 Task: Select the current location as Big Bend National Park, Texas, United States . Now zoom + , and verify the location . Show zoom slider
Action: Mouse moved to (170, 61)
Screenshot: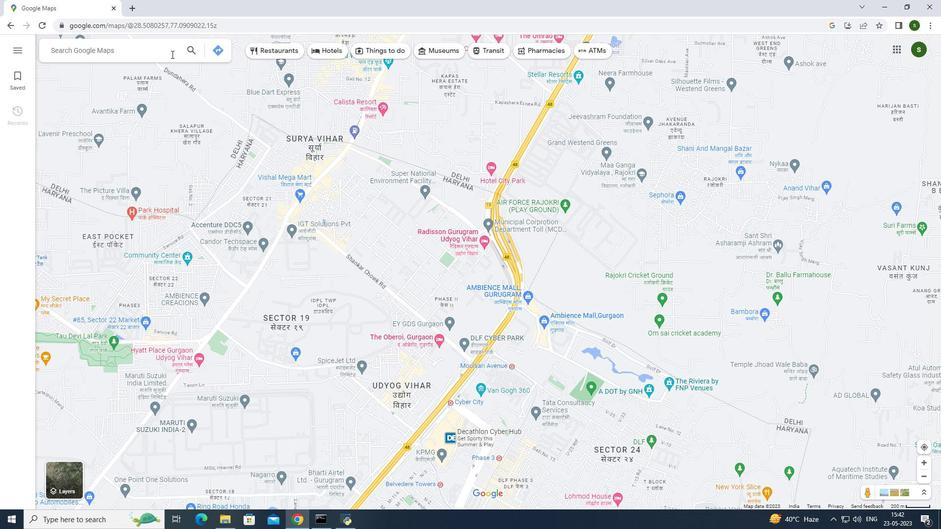 
Action: Mouse pressed left at (170, 61)
Screenshot: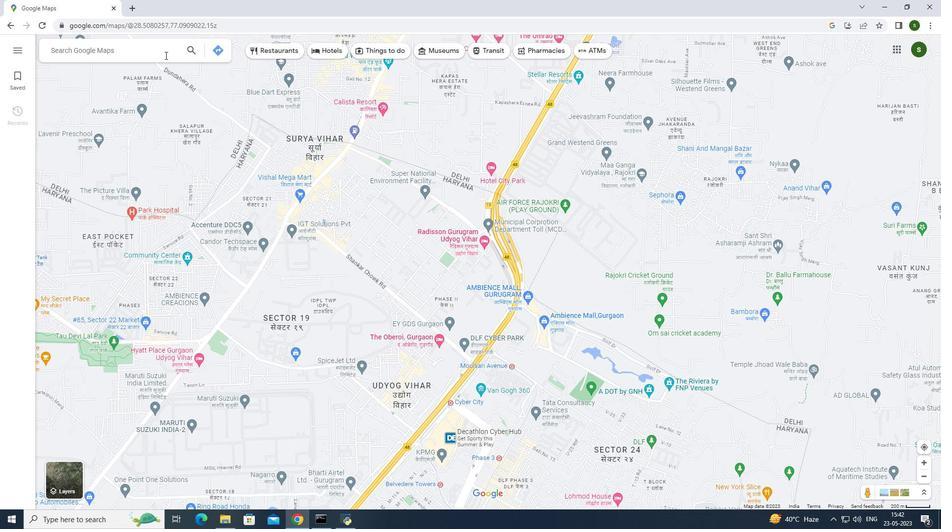 
Action: Key pressed <Key.caps_lock>B<Key.caps_lock>ig<Key.space><Key.caps_lock>B<Key.caps_lock>end<Key.space><Key.caps_lock>N<Key.caps_lock>ational<Key.space><Key.caps_lock>P<Key.caps_lock>ark<Key.space><Key.caps_lock><Key.backspace>,<Key.caps_lock>t<Key.caps_lock>EXAS,<Key.caps_lock>u<Key.caps_lock>NITED<Key.space><Key.caps_lock>s<Key.caps_lock>TAT=<Key.backspace><Key.backspace><Key.backspace><Key.backspace><Key.backspace><Key.backspace><Key.backspace><Key.backspace><Key.backspace><Key.backspace><Key.backspace><Key.backspace><Key.backspace><Key.backspace><Key.backspace><Key.backspace><Key.backspace><Key.backspace><Key.caps_lock><Key.caps_lock>T<Key.caps_lock>exas,<Key.caps_lock>U<Key.caps_lock>nited<Key.space><Key.caps_lock>S<Key.caps_lock>tates<Key.enter>
Screenshot: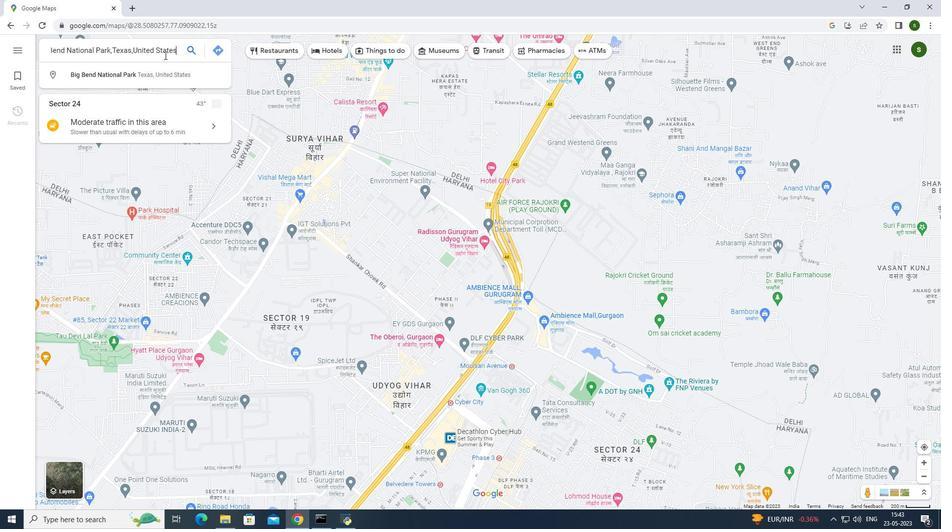 
Action: Mouse moved to (167, 97)
Screenshot: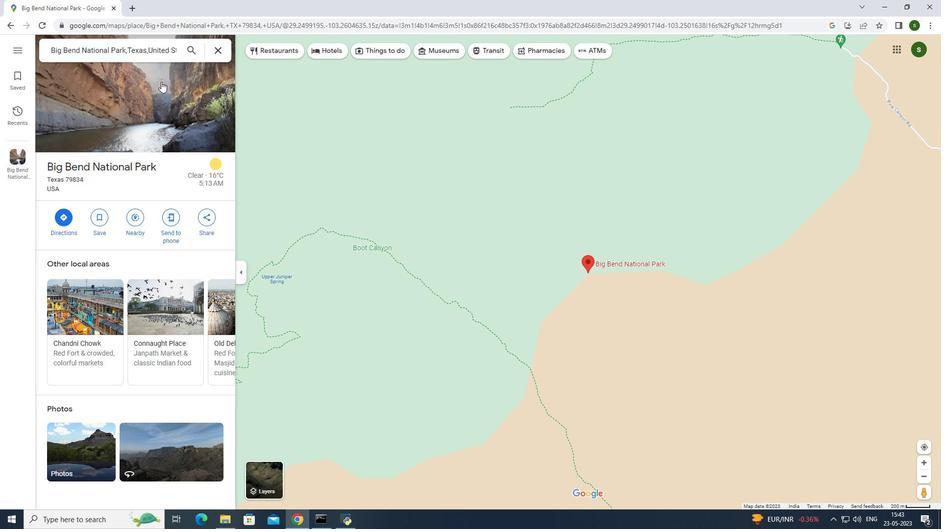 
Action: Mouse pressed left at (167, 97)
Screenshot: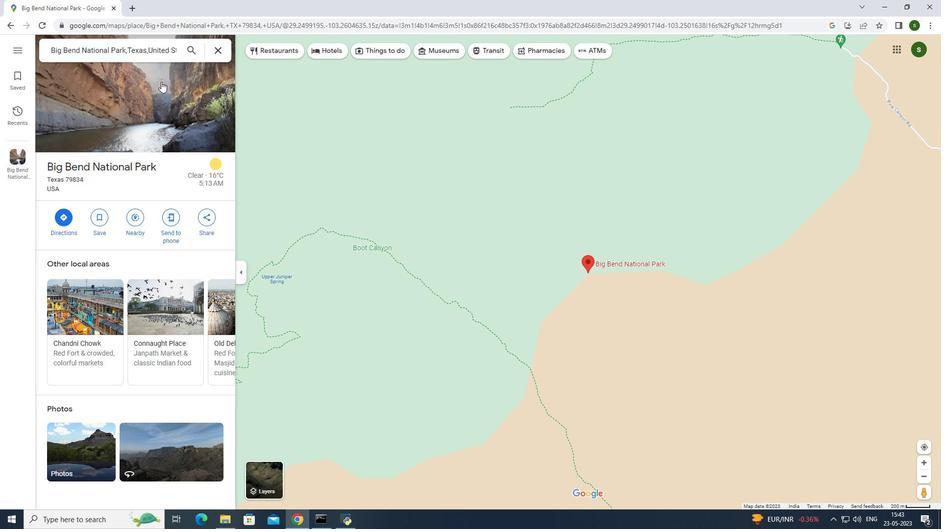 
Action: Mouse moved to (528, 279)
Screenshot: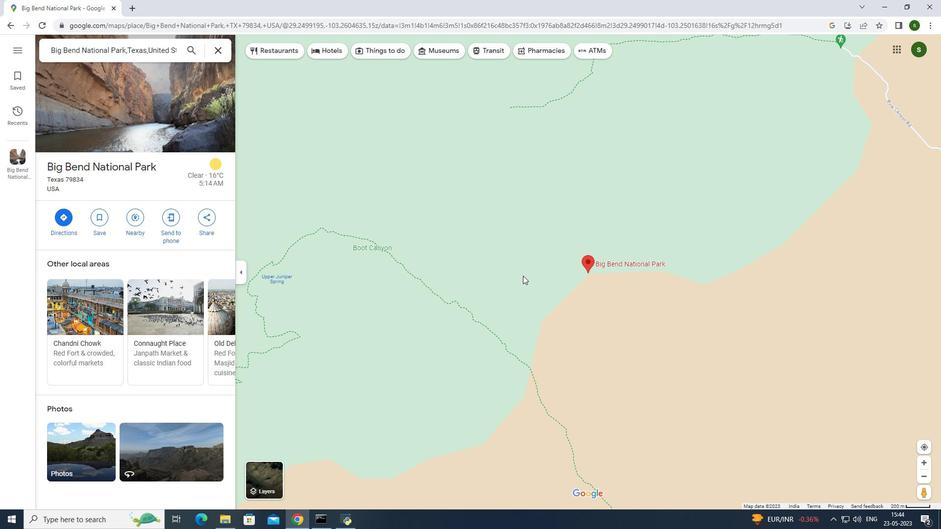 
Action: Mouse pressed left at (528, 279)
Screenshot: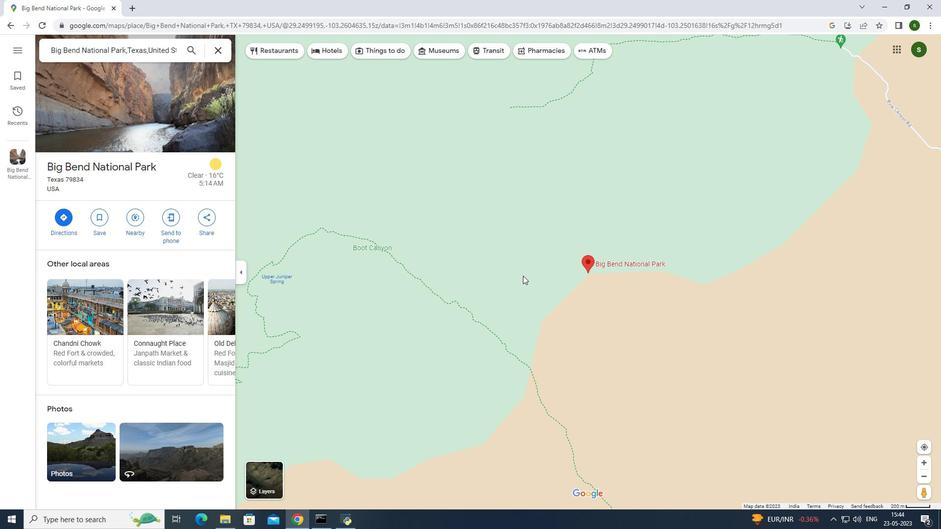 
Action: Mouse moved to (461, 277)
Screenshot: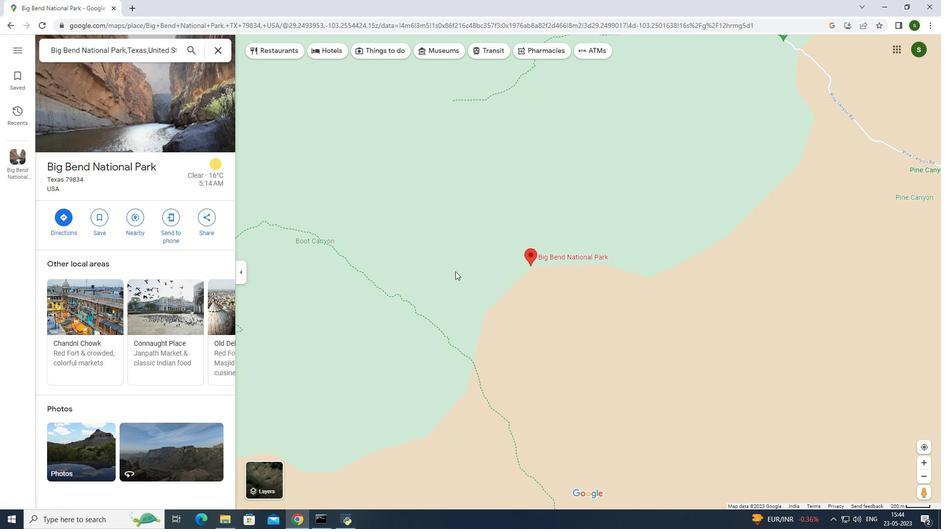 
Action: Mouse scrolled (461, 278) with delta (0, 0)
Screenshot: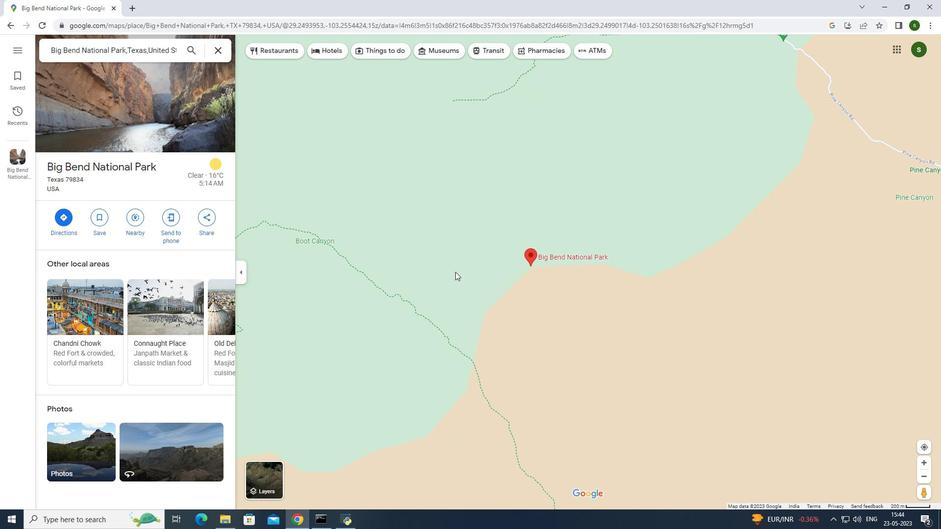 
Action: Mouse scrolled (461, 278) with delta (0, 0)
Screenshot: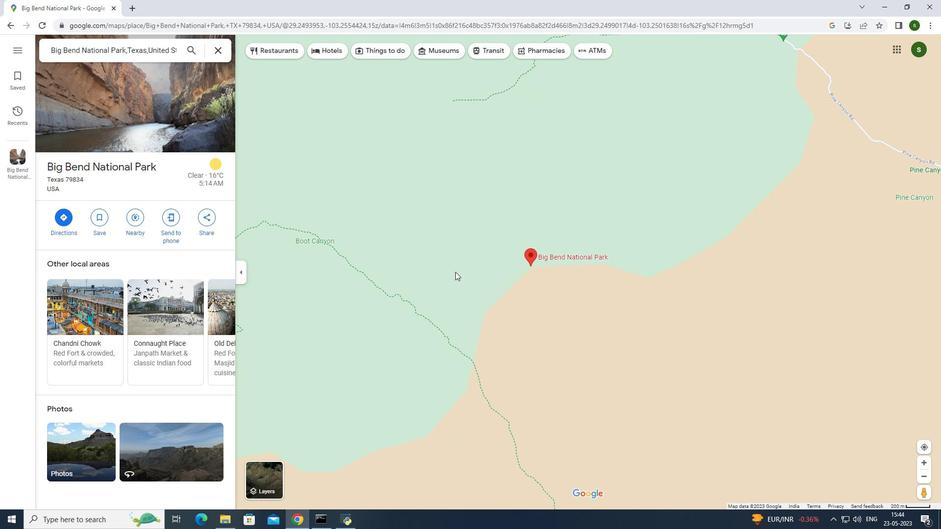 
Action: Mouse scrolled (461, 278) with delta (0, 0)
Screenshot: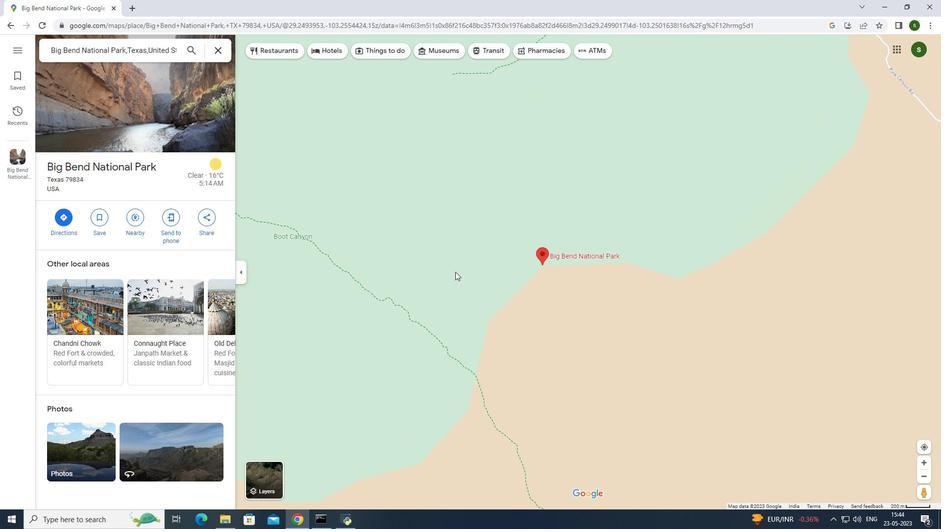 
Action: Mouse scrolled (461, 278) with delta (0, 0)
Screenshot: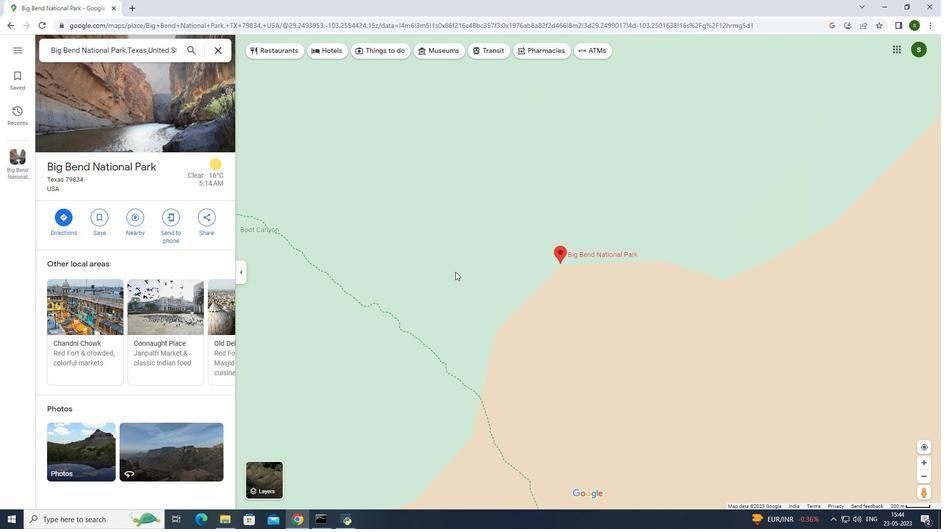 
Action: Mouse moved to (459, 278)
Screenshot: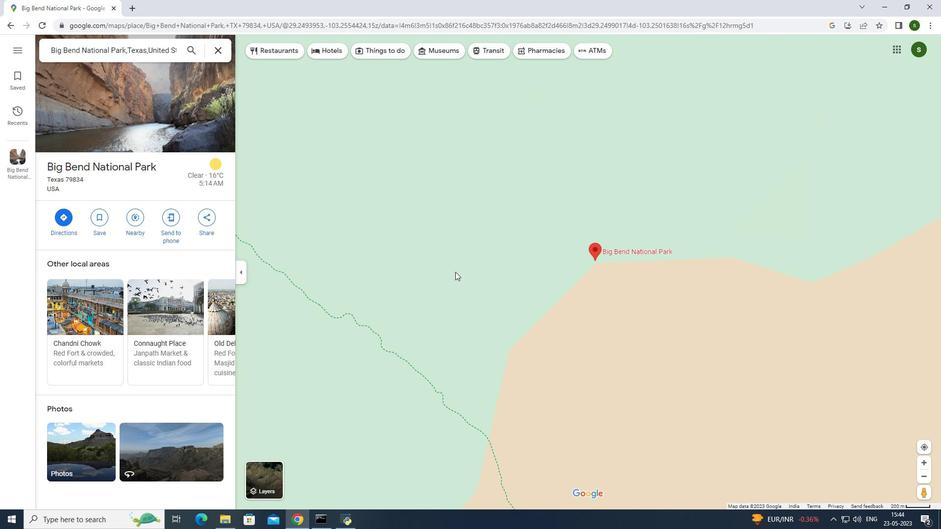 
Action: Mouse scrolled (459, 278) with delta (0, 0)
Screenshot: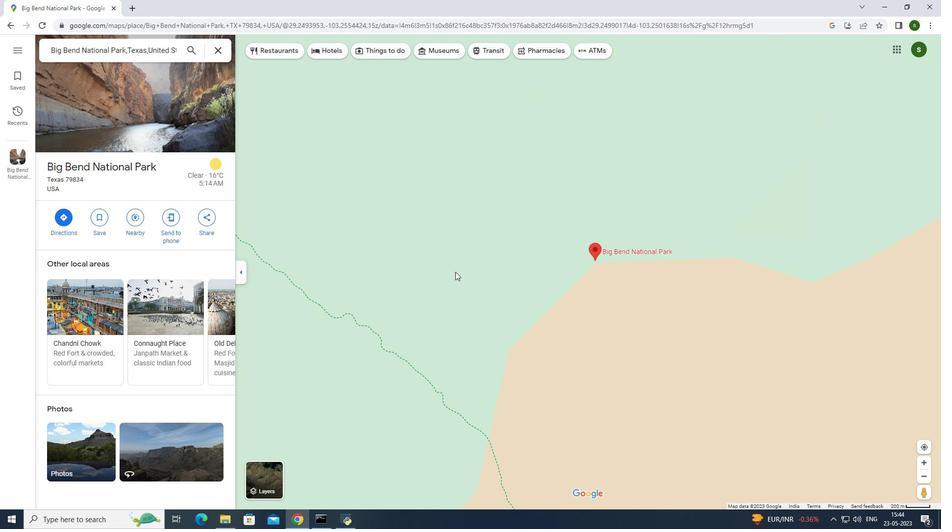 
Action: Mouse scrolled (459, 278) with delta (0, 0)
Screenshot: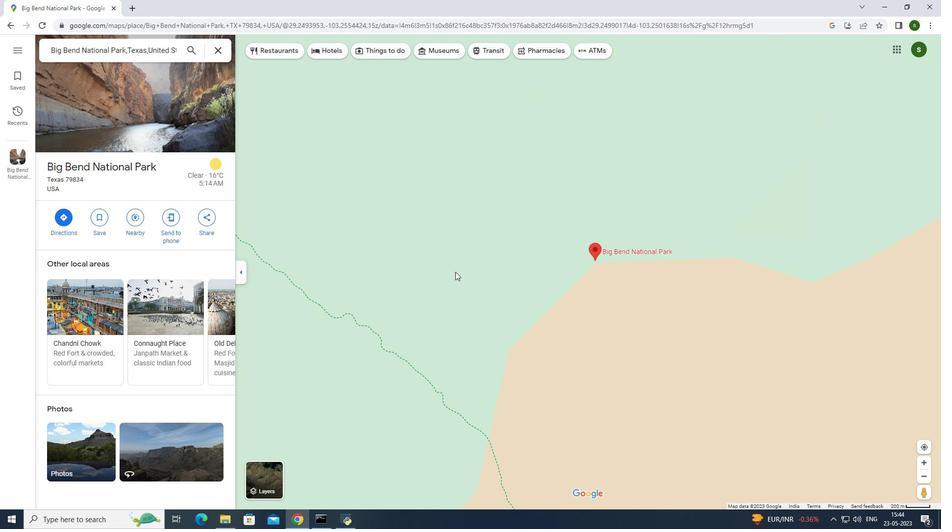 
Action: Mouse scrolled (459, 278) with delta (0, 0)
Screenshot: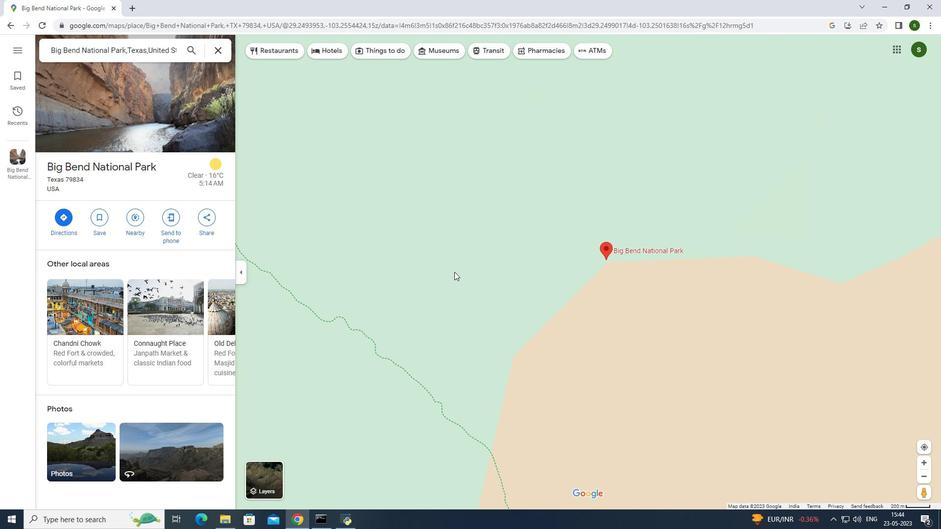 
Action: Mouse scrolled (459, 278) with delta (0, 0)
Screenshot: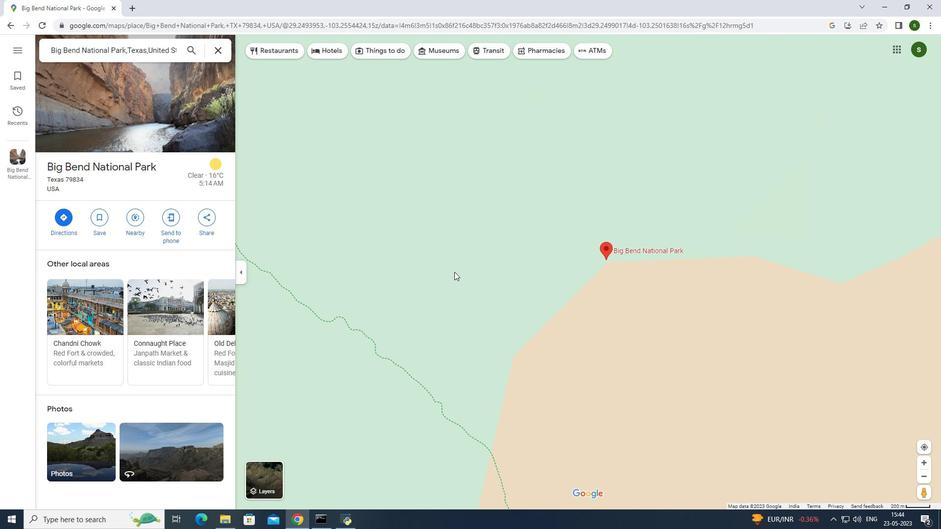 
Action: Mouse scrolled (459, 278) with delta (0, 0)
Screenshot: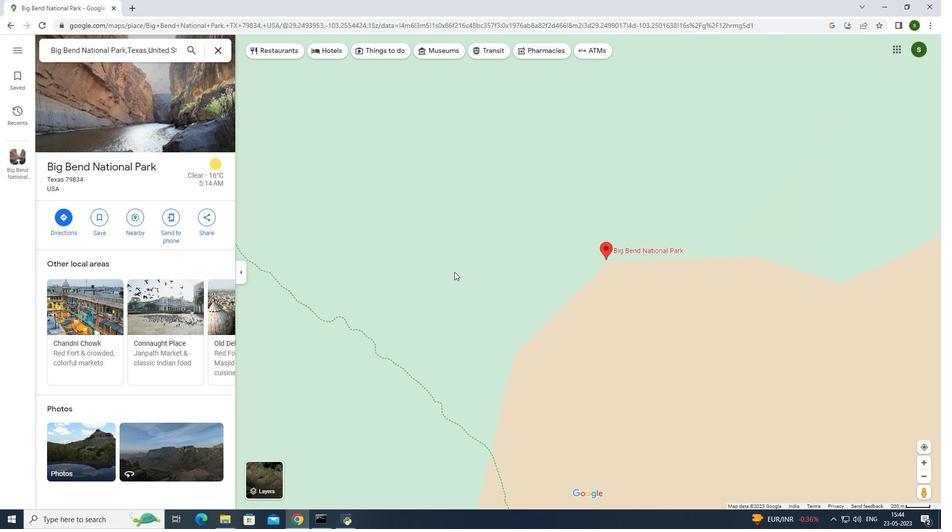 
Action: Mouse moved to (753, 273)
Screenshot: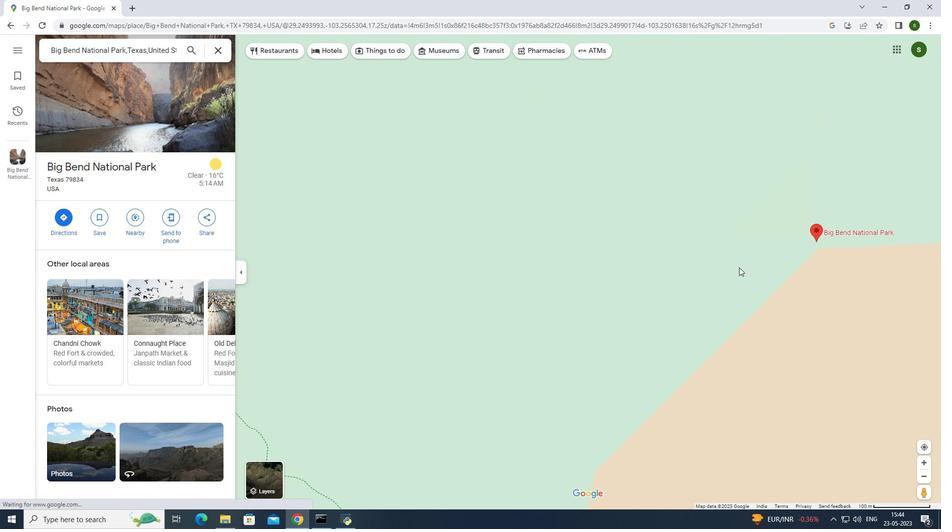 
Action: Mouse pressed left at (753, 273)
Screenshot: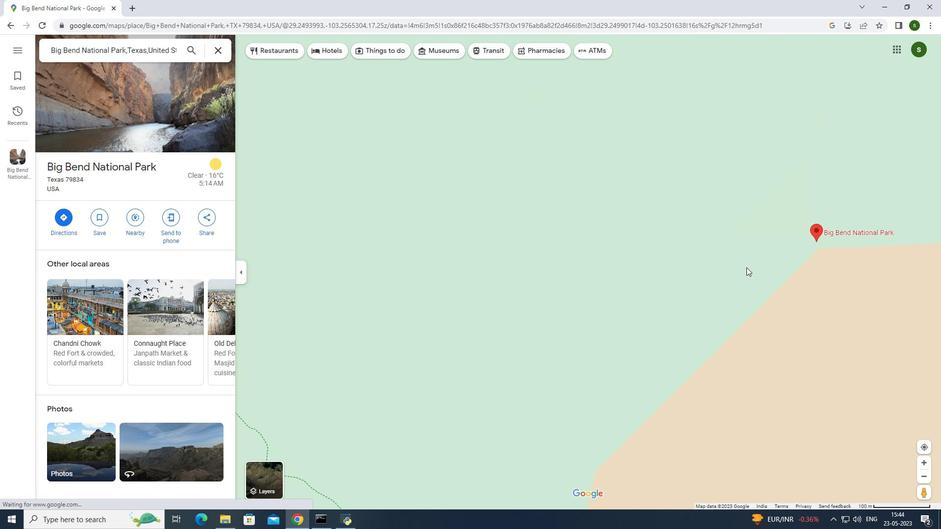 
Action: Mouse moved to (407, 222)
Screenshot: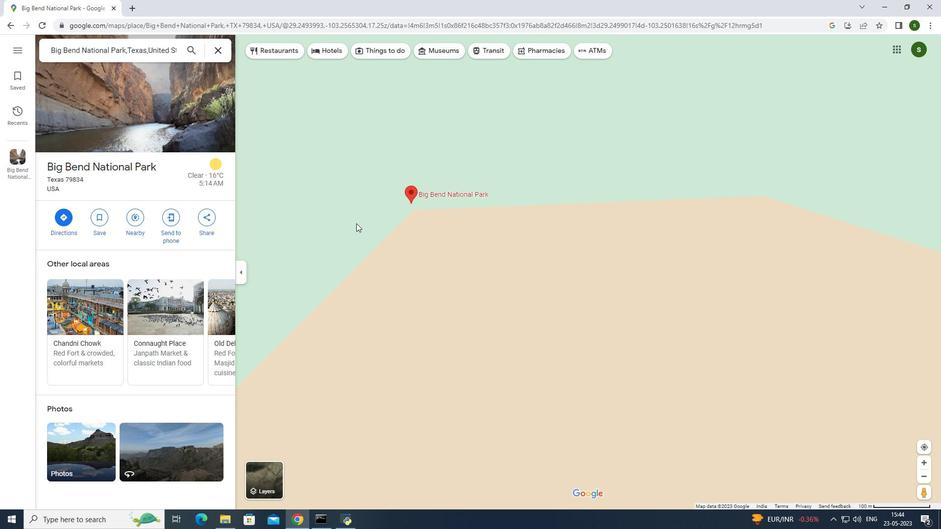 
Action: Mouse scrolled (407, 223) with delta (0, 0)
Screenshot: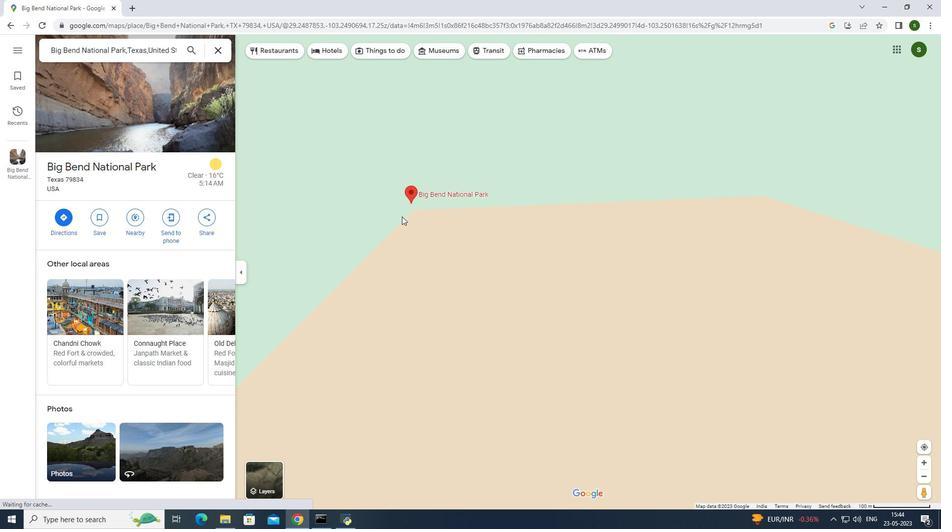 
Action: Mouse scrolled (407, 223) with delta (0, 0)
Screenshot: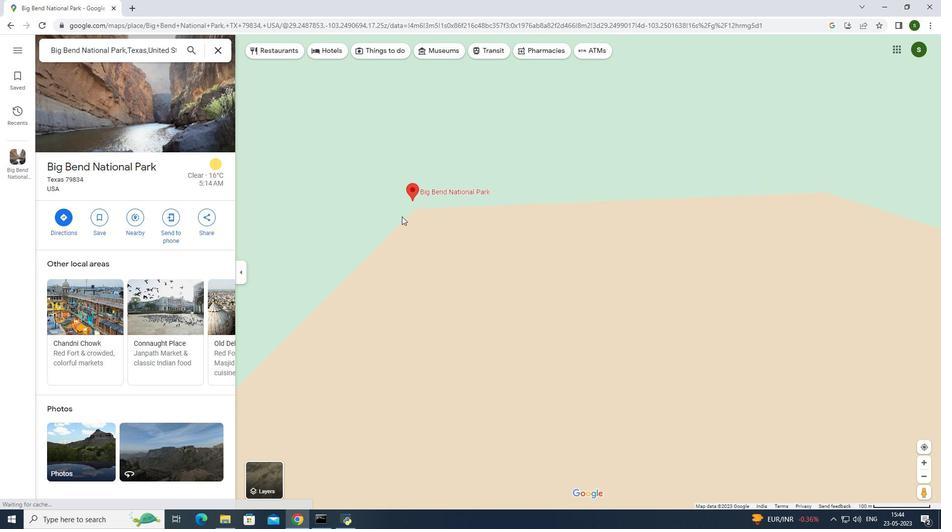 
Action: Mouse scrolled (407, 223) with delta (0, 0)
Screenshot: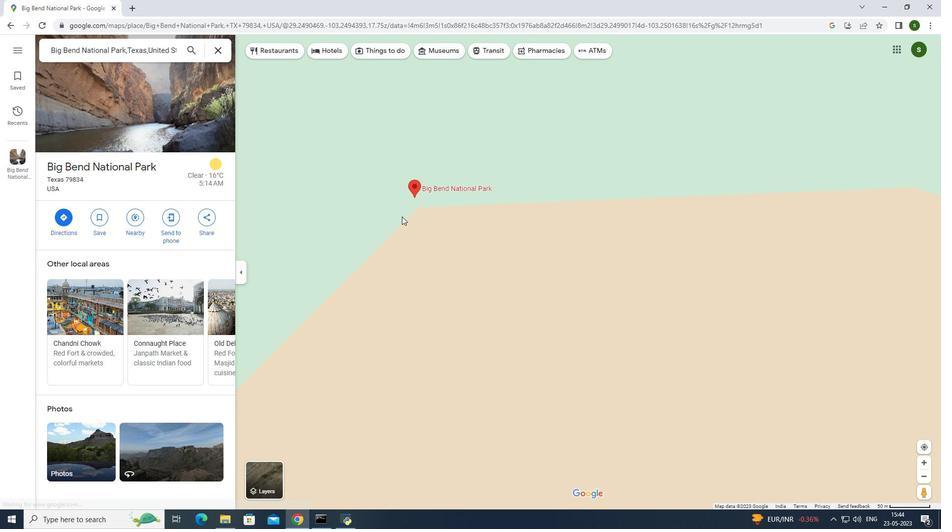 
Action: Mouse scrolled (407, 223) with delta (0, 0)
Screenshot: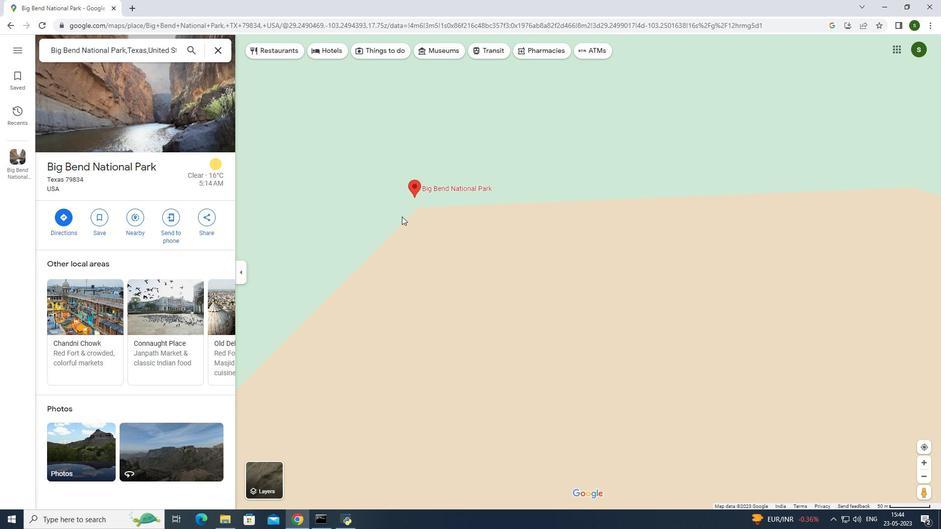 
Action: Mouse scrolled (407, 223) with delta (0, 0)
Screenshot: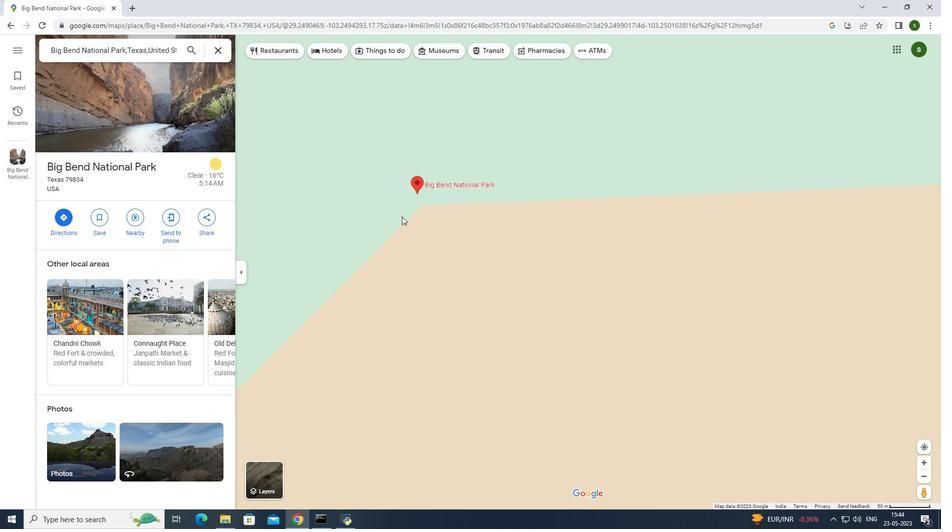 
Action: Mouse scrolled (407, 223) with delta (0, 0)
Screenshot: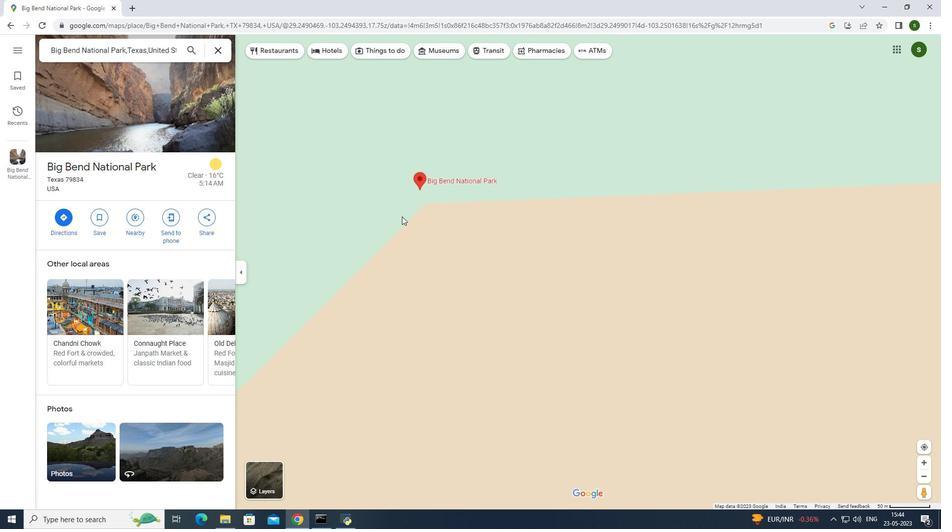 
Action: Mouse moved to (432, 219)
Screenshot: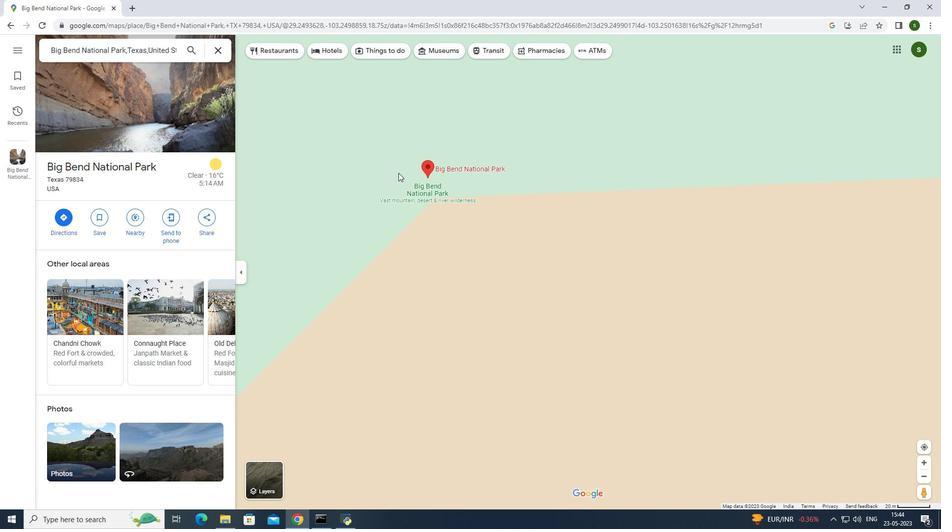 
Action: Mouse scrolled (432, 219) with delta (0, 0)
Screenshot: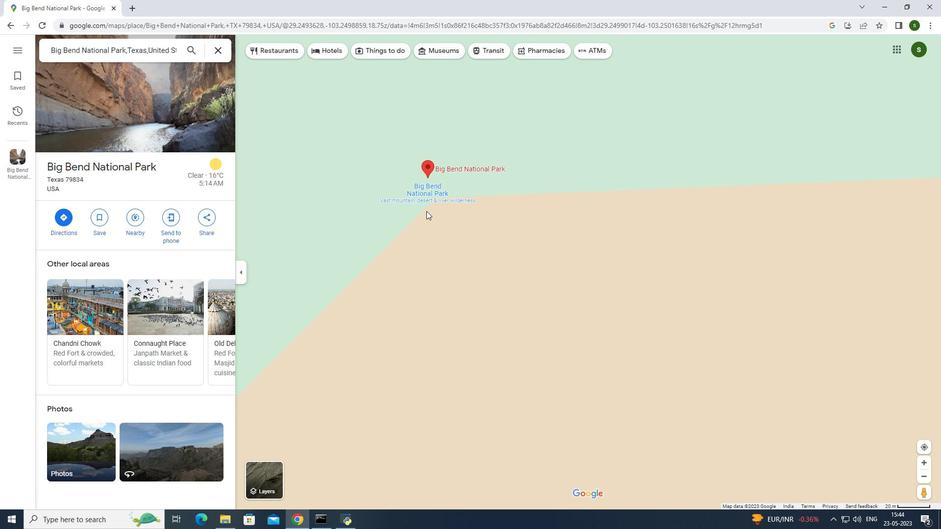 
Action: Mouse scrolled (432, 219) with delta (0, 0)
Screenshot: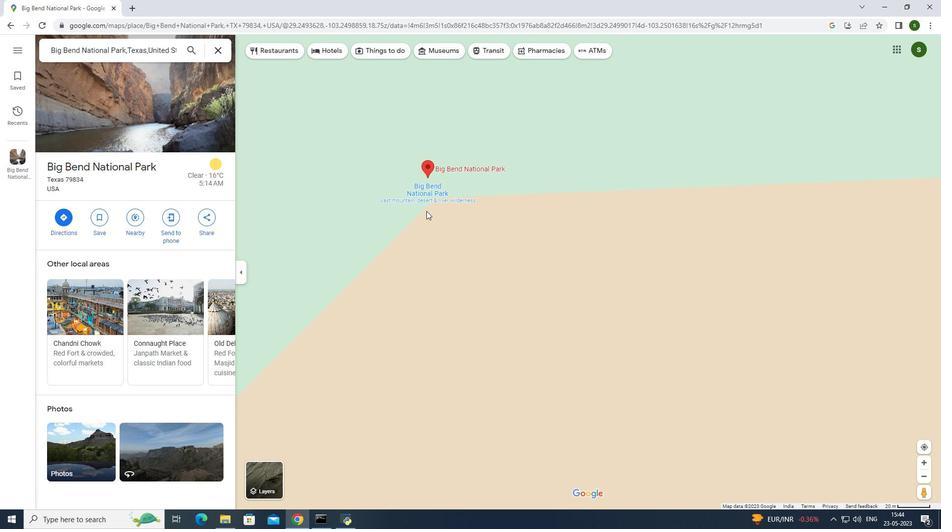 
Action: Mouse scrolled (432, 219) with delta (0, 0)
Screenshot: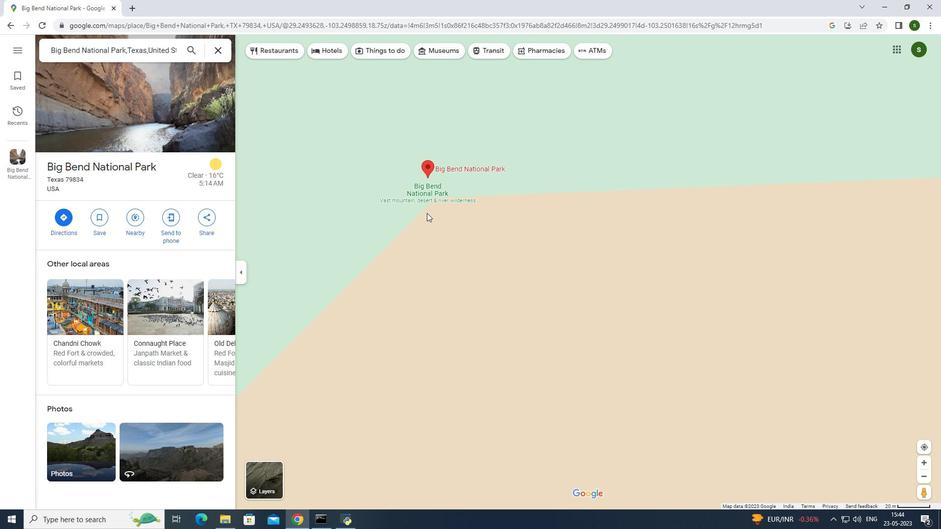 
Action: Mouse moved to (386, 139)
Screenshot: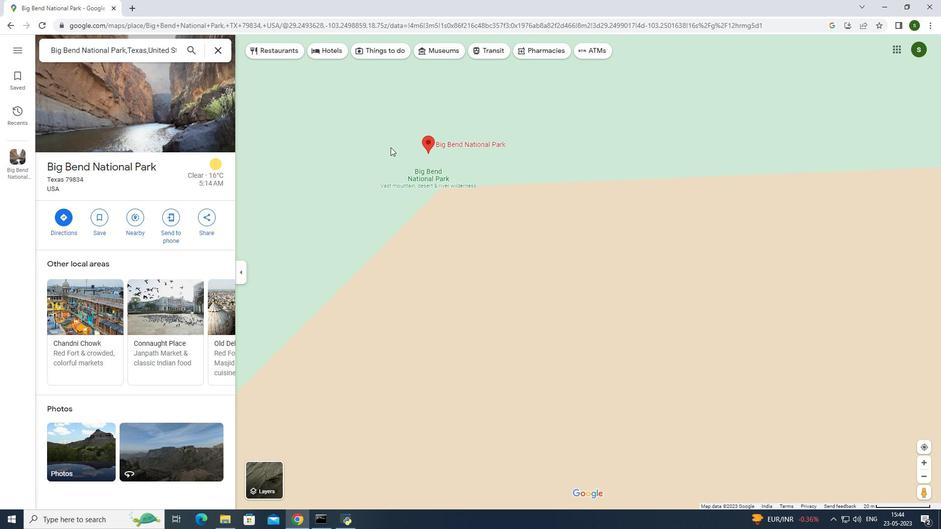 
Action: Mouse pressed left at (386, 139)
Screenshot: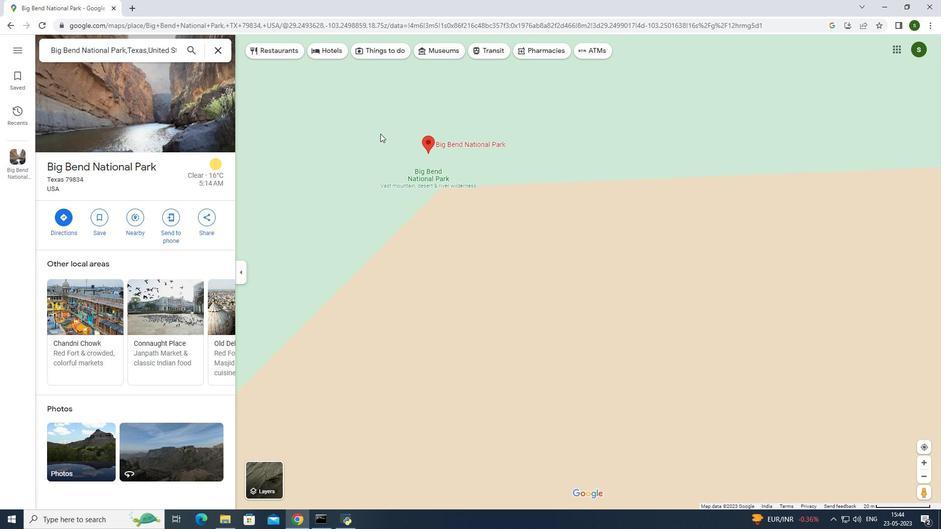 
Action: Mouse moved to (453, 267)
Screenshot: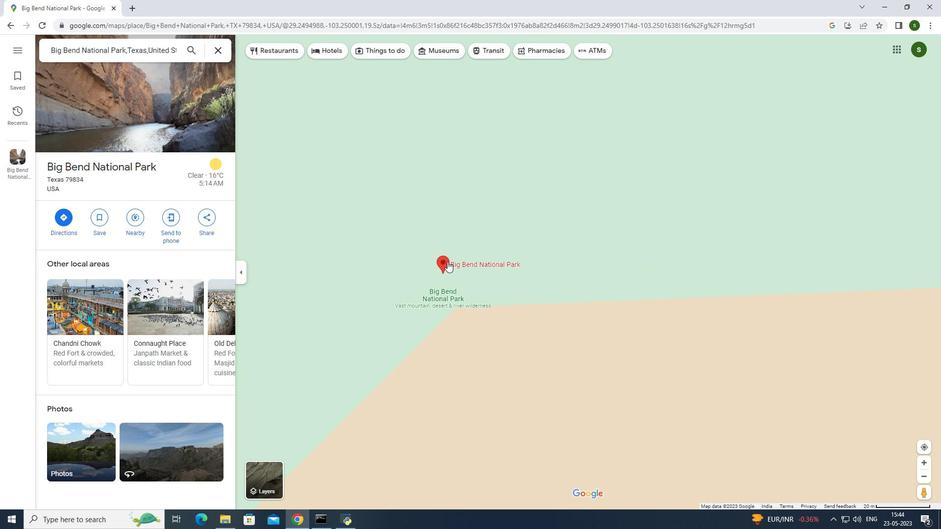 
Action: Mouse pressed left at (453, 267)
Screenshot: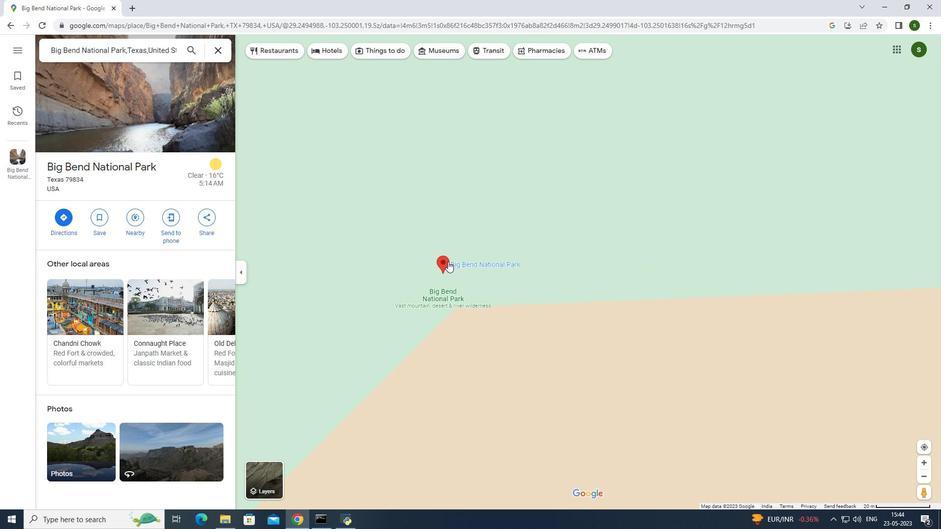 
Action: Mouse moved to (449, 269)
Screenshot: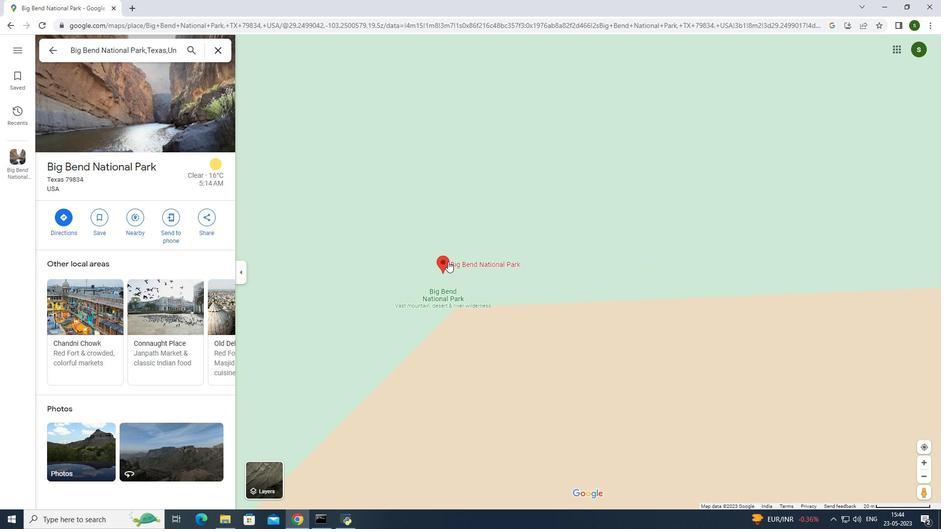 
Action: Mouse pressed left at (449, 269)
Screenshot: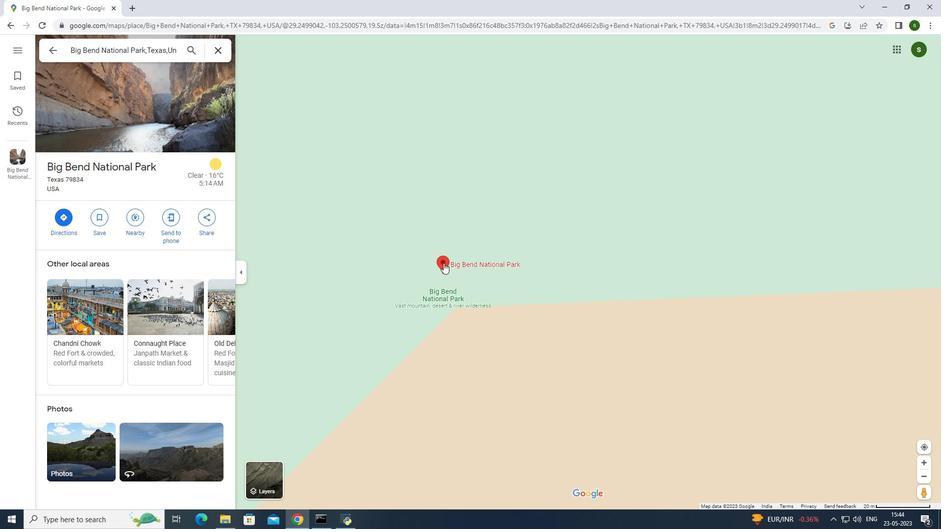 
Action: Mouse moved to (270, 474)
Screenshot: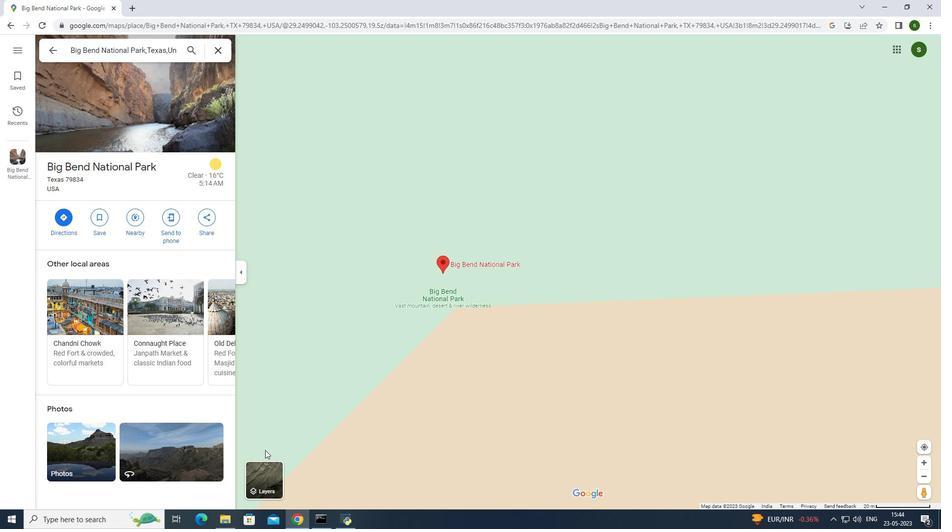 
Action: Mouse pressed left at (270, 474)
Screenshot: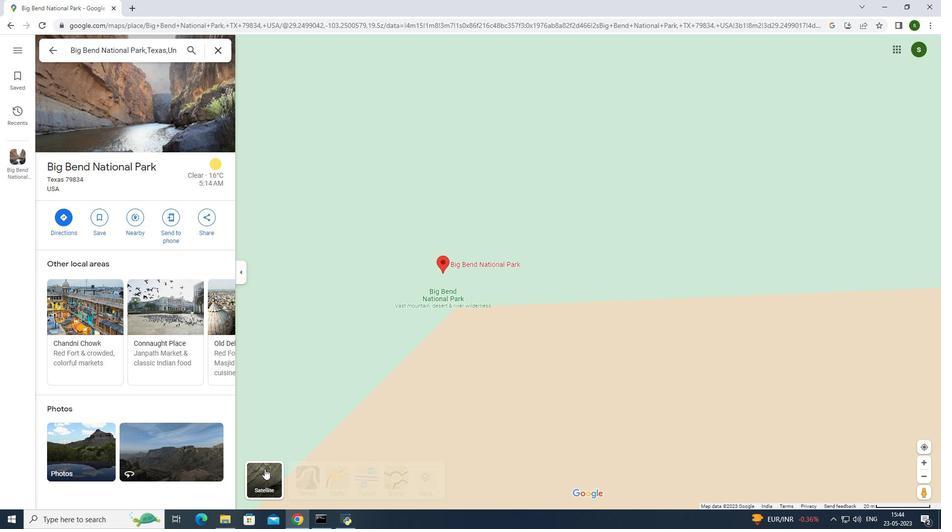 
Action: Mouse moved to (499, 280)
Screenshot: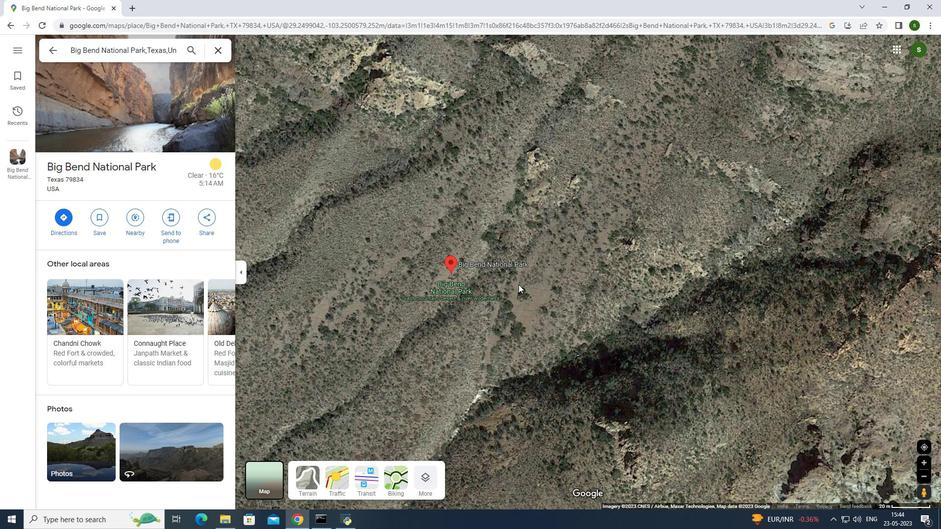 
Action: Mouse pressed left at (499, 280)
Screenshot: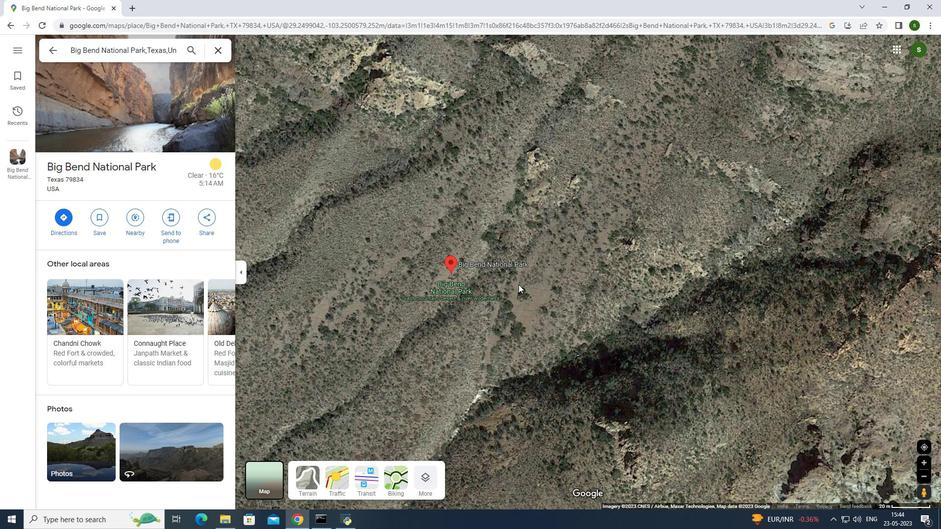 
Action: Mouse moved to (269, 477)
Screenshot: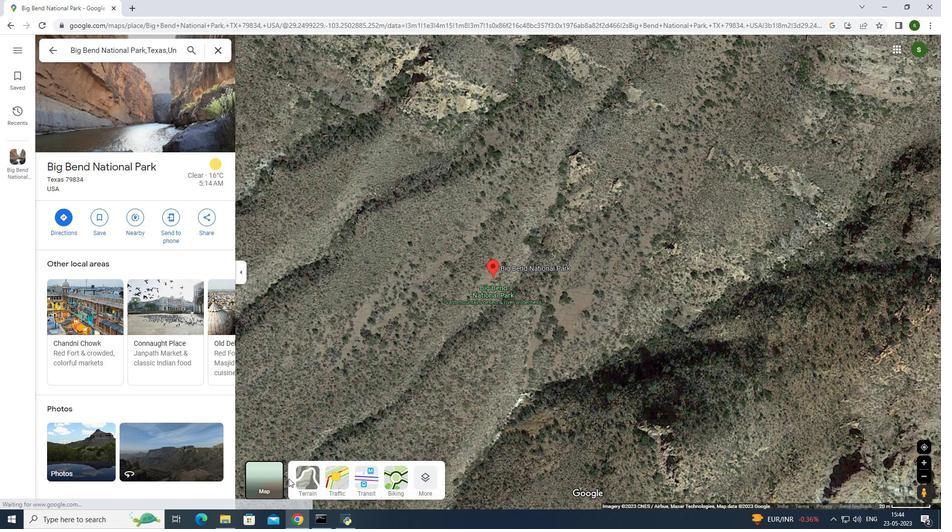 
Action: Mouse pressed left at (269, 477)
Screenshot: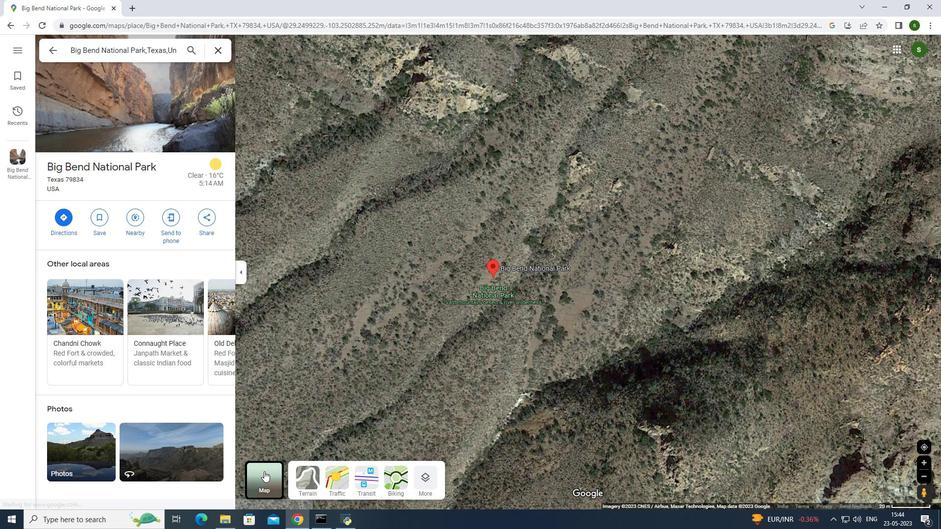 
Action: Mouse moved to (192, 115)
Screenshot: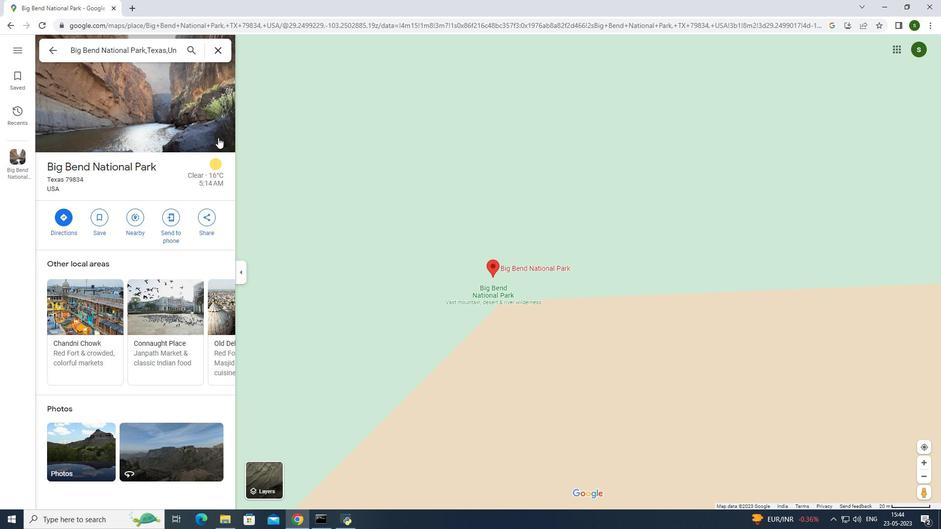 
Action: Mouse pressed left at (192, 115)
Screenshot: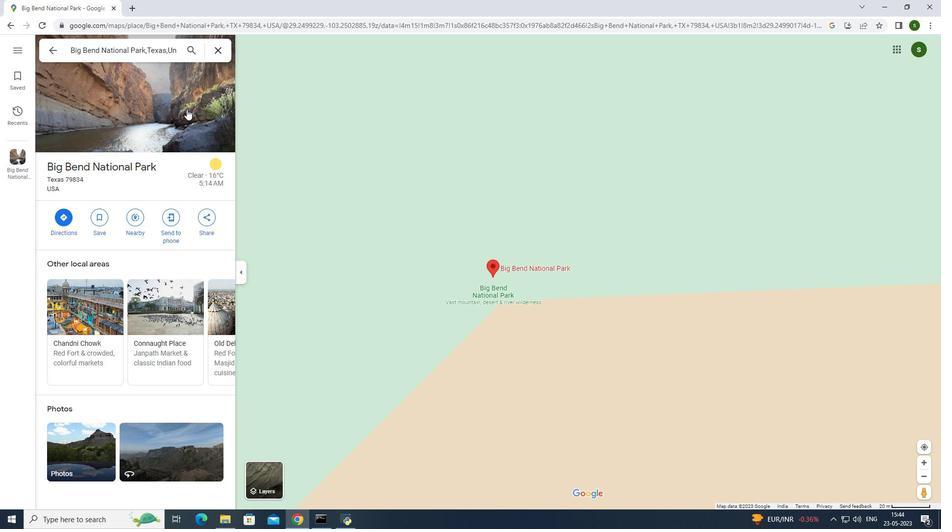 
Action: Mouse moved to (609, 445)
Screenshot: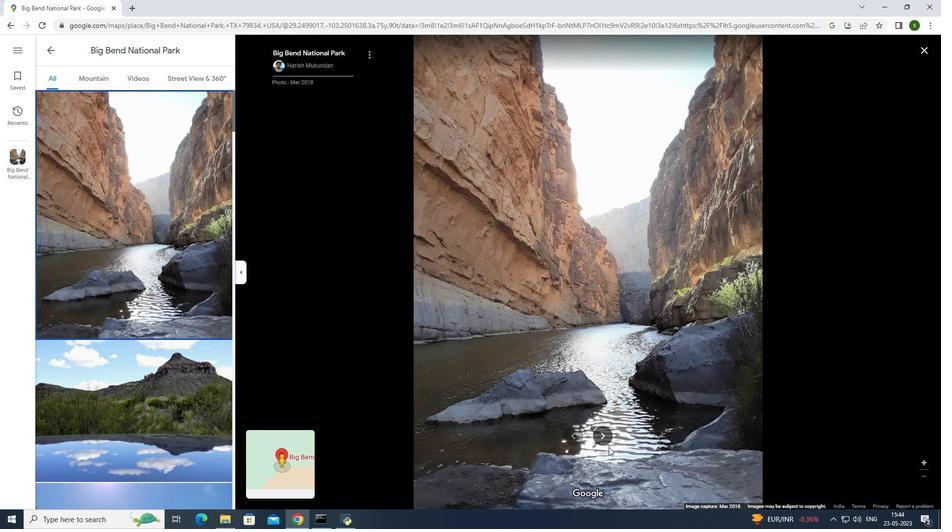 
Action: Mouse pressed left at (609, 445)
Screenshot: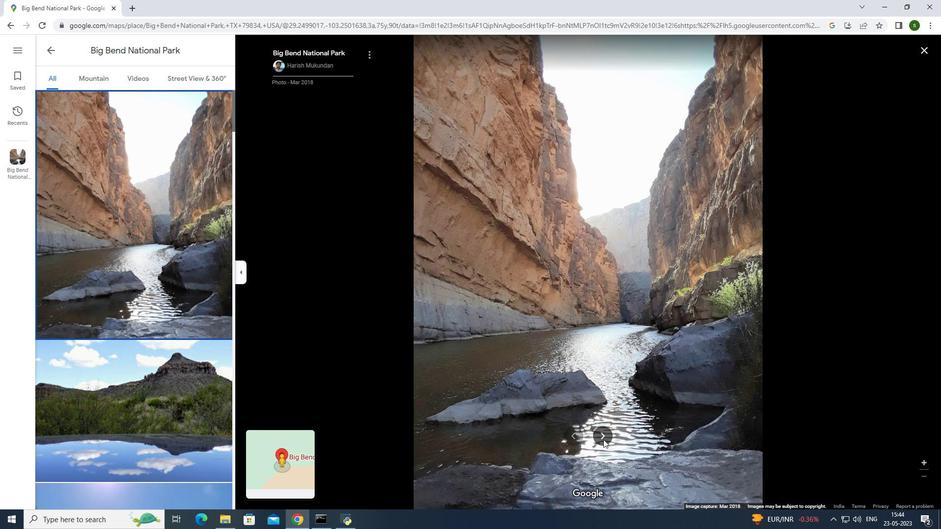 
Action: Mouse pressed left at (609, 445)
Screenshot: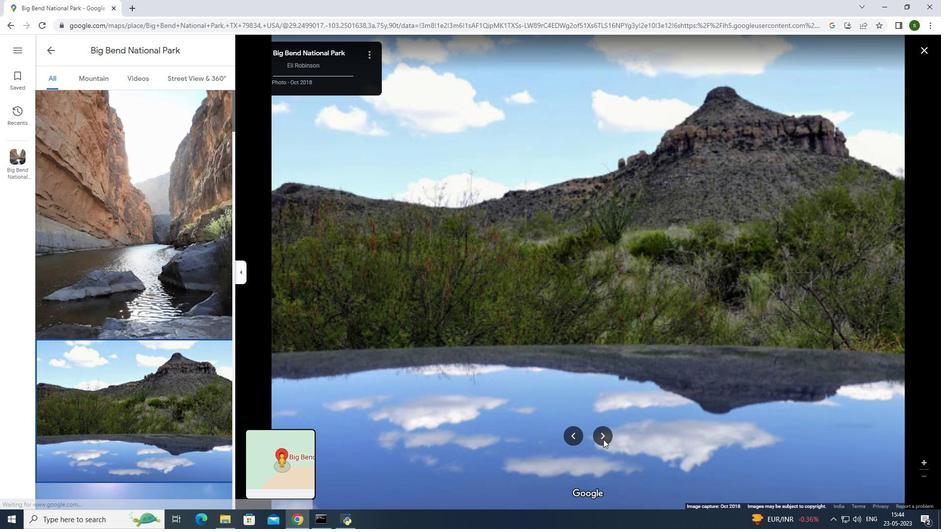 
Action: Mouse pressed left at (609, 445)
Screenshot: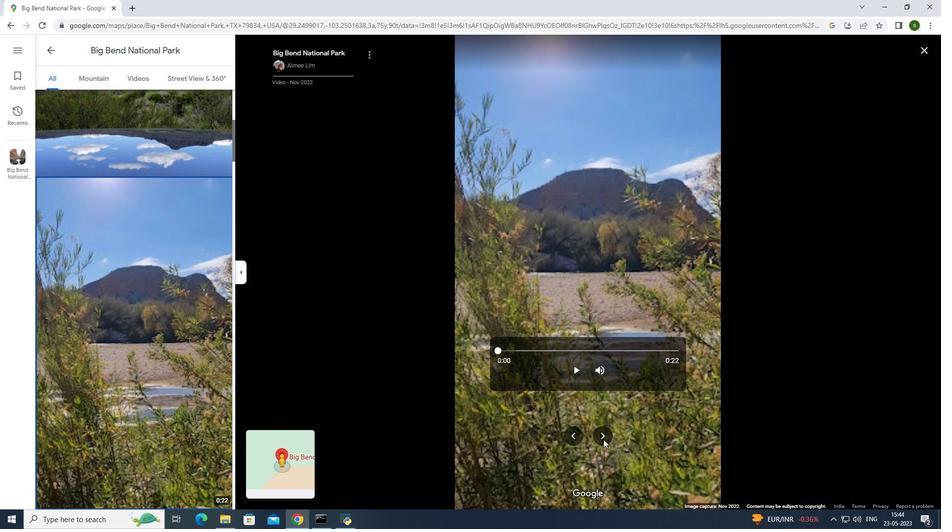 
Action: Mouse moved to (570, 442)
Screenshot: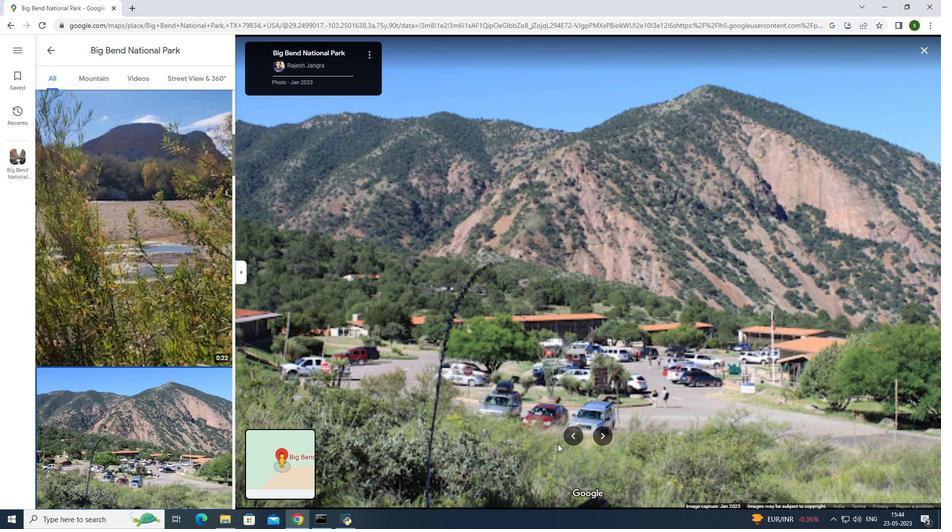 
Action: Mouse pressed left at (570, 442)
Screenshot: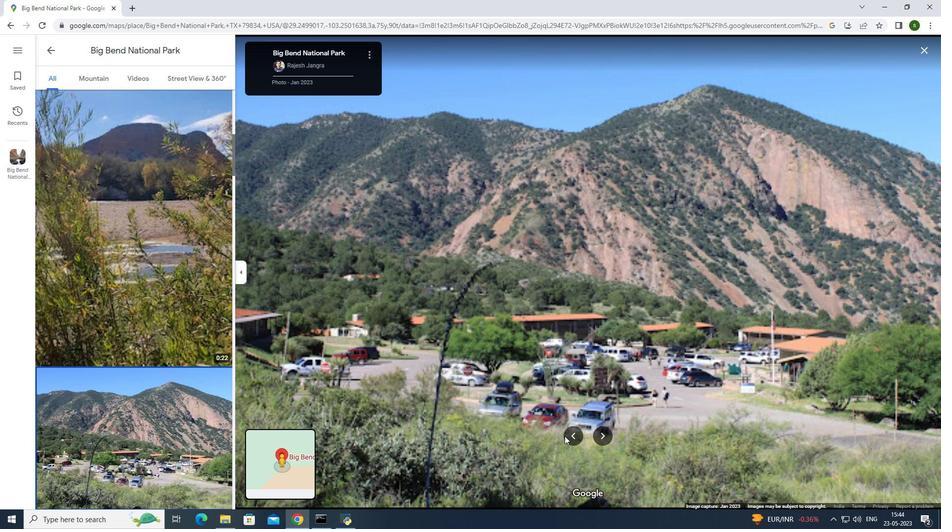 
Action: Mouse moved to (577, 373)
Screenshot: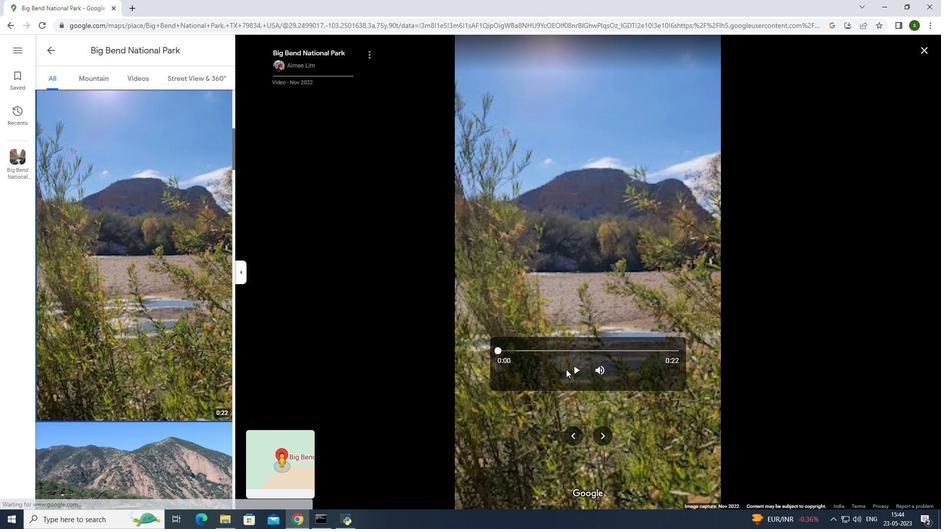 
Action: Mouse pressed left at (577, 373)
Screenshot: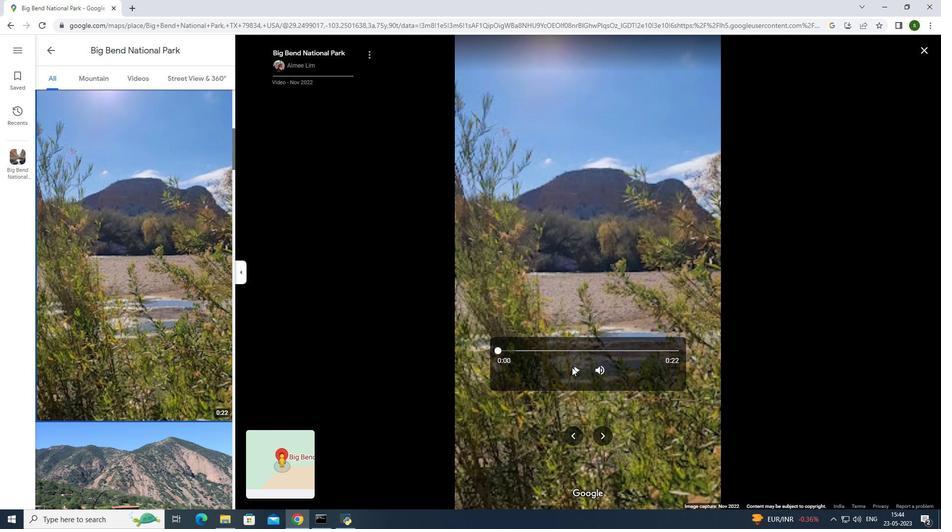 
Action: Mouse moved to (160, 405)
Screenshot: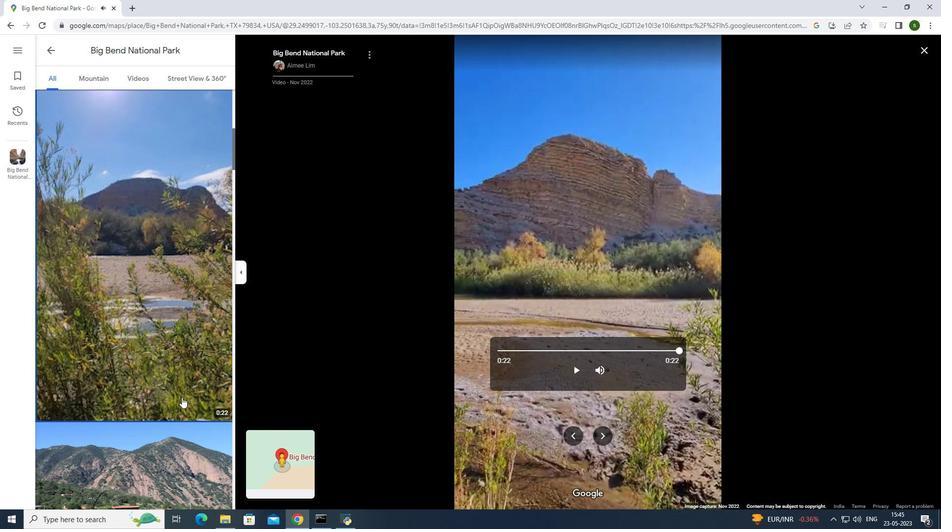 
Action: Mouse scrolled (160, 405) with delta (0, 0)
Screenshot: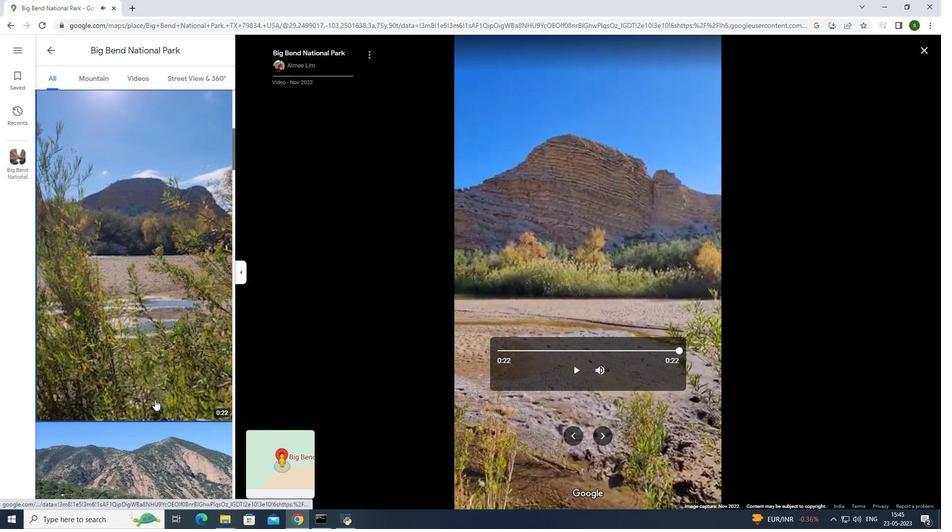 
Action: Mouse scrolled (160, 405) with delta (0, 0)
Screenshot: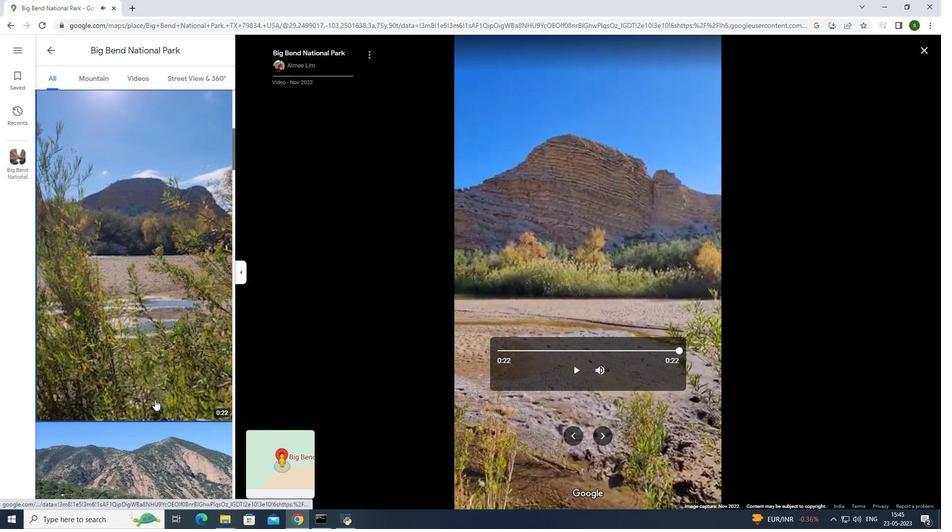 
Action: Mouse scrolled (160, 405) with delta (0, 0)
Screenshot: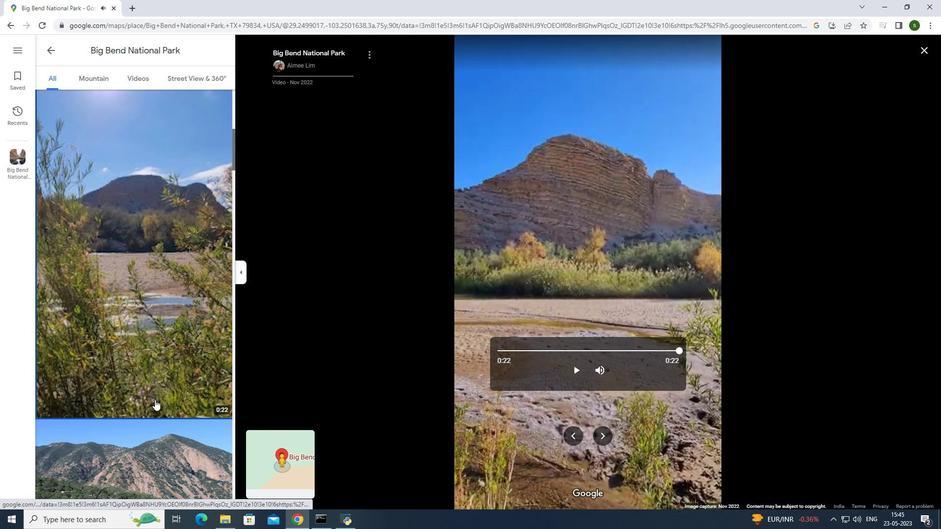
Action: Mouse scrolled (160, 405) with delta (0, 0)
Screenshot: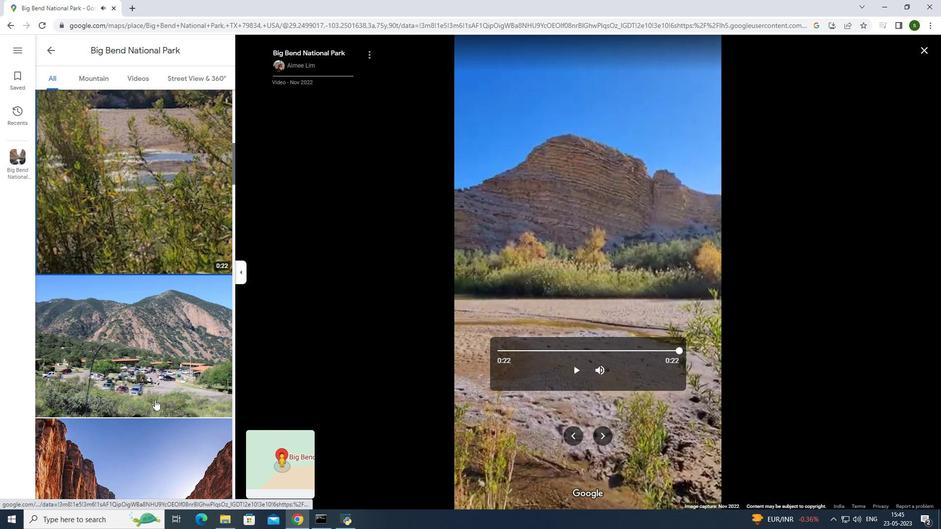 
Action: Mouse scrolled (160, 405) with delta (0, 0)
Screenshot: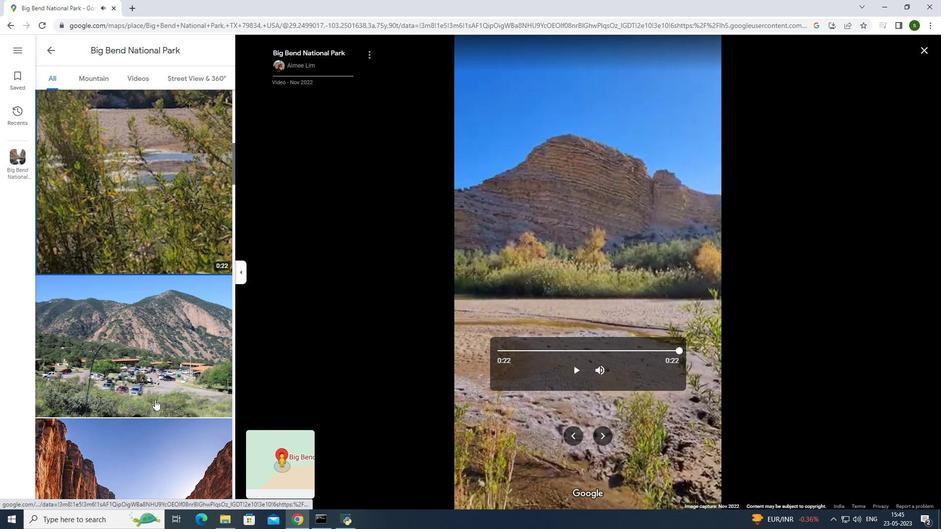 
Action: Mouse scrolled (160, 405) with delta (0, 0)
Screenshot: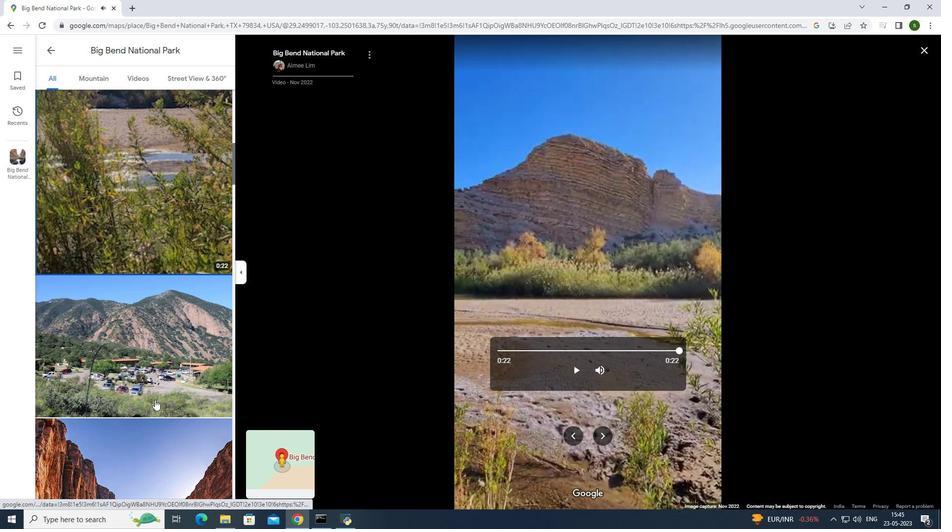 
Action: Mouse scrolled (160, 405) with delta (0, 0)
Screenshot: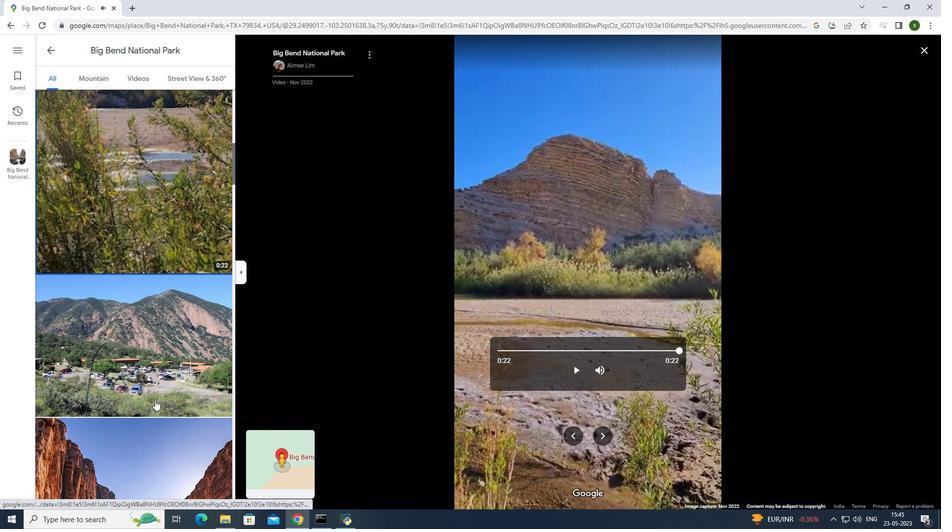 
Action: Mouse pressed left at (160, 405)
Screenshot: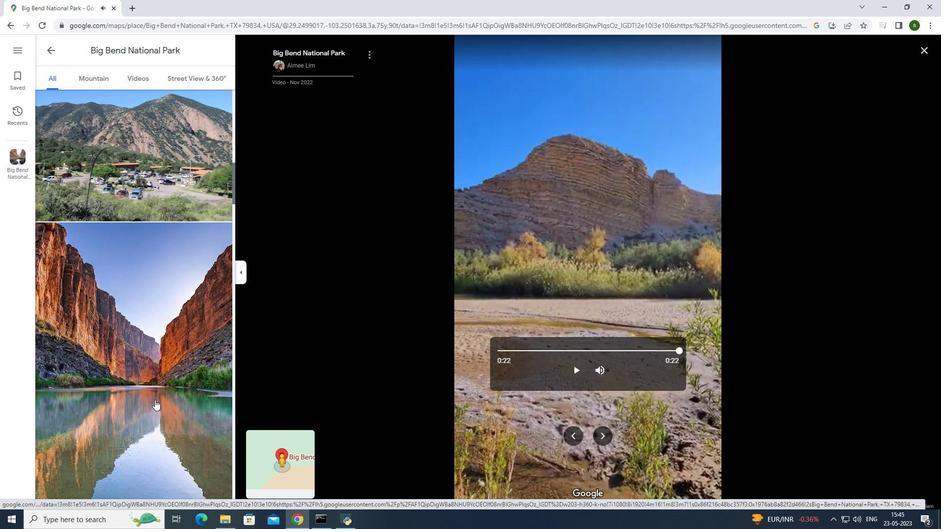 
Action: Mouse moved to (601, 443)
Screenshot: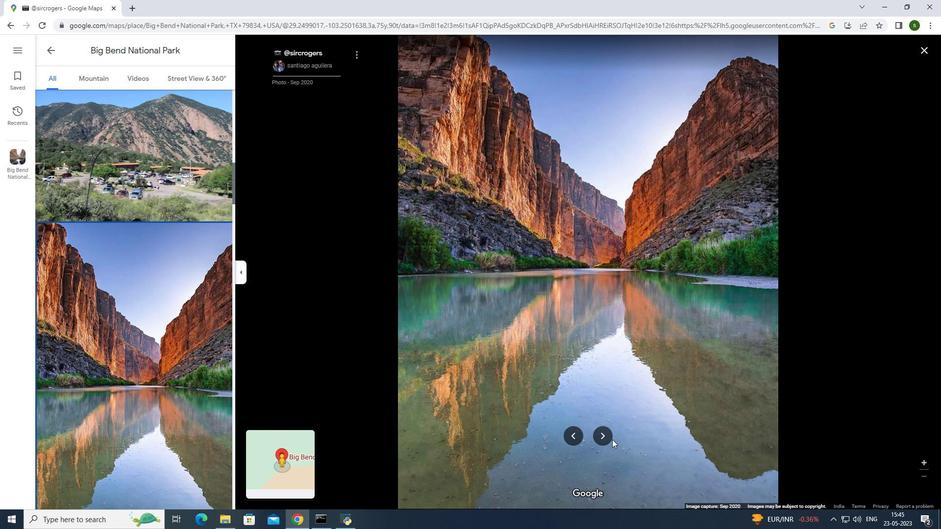 
Action: Mouse pressed left at (601, 443)
Screenshot: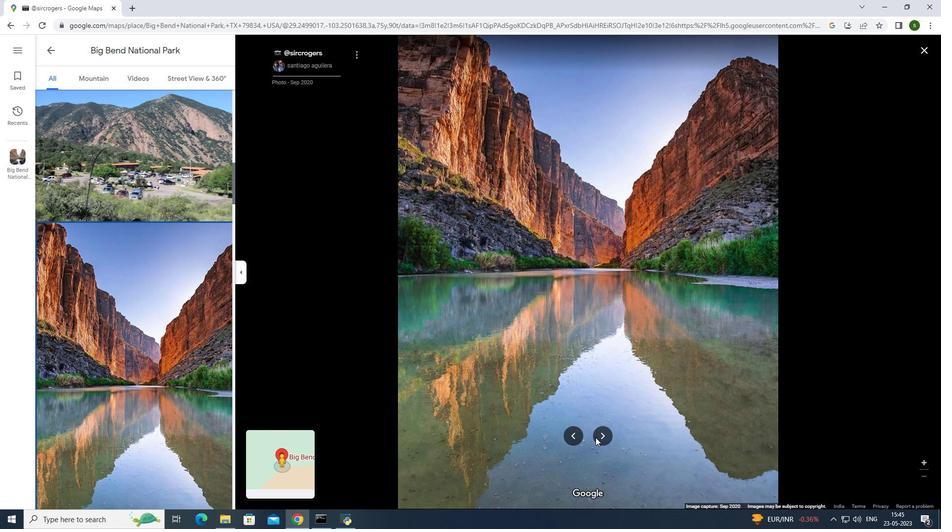 
Action: Mouse pressed left at (601, 443)
Screenshot: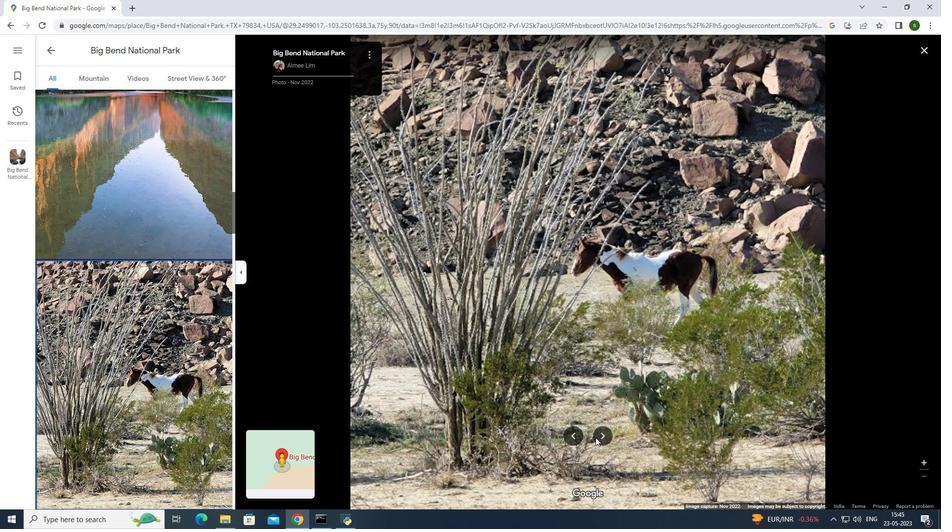 
Action: Mouse moved to (581, 445)
Screenshot: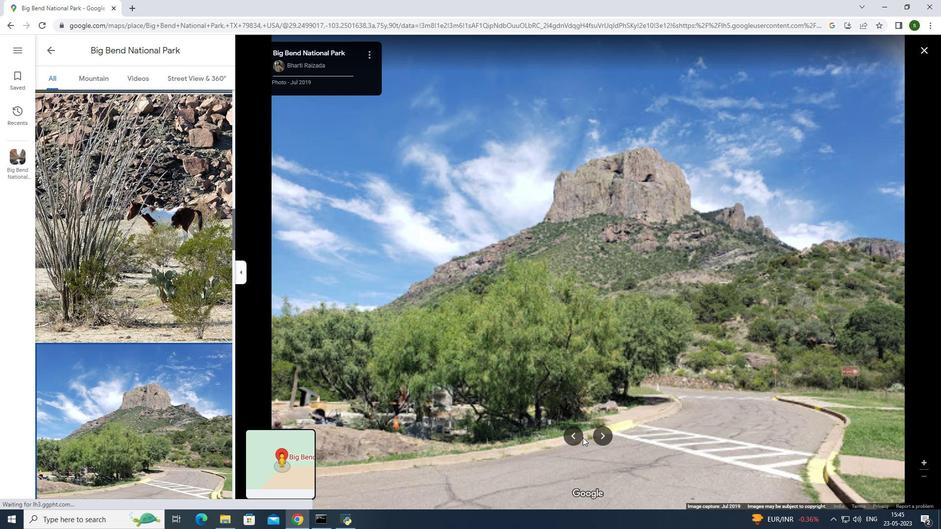 
Action: Mouse pressed left at (581, 445)
Screenshot: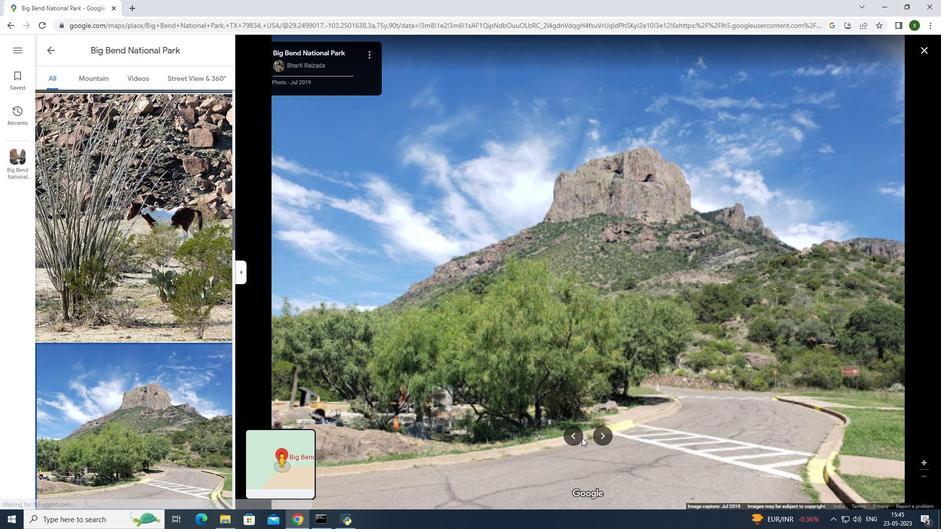 
Action: Mouse moved to (937, 53)
Screenshot: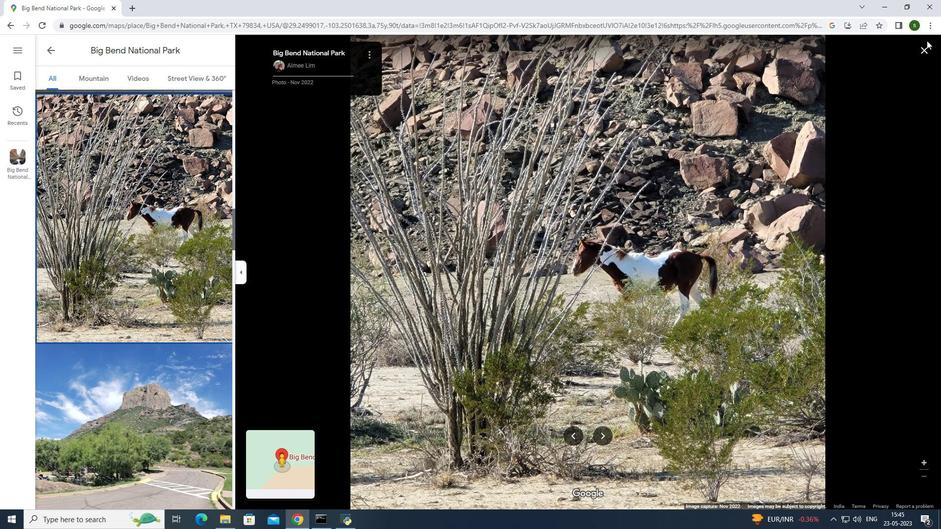 
Action: Mouse pressed left at (937, 53)
Screenshot: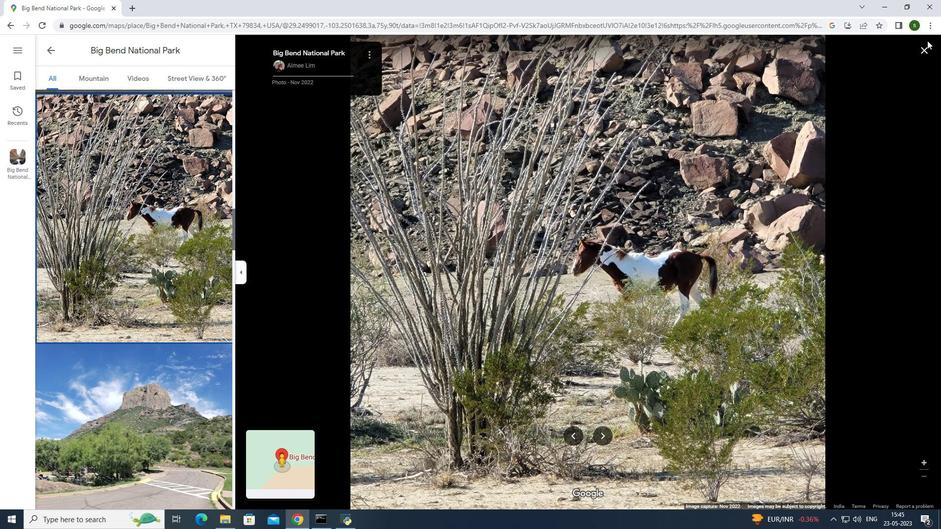 
Action: Mouse moved to (926, 55)
Screenshot: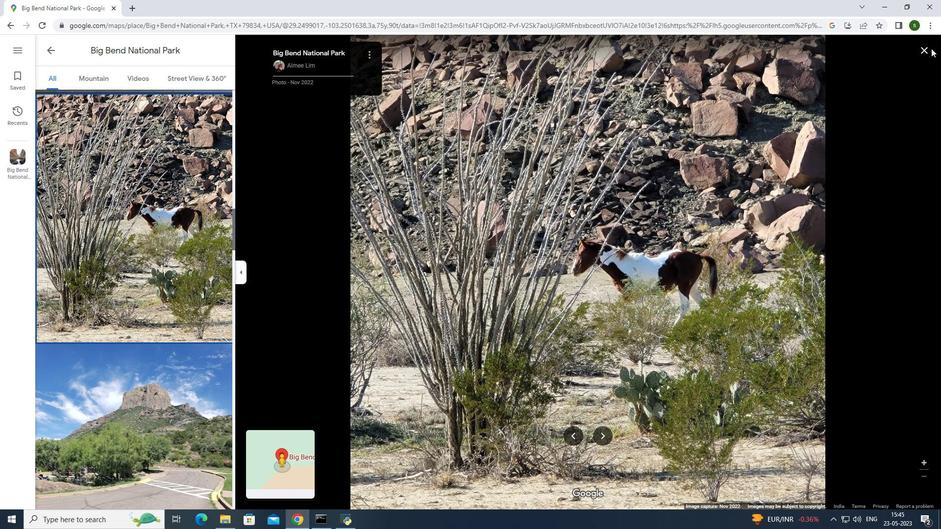 
Action: Mouse pressed left at (926, 55)
Screenshot: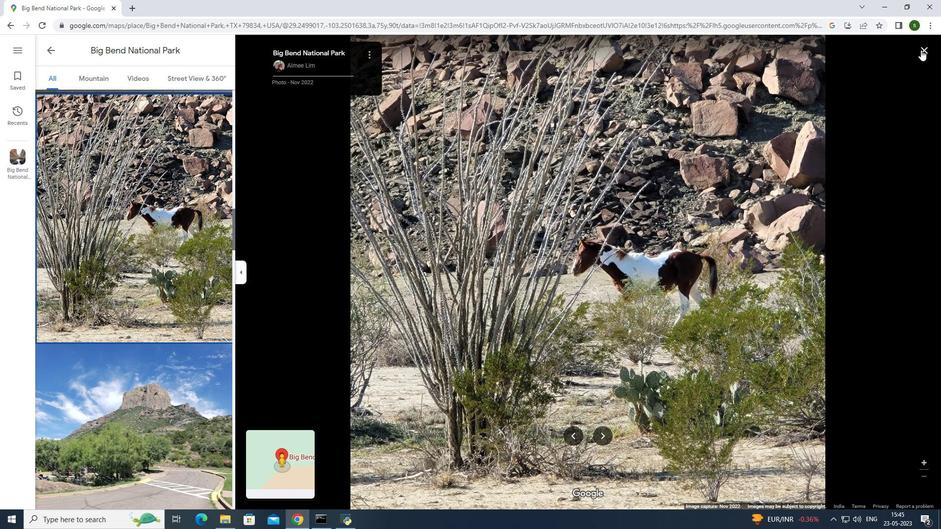 
Action: Mouse moved to (486, 298)
Screenshot: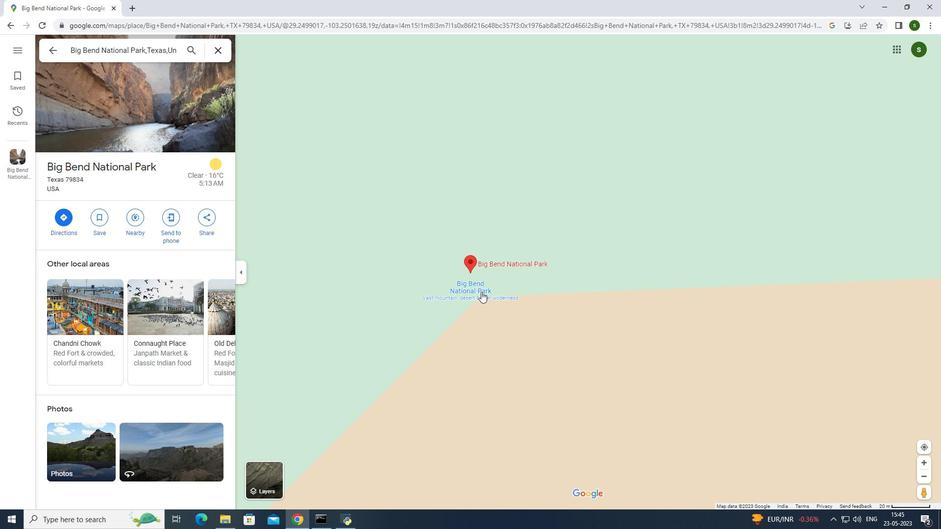 
Action: Mouse pressed left at (486, 298)
Screenshot: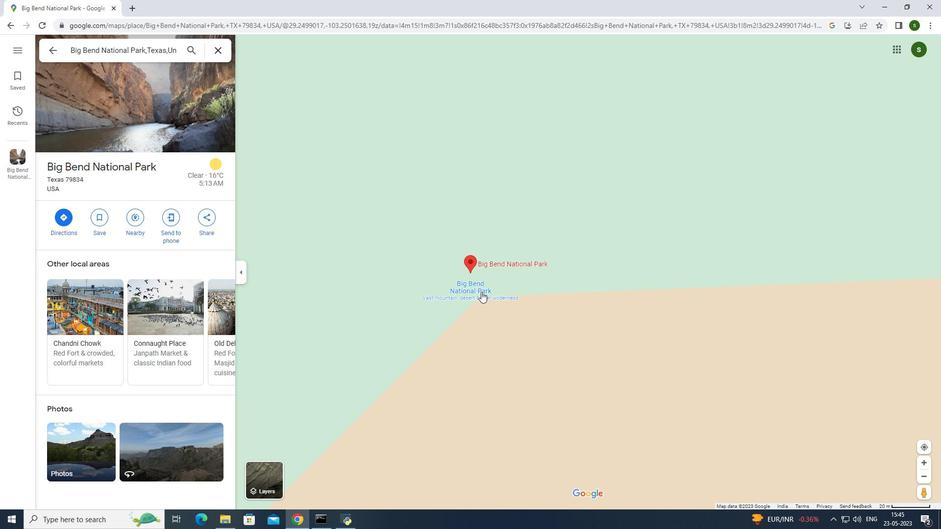 
Action: Mouse moved to (437, 483)
Screenshot: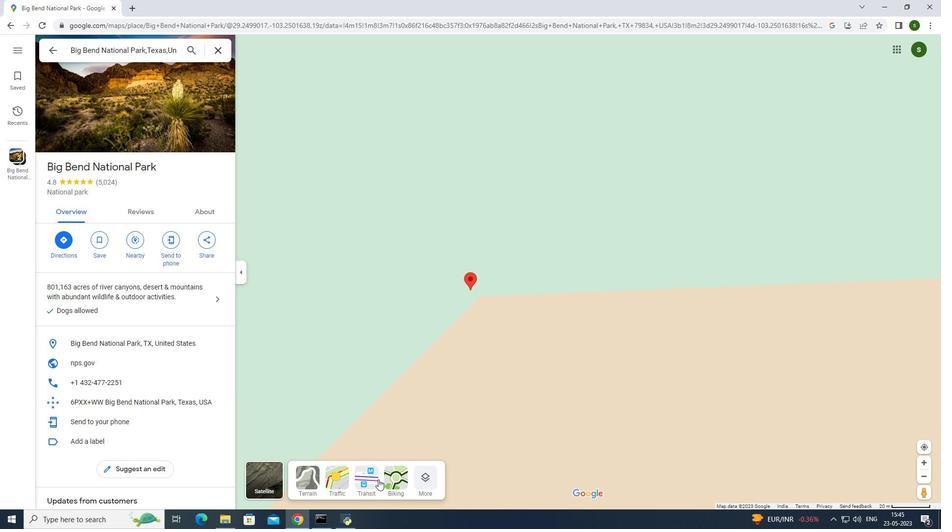 
Action: Mouse pressed left at (437, 483)
Screenshot: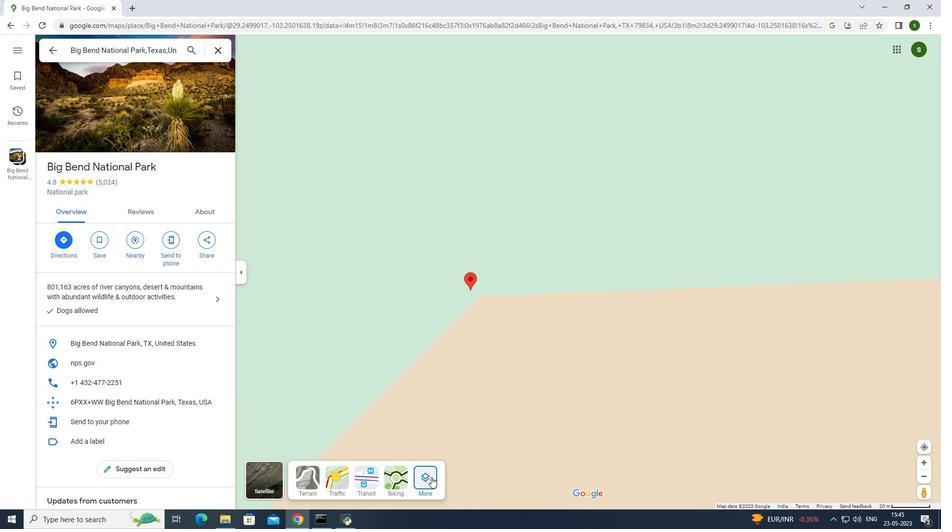 
Action: Mouse moved to (348, 449)
Screenshot: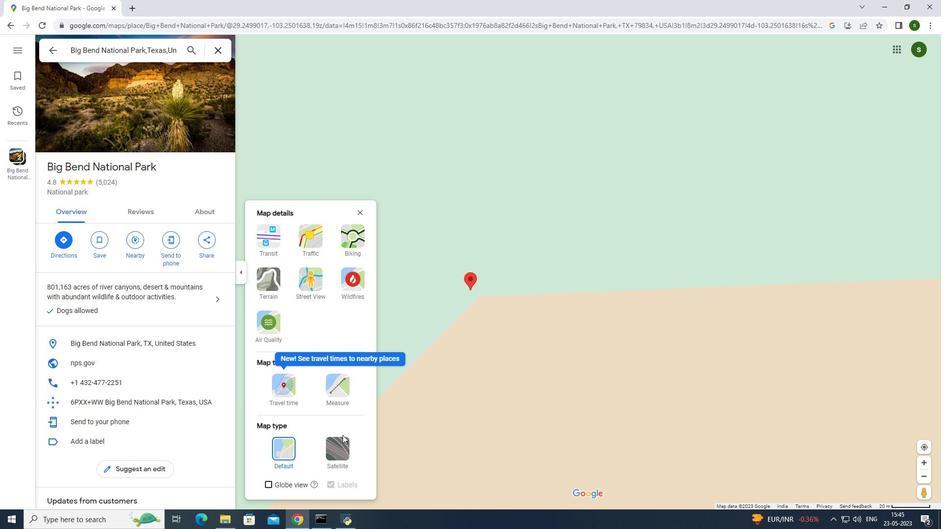 
Action: Mouse pressed left at (348, 449)
Screenshot: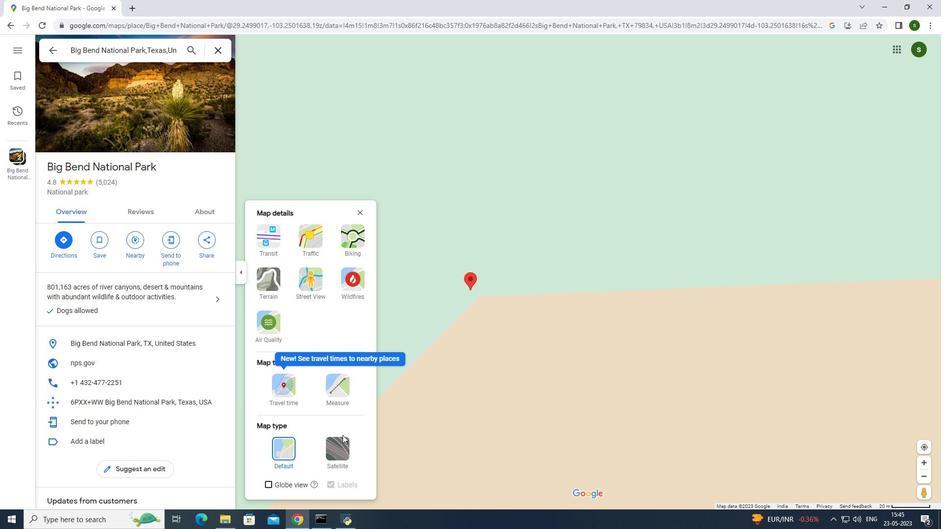 
Action: Mouse moved to (501, 305)
Screenshot: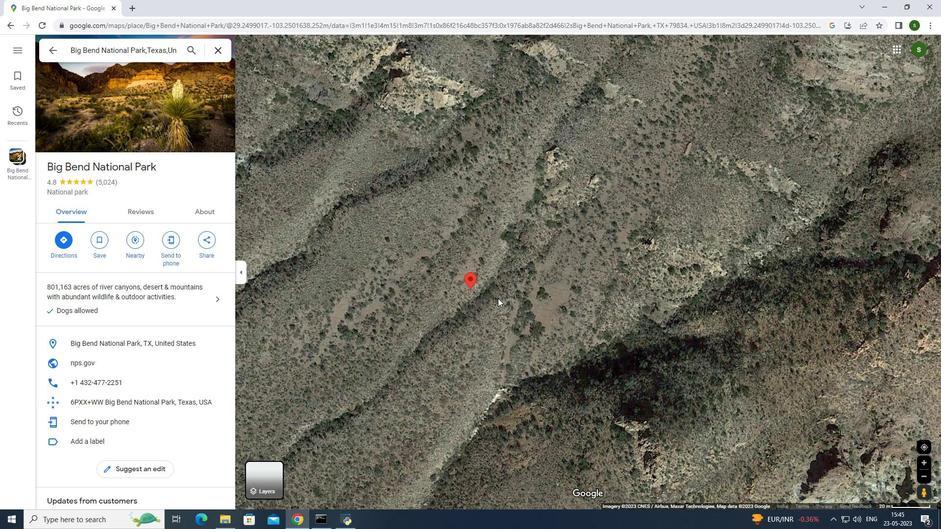 
Action: Mouse scrolled (501, 306) with delta (0, 0)
Screenshot: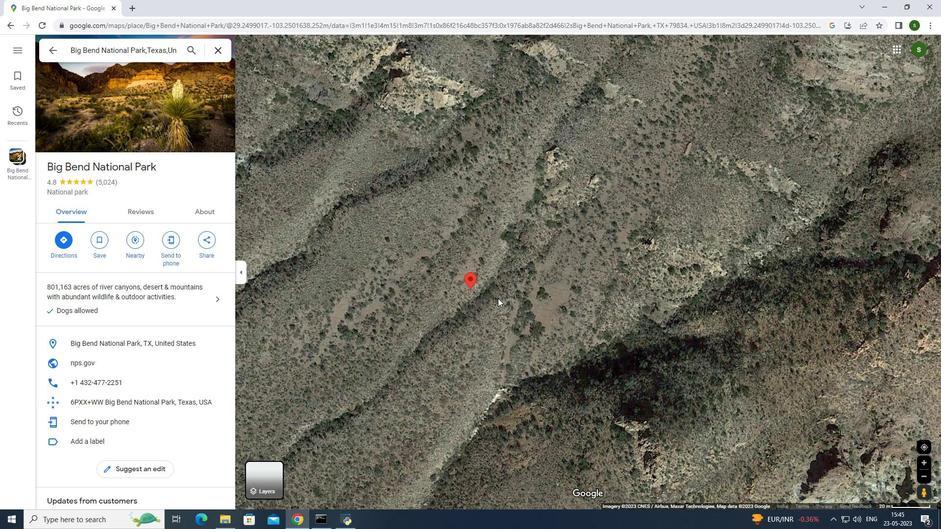 
Action: Mouse scrolled (501, 306) with delta (0, 0)
Screenshot: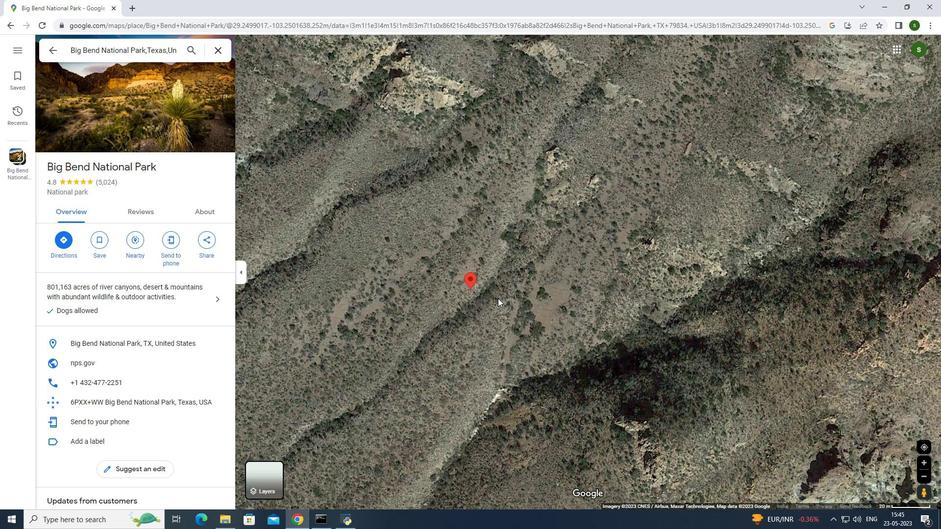 
Action: Mouse scrolled (501, 306) with delta (0, 0)
Screenshot: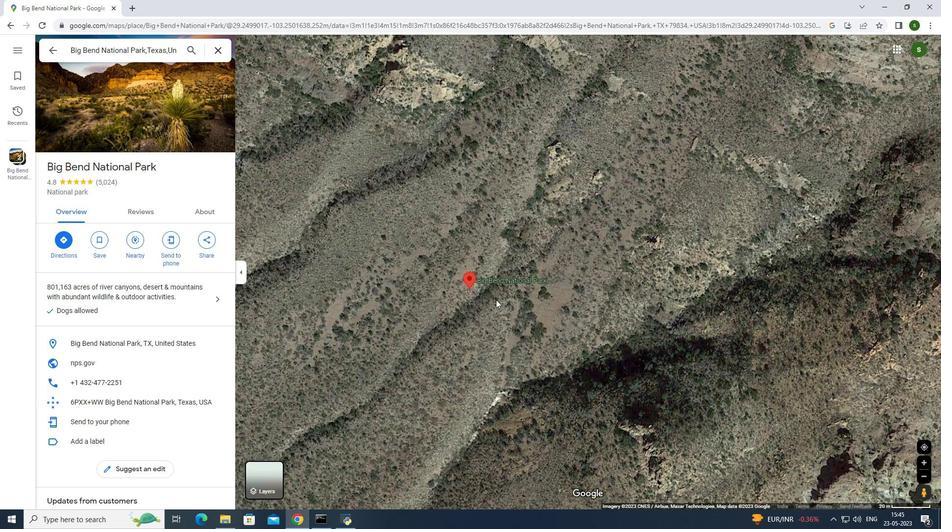 
Action: Mouse scrolled (501, 306) with delta (0, 0)
Screenshot: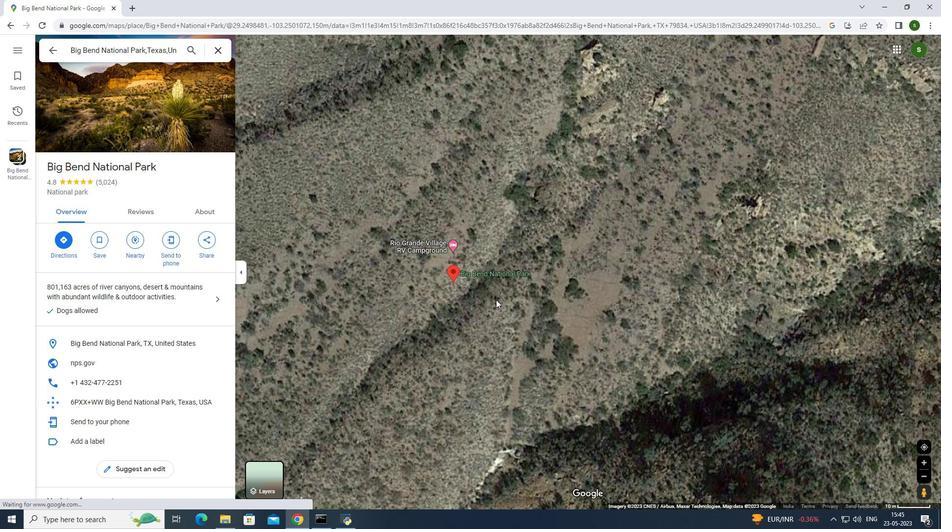 
Action: Mouse scrolled (501, 306) with delta (0, 0)
Screenshot: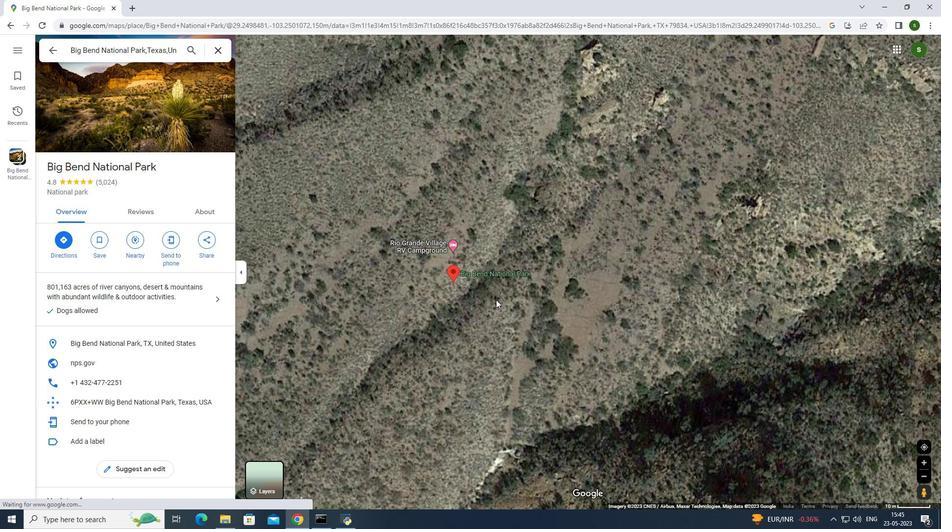 
Action: Mouse scrolled (501, 306) with delta (0, 0)
Screenshot: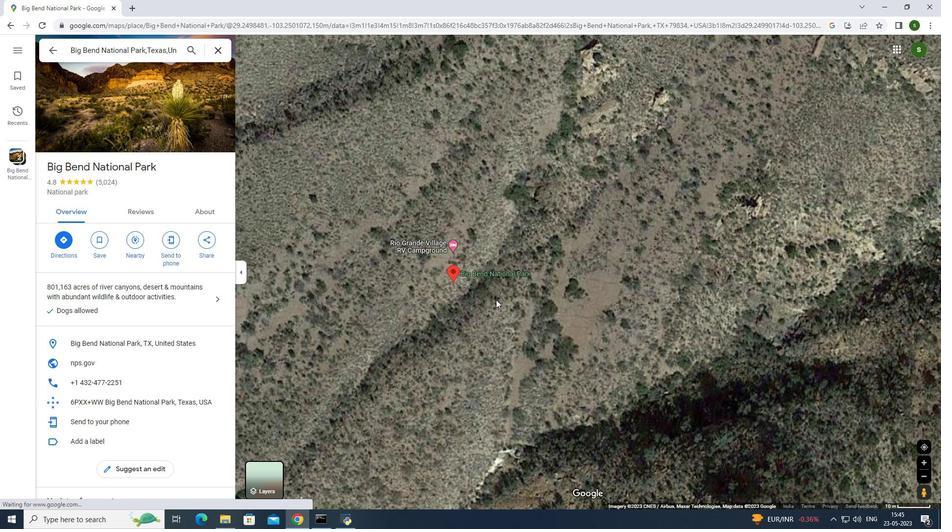 
Action: Mouse scrolled (501, 306) with delta (0, 0)
Screenshot: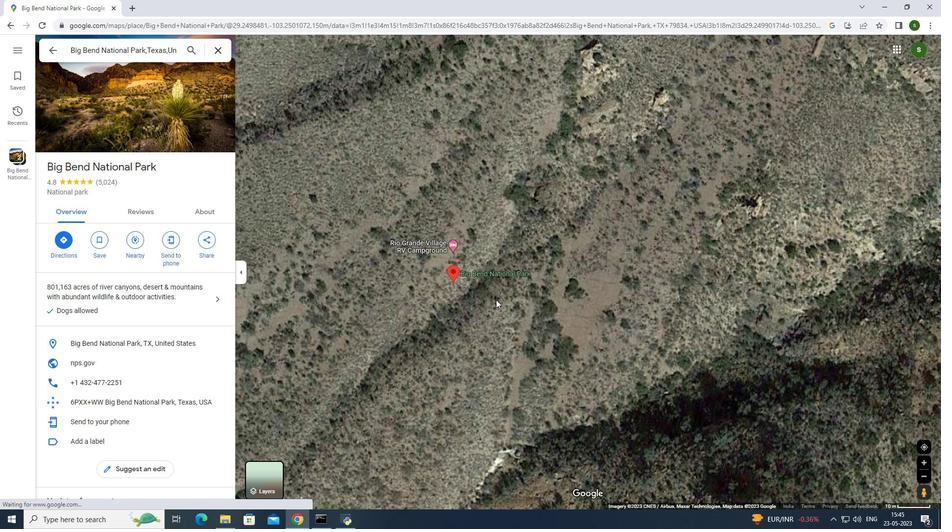 
Action: Mouse scrolled (501, 306) with delta (0, 0)
Screenshot: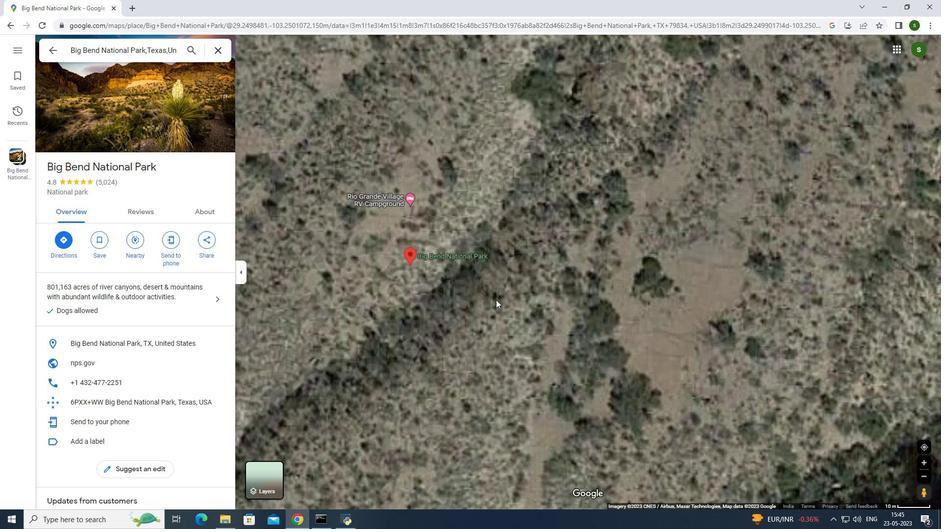 
Action: Mouse scrolled (501, 306) with delta (0, 0)
Screenshot: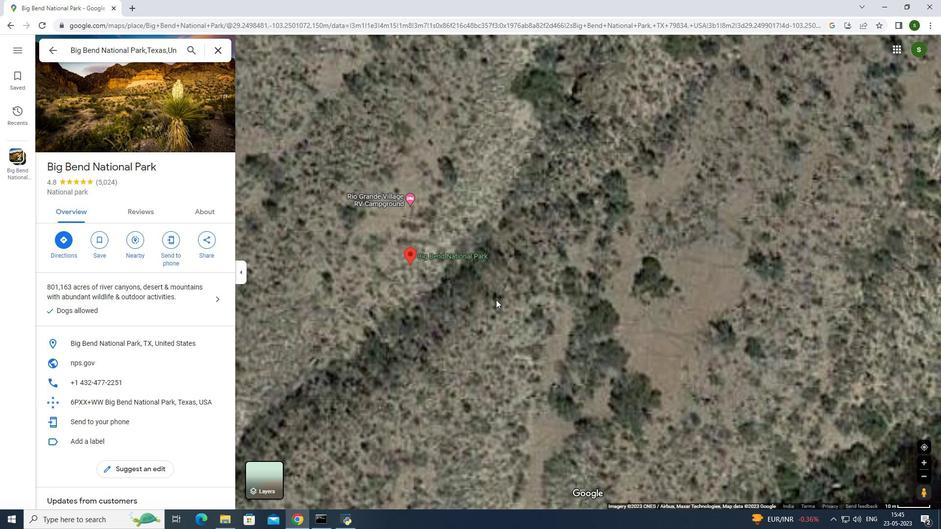 
Action: Mouse moved to (410, 279)
Screenshot: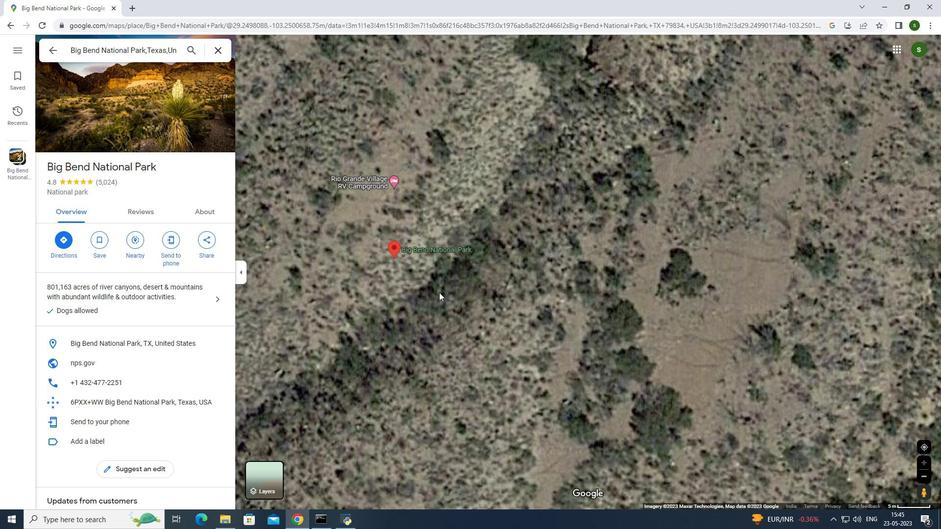 
Action: Mouse pressed left at (410, 279)
Screenshot: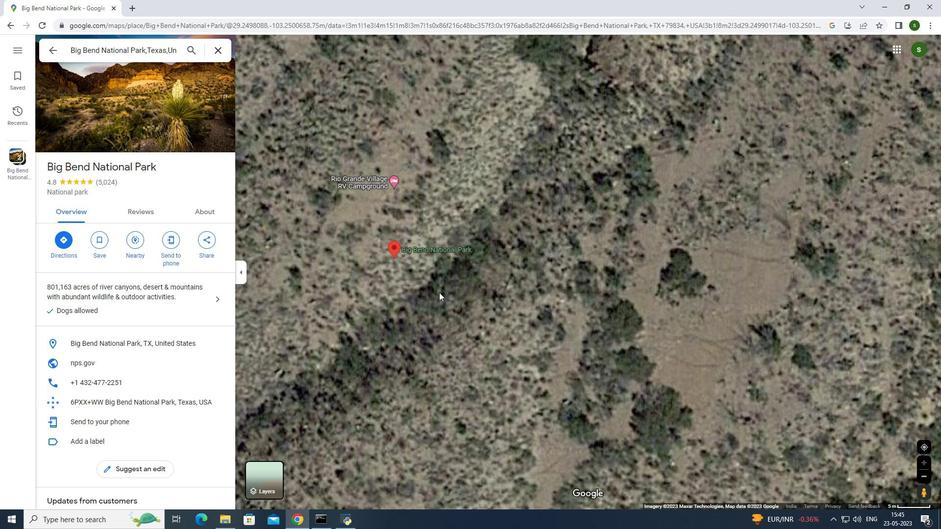 
Action: Mouse moved to (401, 259)
Screenshot: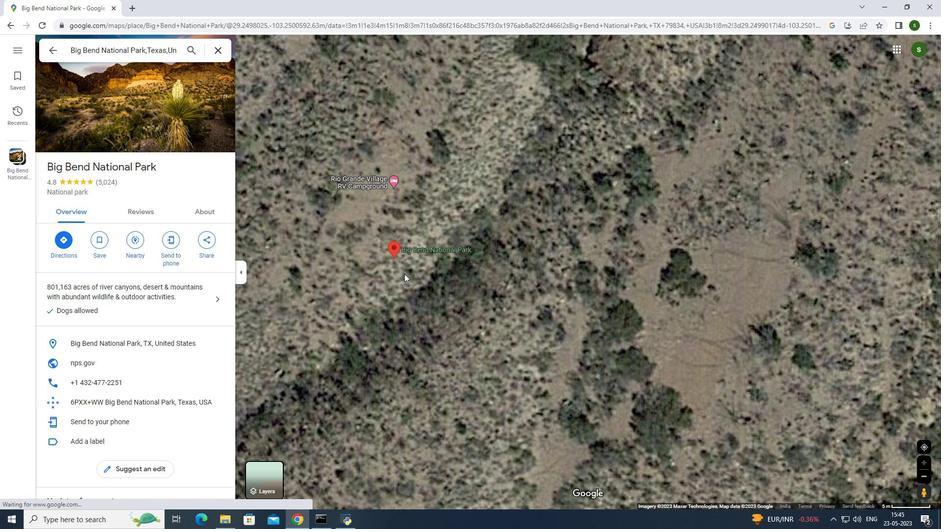 
Action: Mouse pressed right at (401, 259)
Screenshot: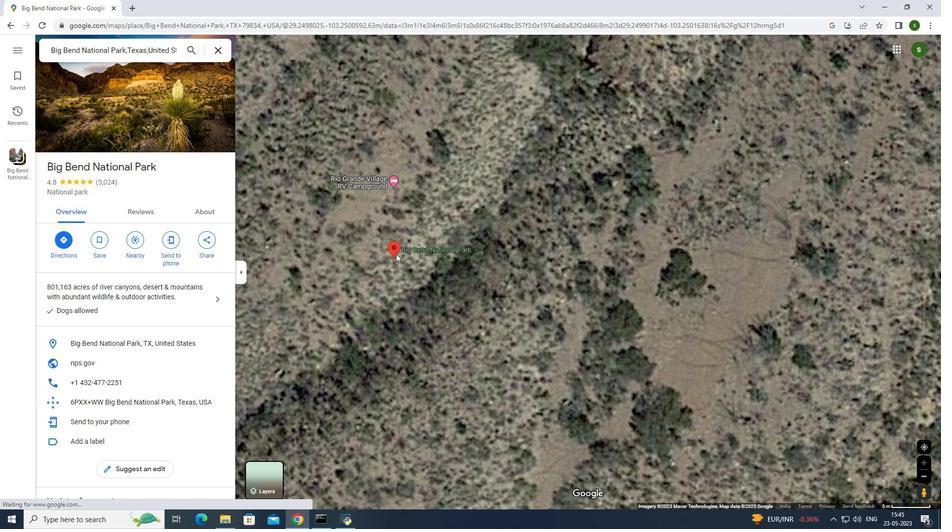 
Action: Mouse moved to (443, 229)
Screenshot: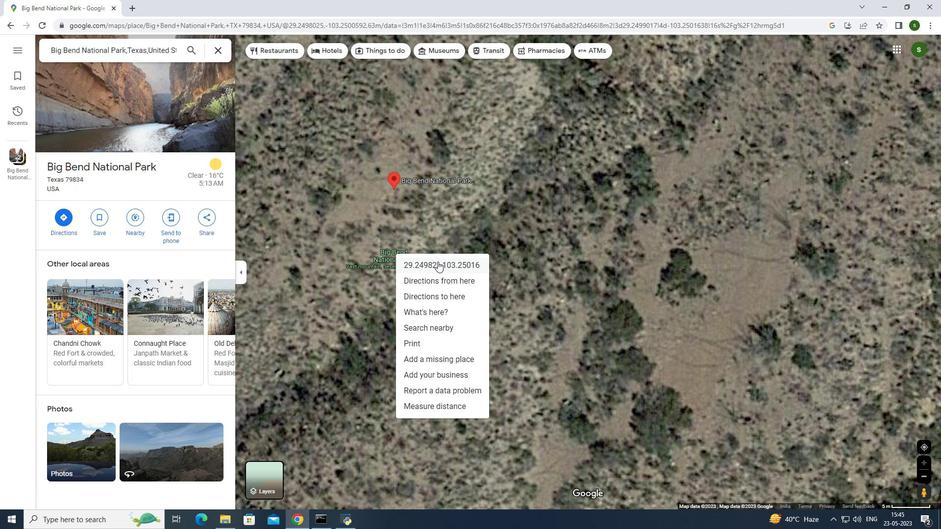 
Action: Mouse pressed left at (443, 229)
Screenshot: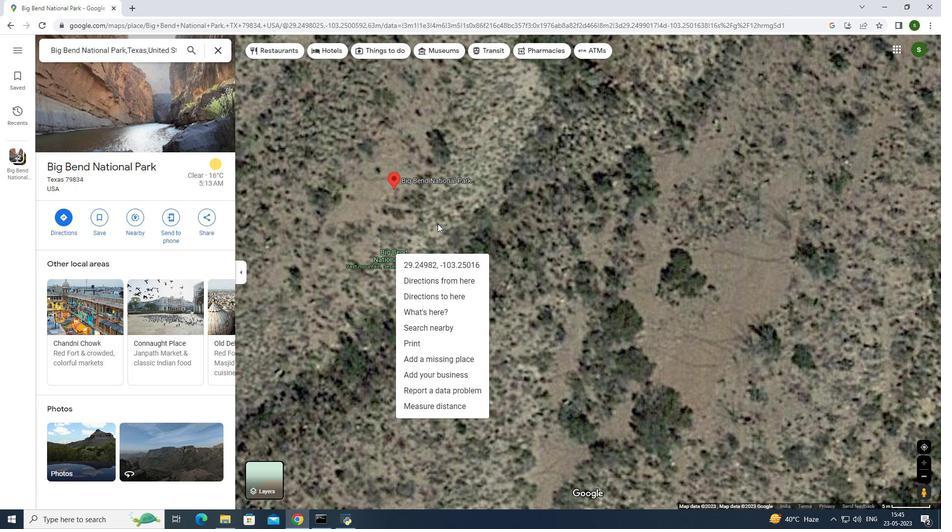 
Action: Mouse moved to (394, 293)
Screenshot: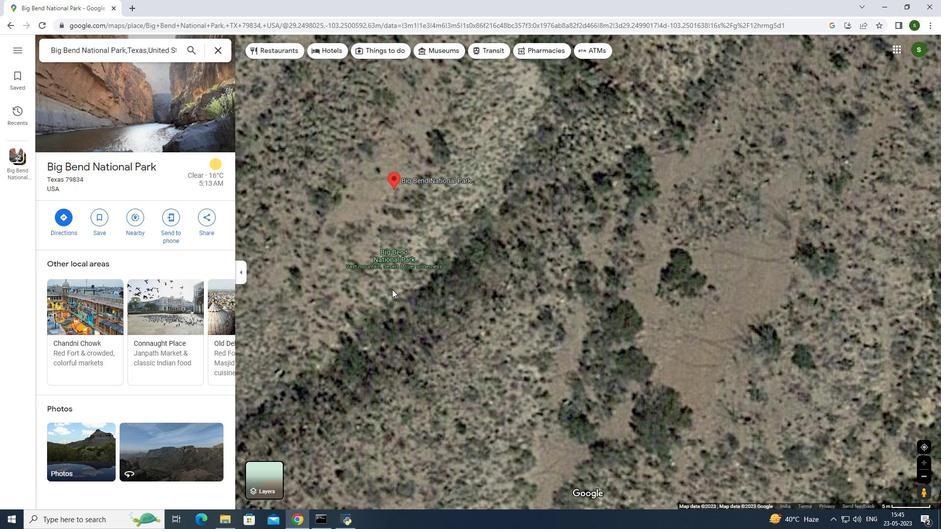 
Action: Mouse pressed left at (394, 293)
Screenshot: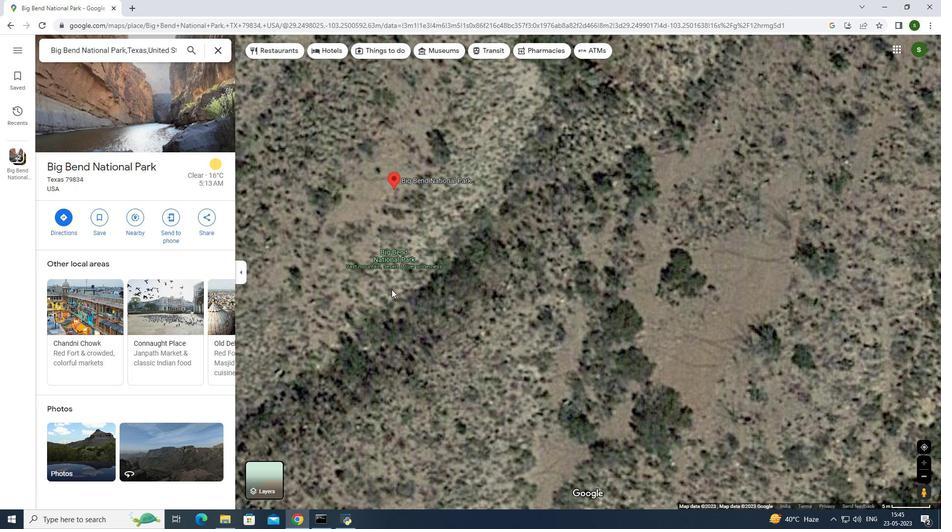 
Action: Mouse moved to (481, 279)
Screenshot: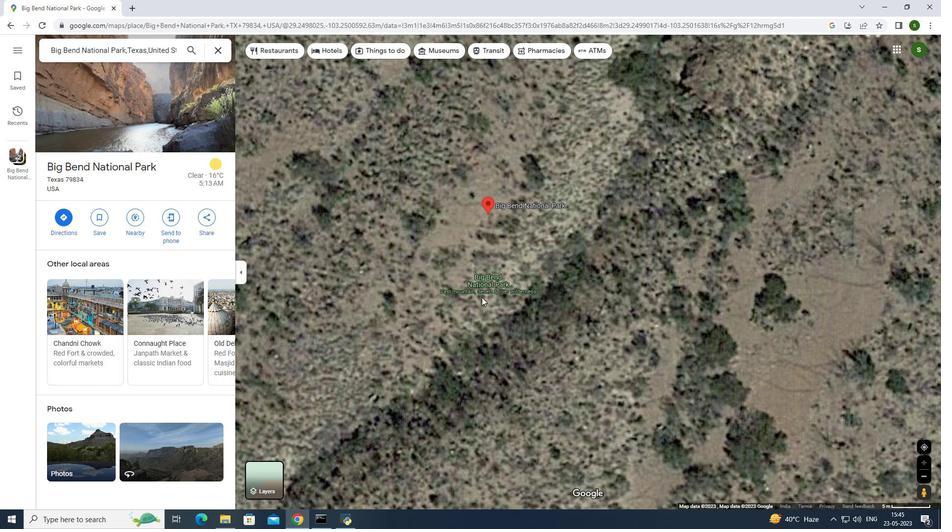 
Action: Mouse pressed left at (481, 279)
Screenshot: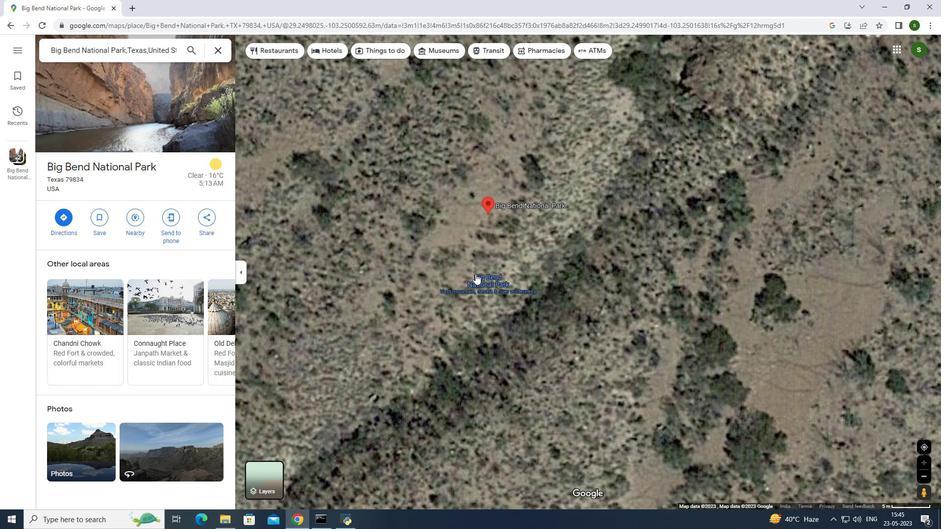 
Action: Mouse moved to (485, 303)
Screenshot: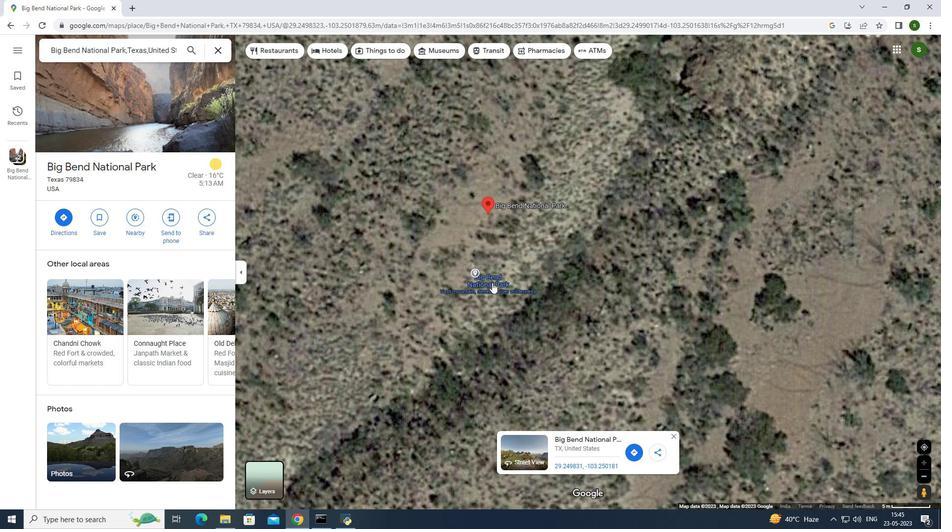 
Action: Mouse scrolled (485, 303) with delta (0, 0)
Screenshot: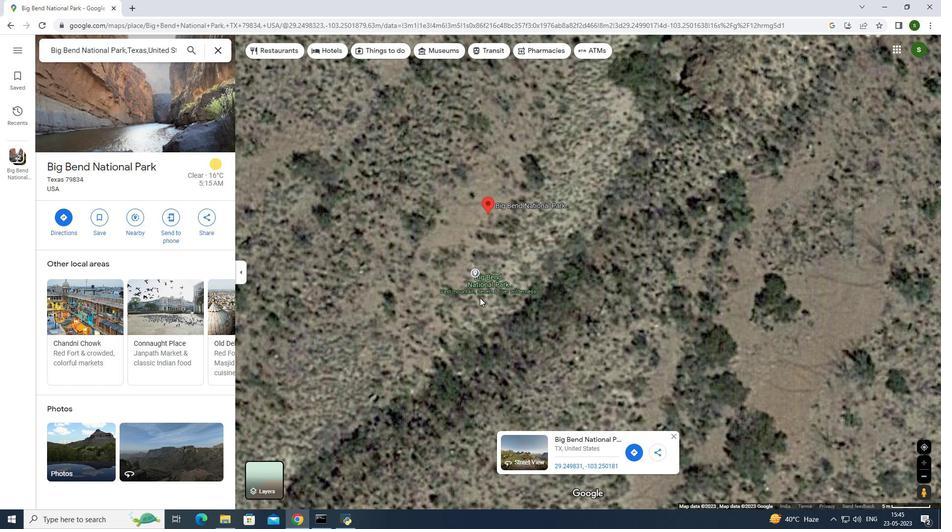 
Action: Mouse scrolled (485, 303) with delta (0, 0)
Screenshot: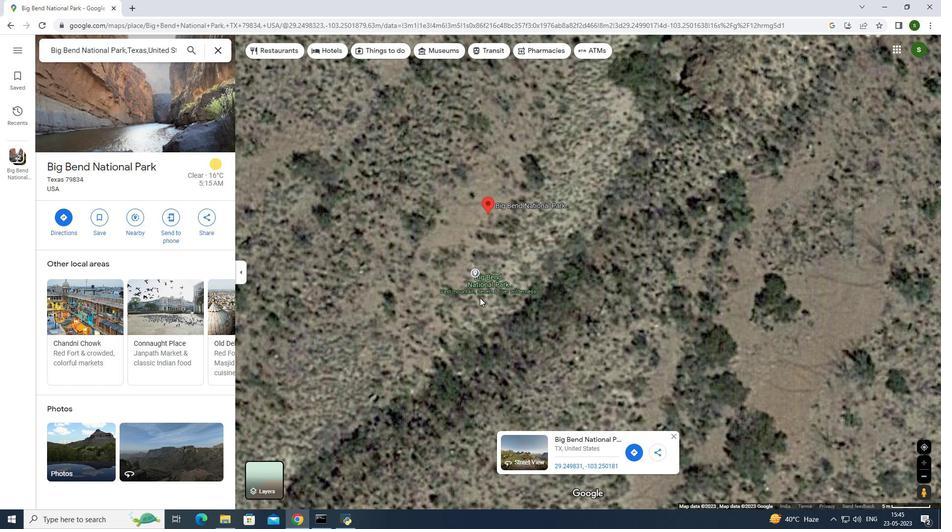 
Action: Mouse scrolled (485, 303) with delta (0, 0)
Screenshot: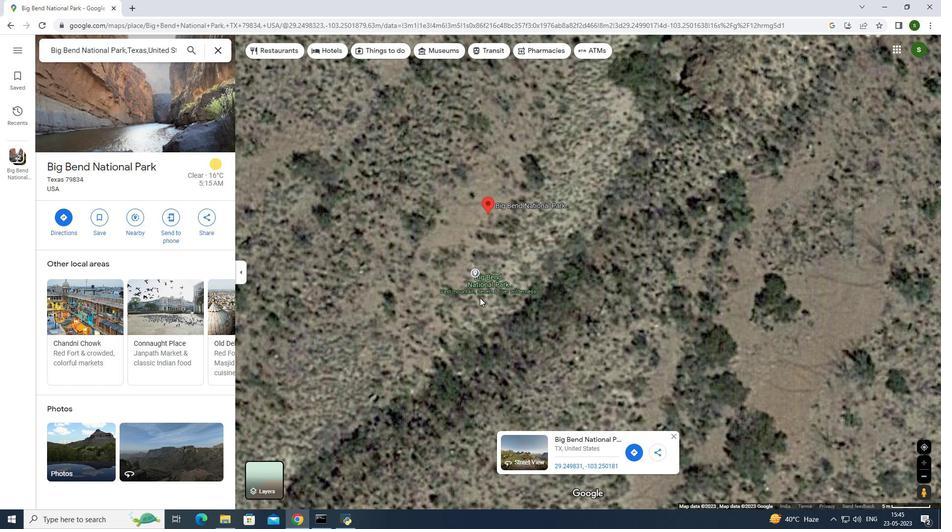 
Action: Mouse scrolled (485, 303) with delta (0, 0)
Screenshot: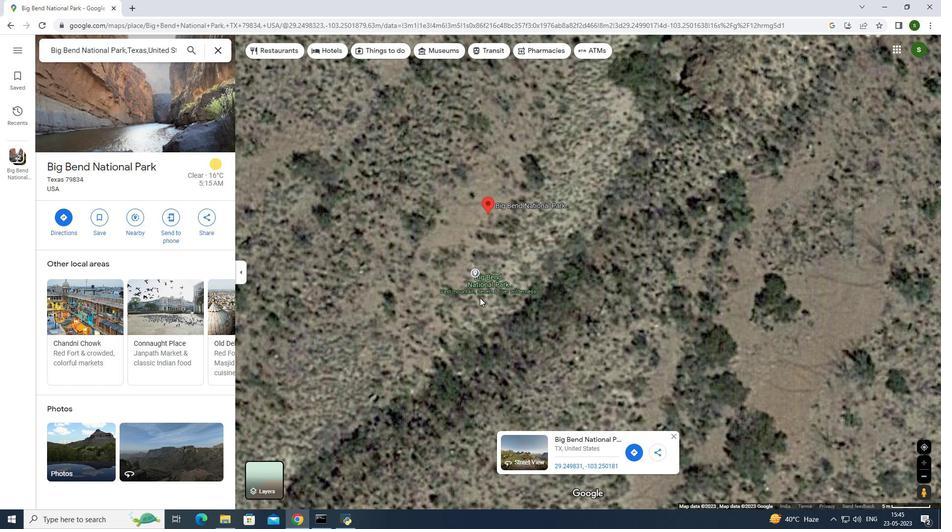 
Action: Mouse scrolled (485, 304) with delta (0, 0)
Screenshot: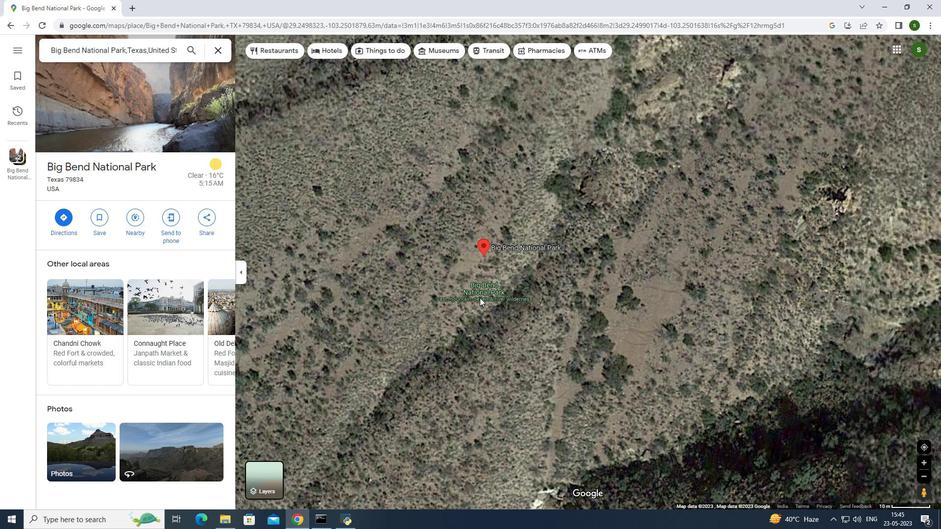 
Action: Mouse scrolled (485, 304) with delta (0, 0)
Screenshot: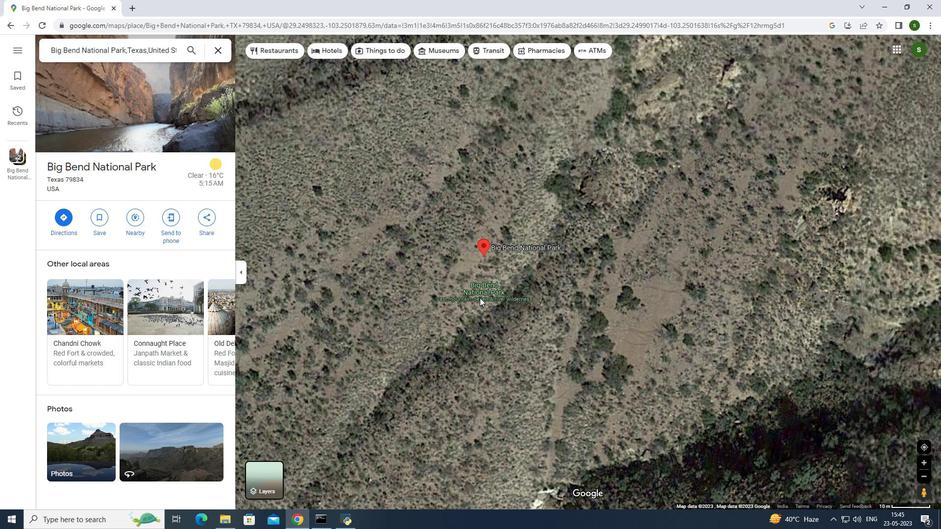 
Action: Mouse scrolled (485, 304) with delta (0, 0)
Screenshot: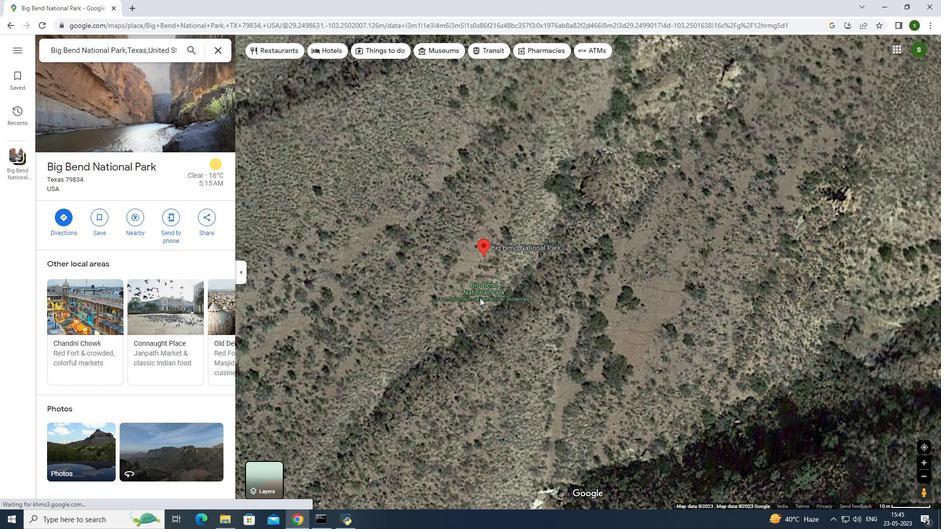 
Action: Mouse moved to (486, 299)
Screenshot: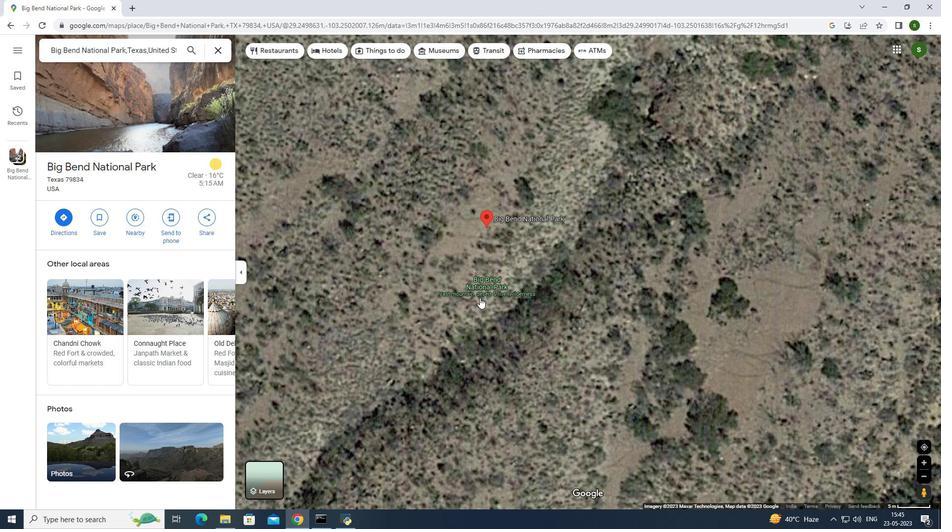 
Action: Mouse pressed left at (486, 299)
Screenshot: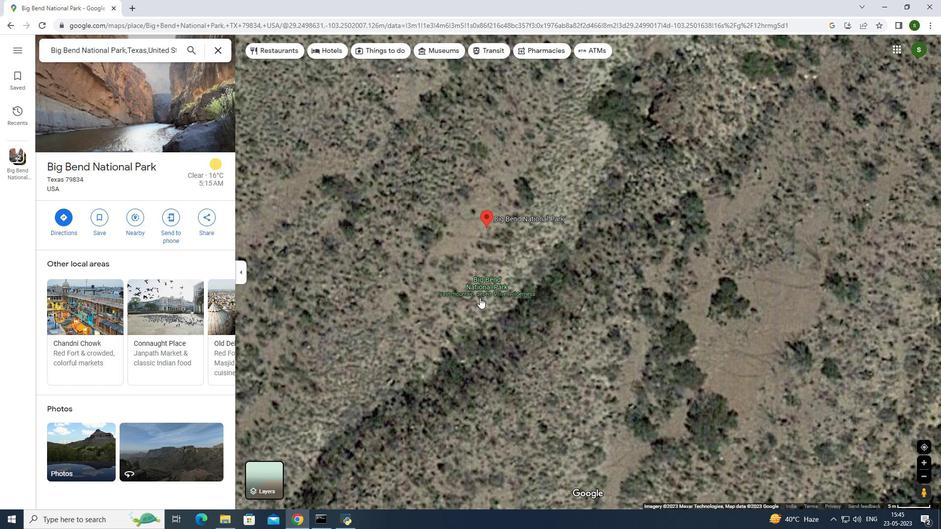 
Action: Mouse moved to (496, 313)
Screenshot: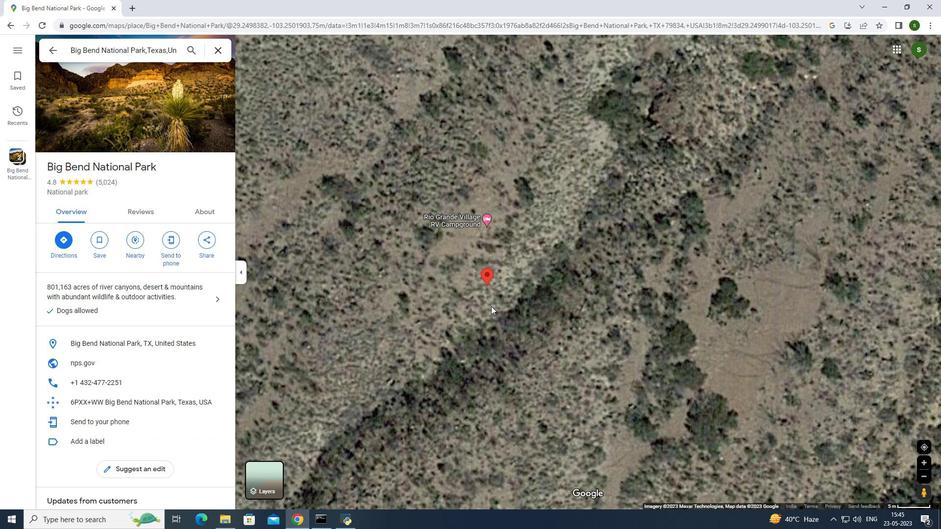 
Action: Mouse scrolled (496, 314) with delta (0, 0)
Screenshot: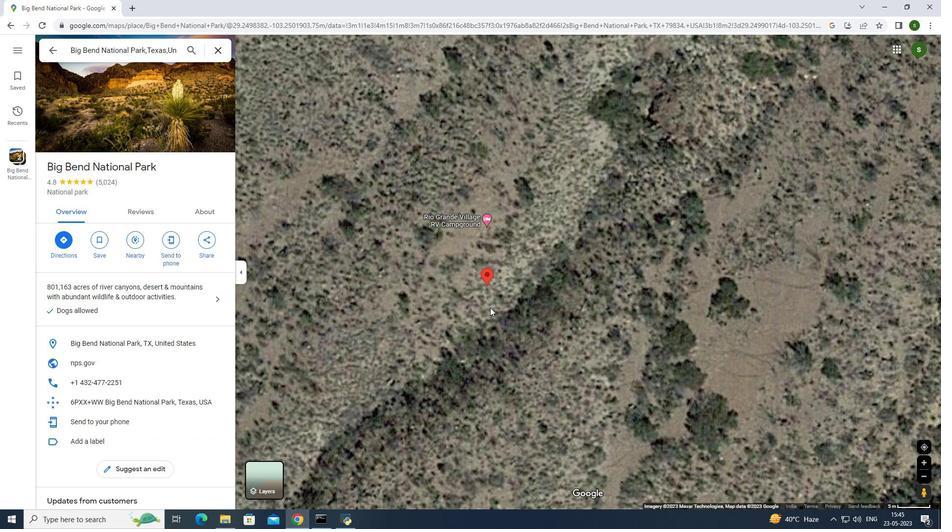 
Action: Mouse scrolled (496, 314) with delta (0, 0)
Screenshot: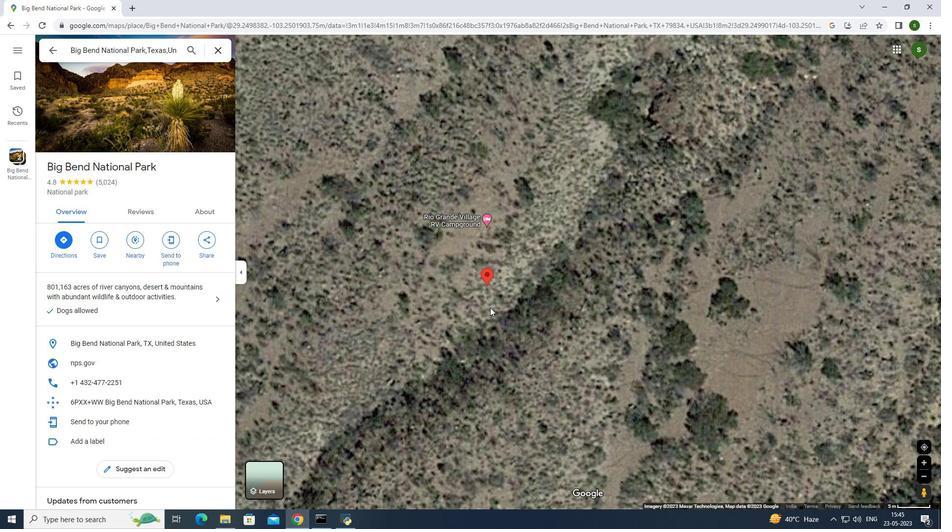 
Action: Mouse scrolled (496, 314) with delta (0, 0)
Screenshot: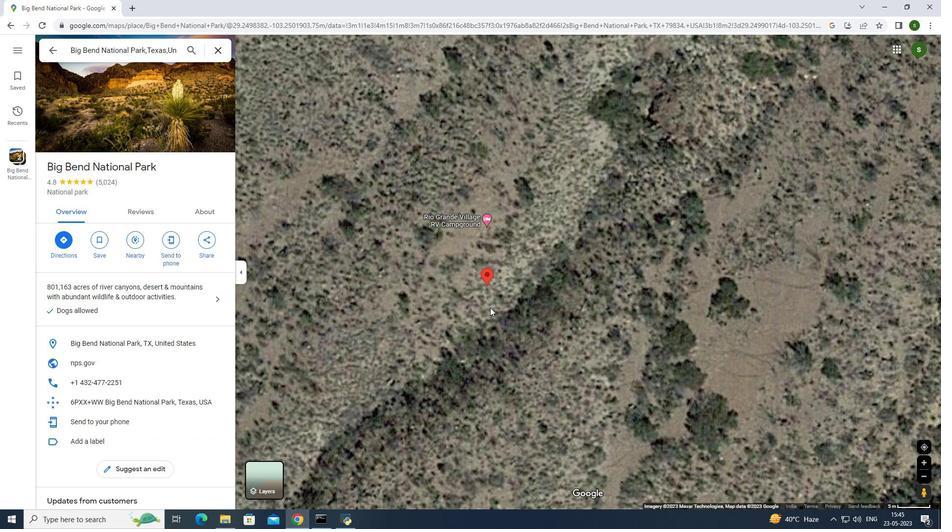 
Action: Mouse moved to (515, 274)
Screenshot: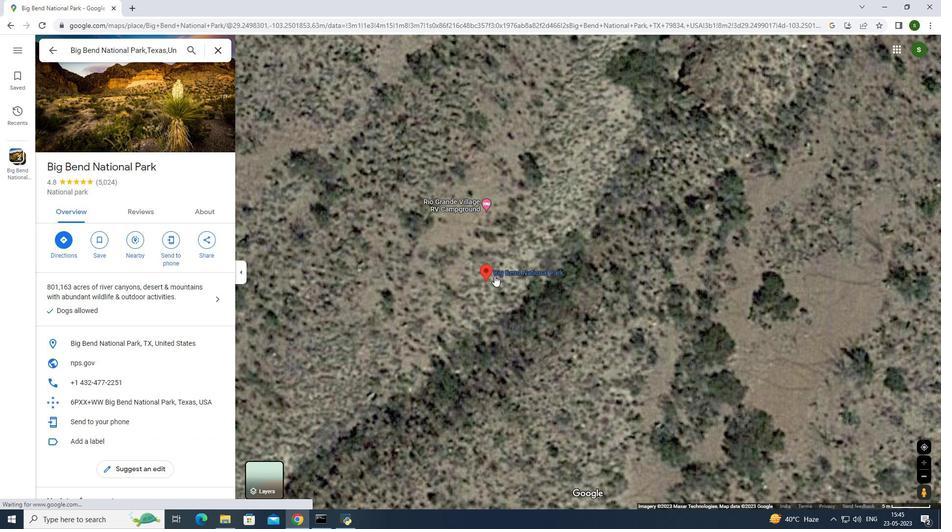
Action: Mouse pressed left at (515, 274)
Screenshot: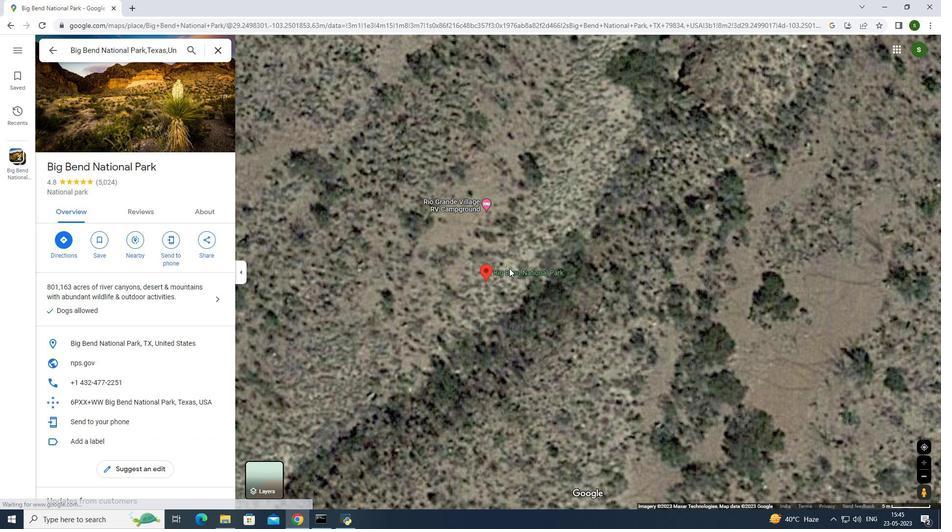 
Action: Mouse moved to (515, 279)
Screenshot: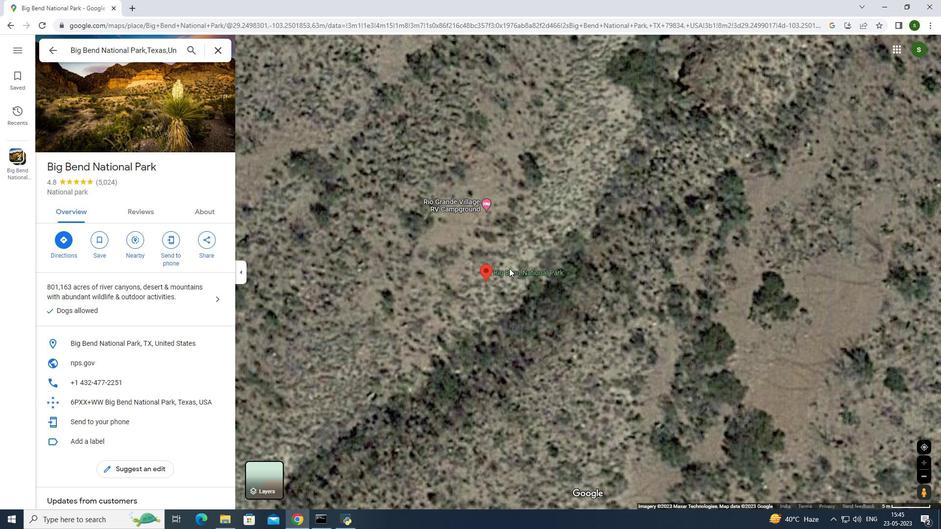 
Action: Mouse pressed left at (515, 279)
Screenshot: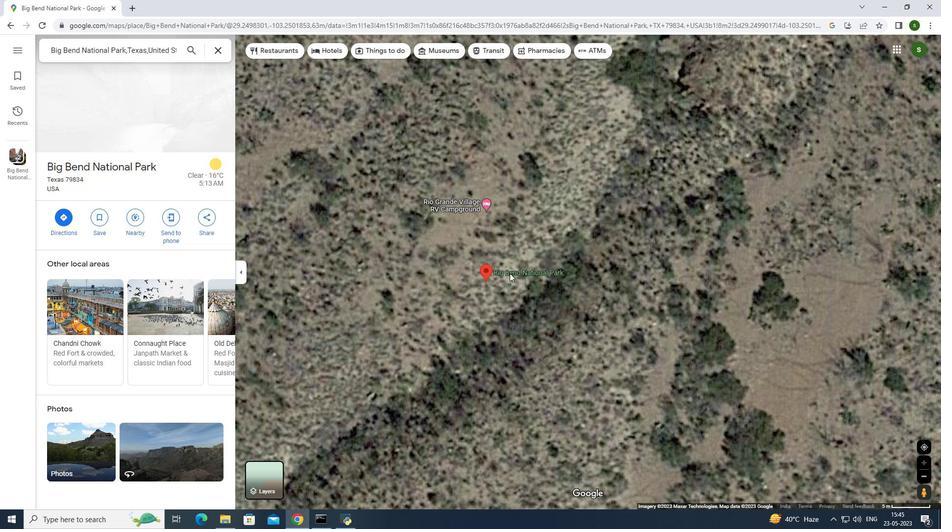 
Action: Mouse moved to (536, 457)
Screenshot: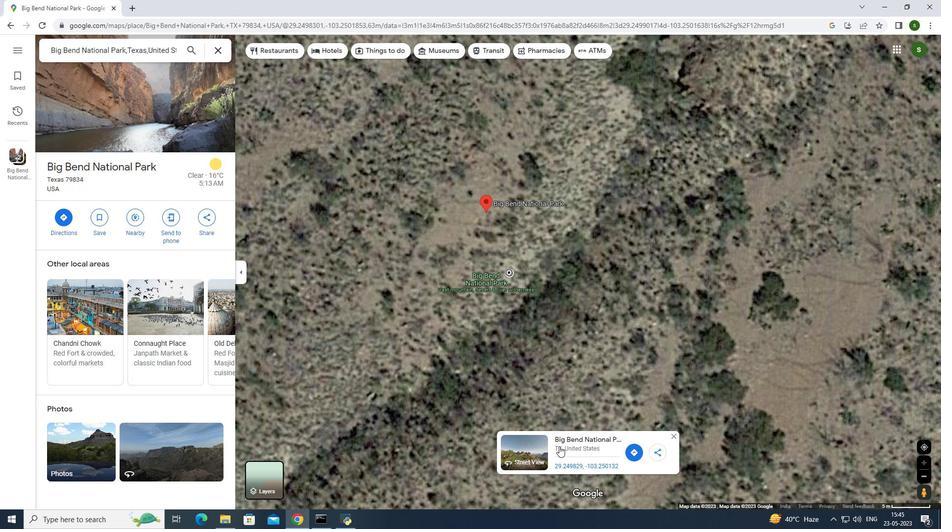 
Action: Mouse pressed left at (536, 457)
Screenshot: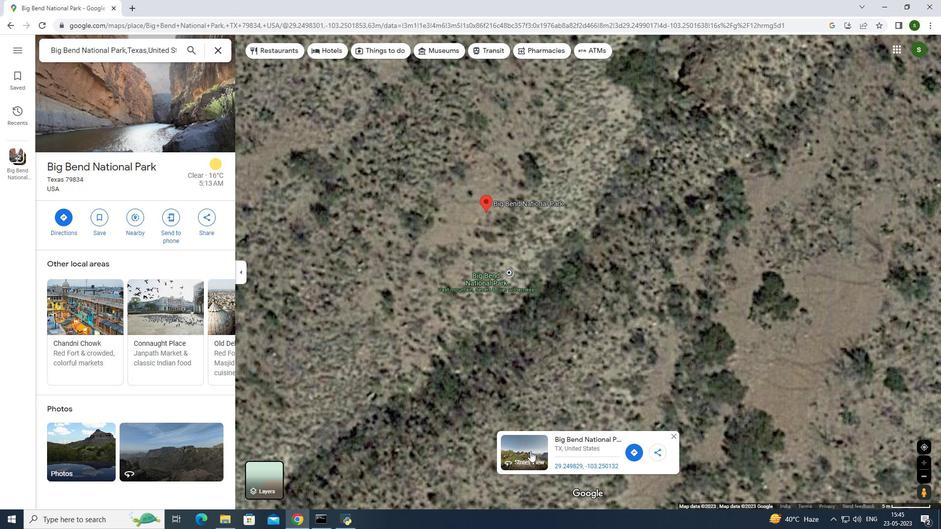 
Action: Mouse moved to (415, 390)
Screenshot: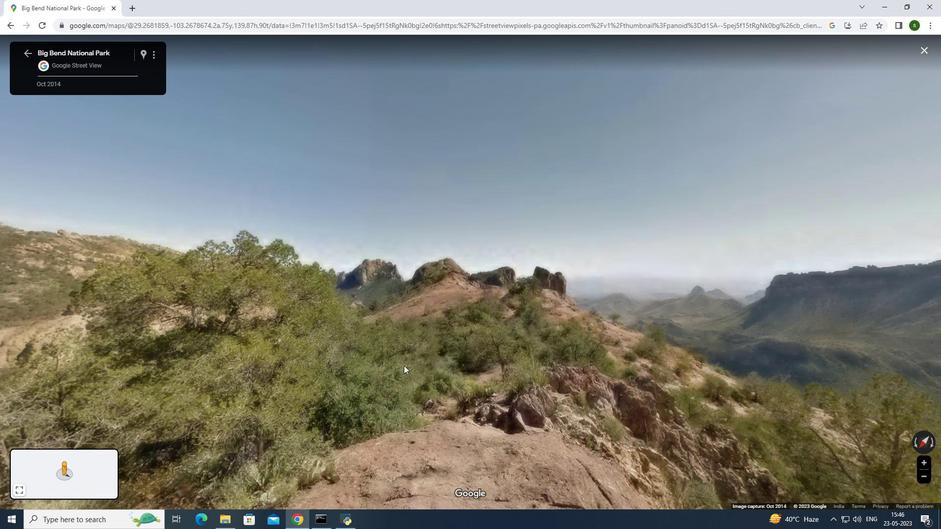 
Action: Mouse pressed left at (415, 390)
Screenshot: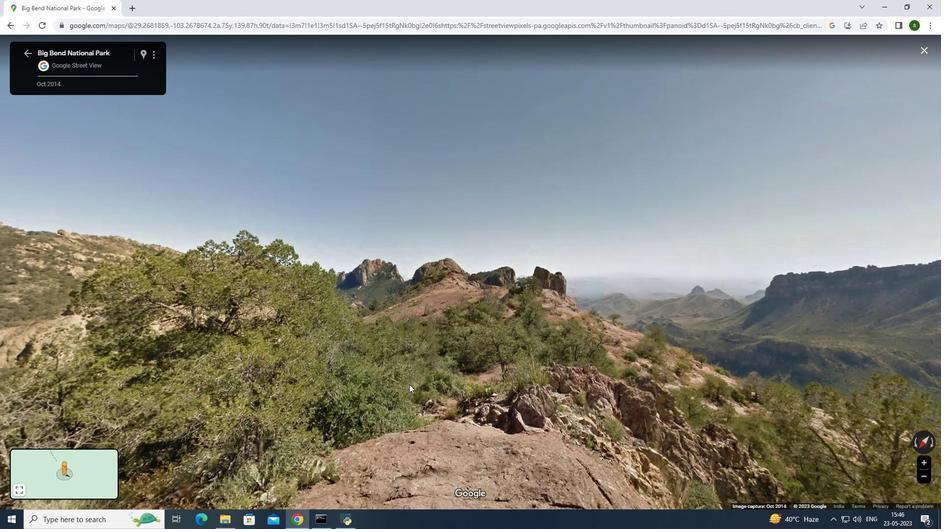 
Action: Mouse moved to (673, 263)
Screenshot: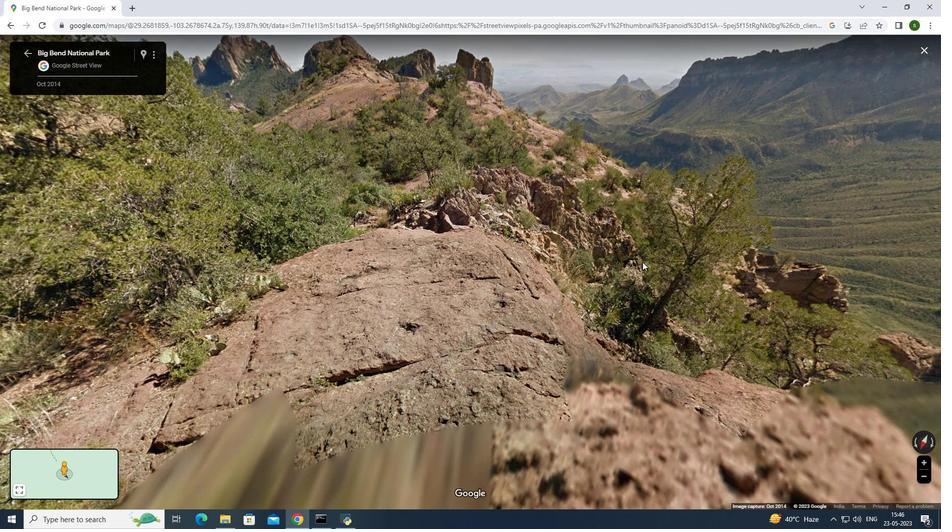 
Action: Mouse pressed left at (673, 263)
Screenshot: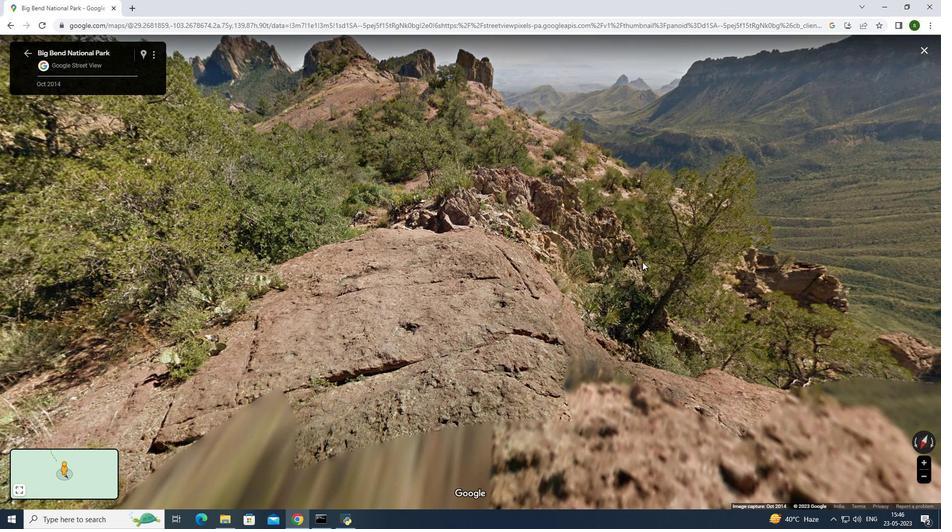 
Action: Mouse moved to (714, 286)
Screenshot: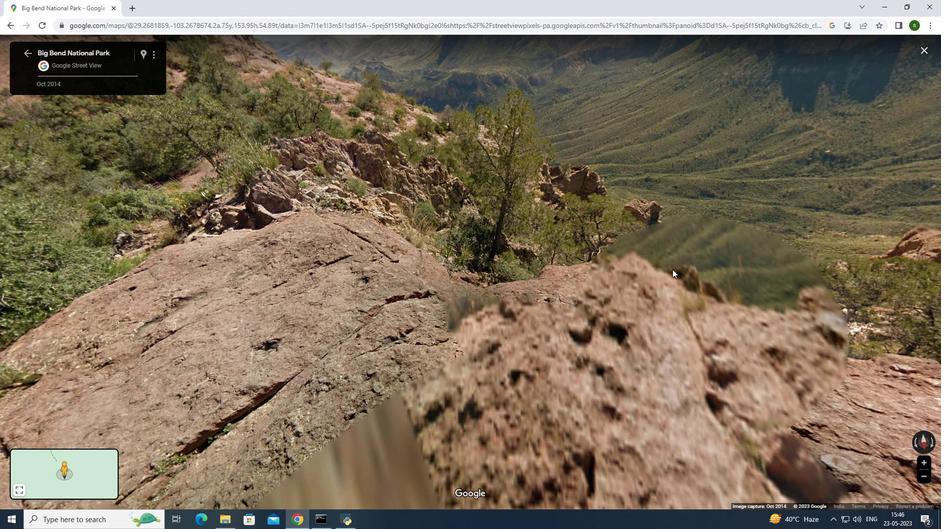 
Action: Mouse pressed left at (714, 286)
Screenshot: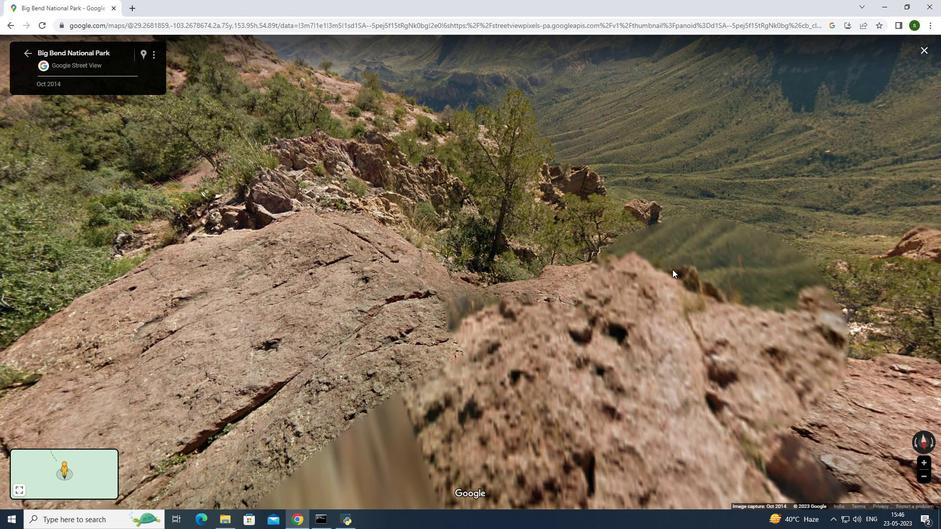 
Action: Mouse moved to (655, 321)
Screenshot: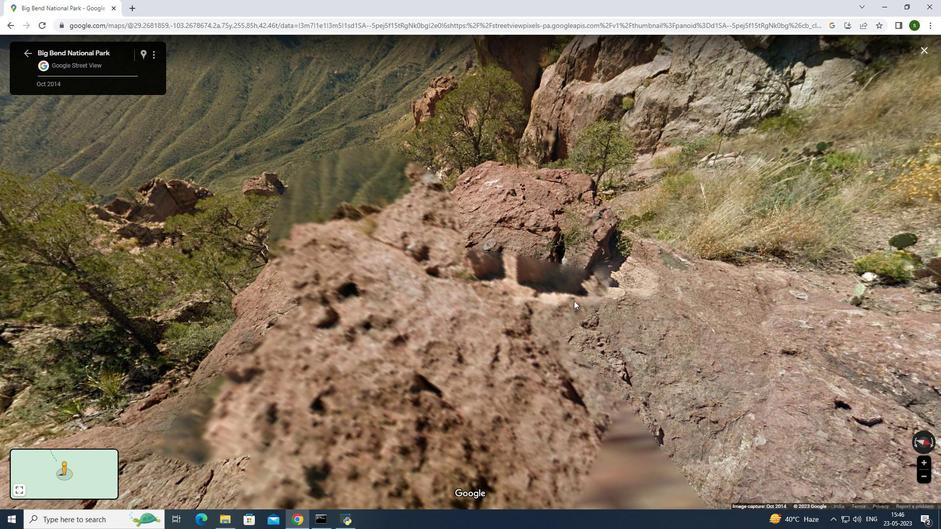 
Action: Mouse pressed left at (655, 321)
Screenshot: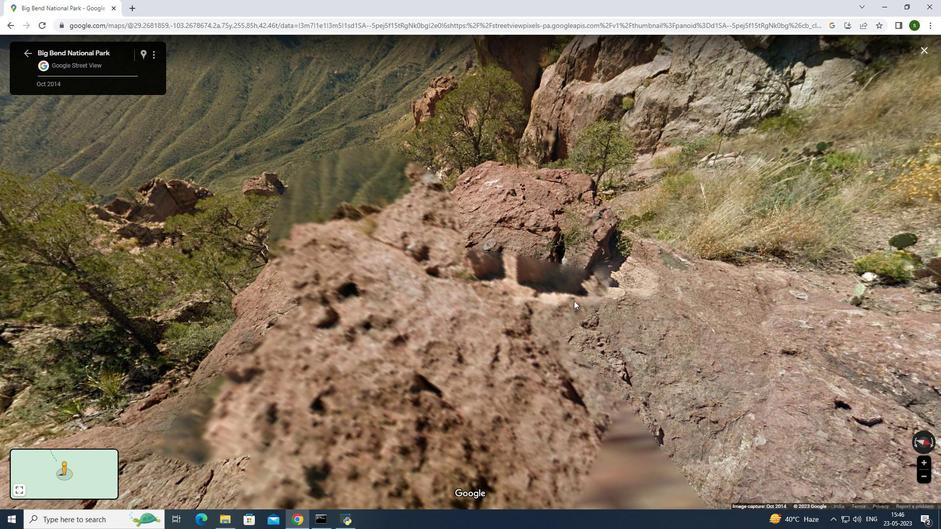 
Action: Mouse moved to (615, 283)
Screenshot: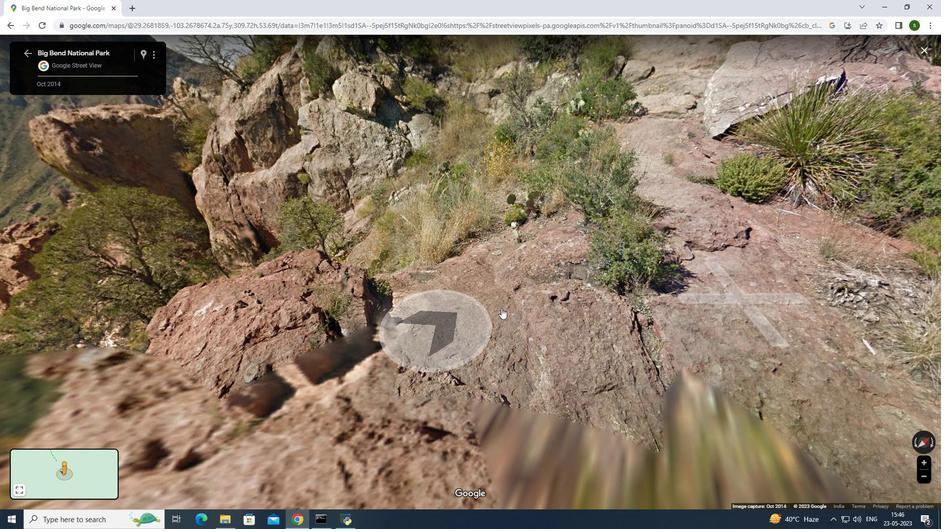 
Action: Mouse pressed left at (615, 283)
Screenshot: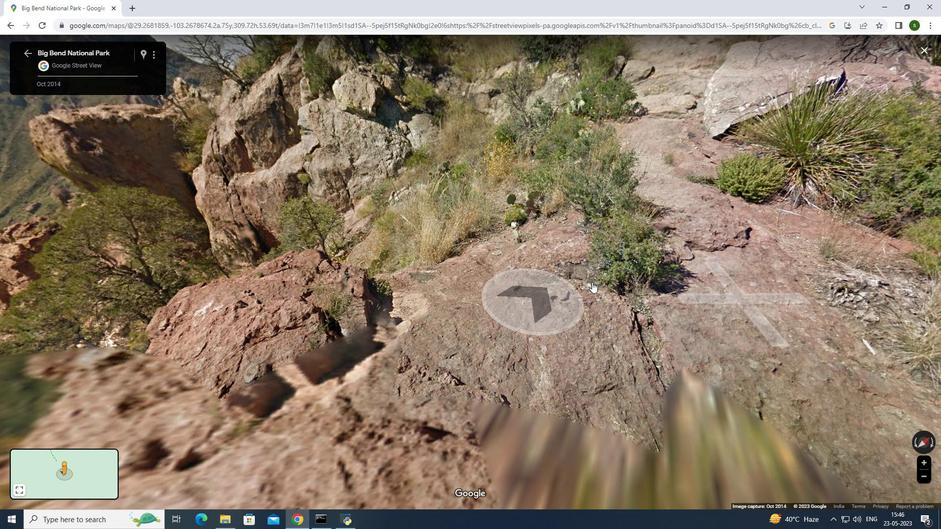 
Action: Mouse moved to (324, 239)
Screenshot: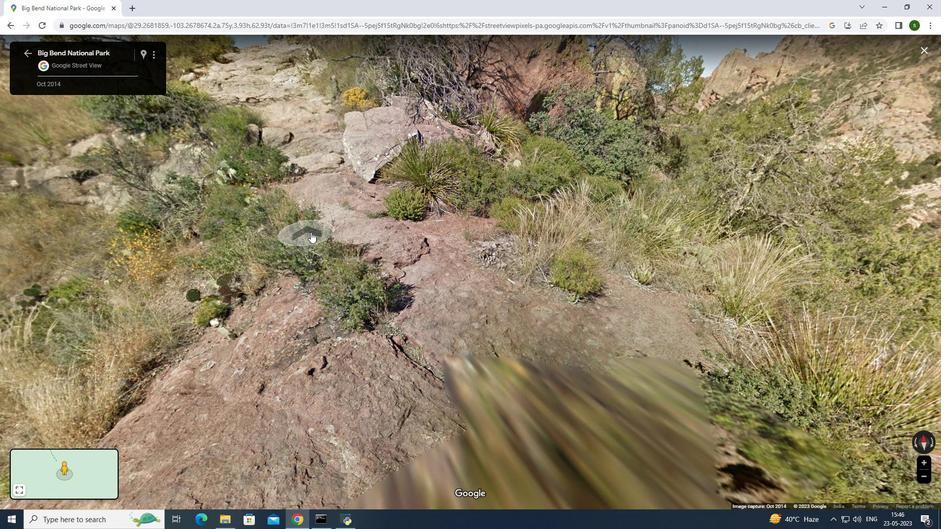 
Action: Mouse pressed left at (324, 239)
Screenshot: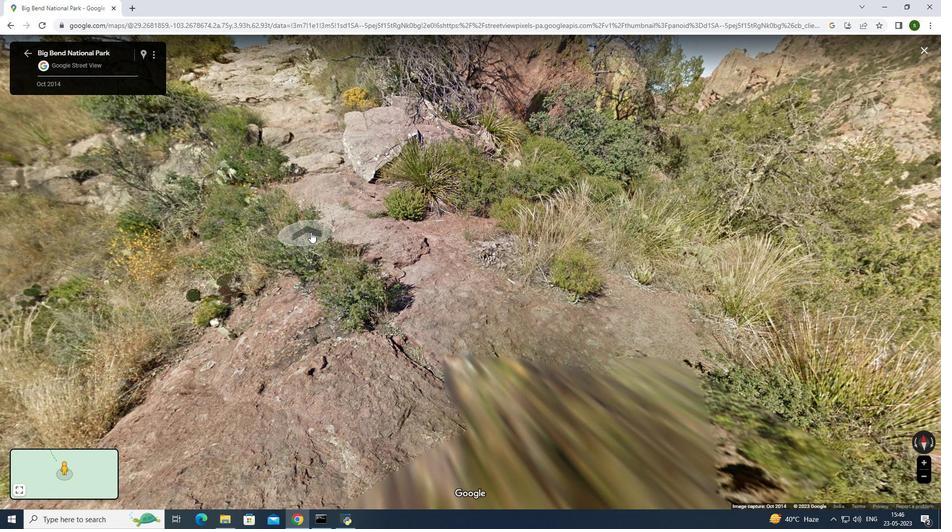 
Action: Mouse moved to (658, 324)
Screenshot: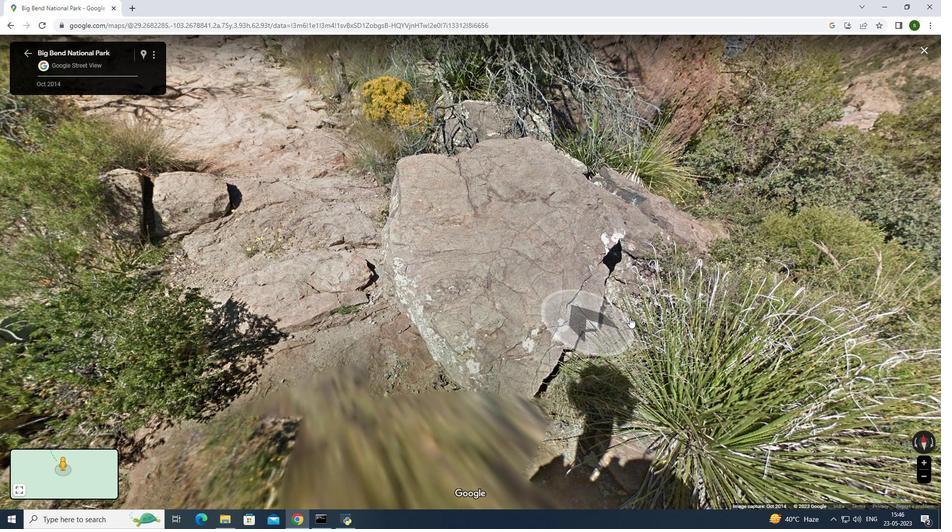 
Action: Mouse pressed left at (658, 324)
Screenshot: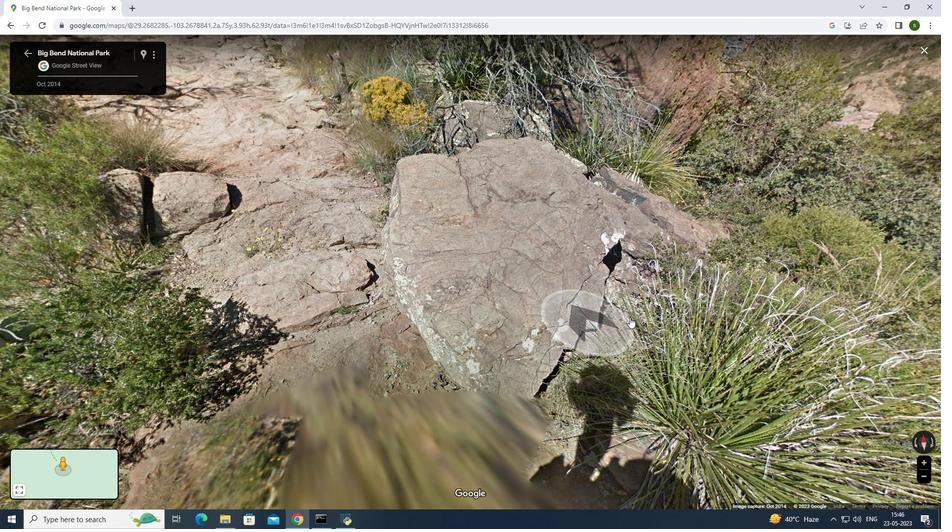 
Action: Mouse moved to (526, 302)
Screenshot: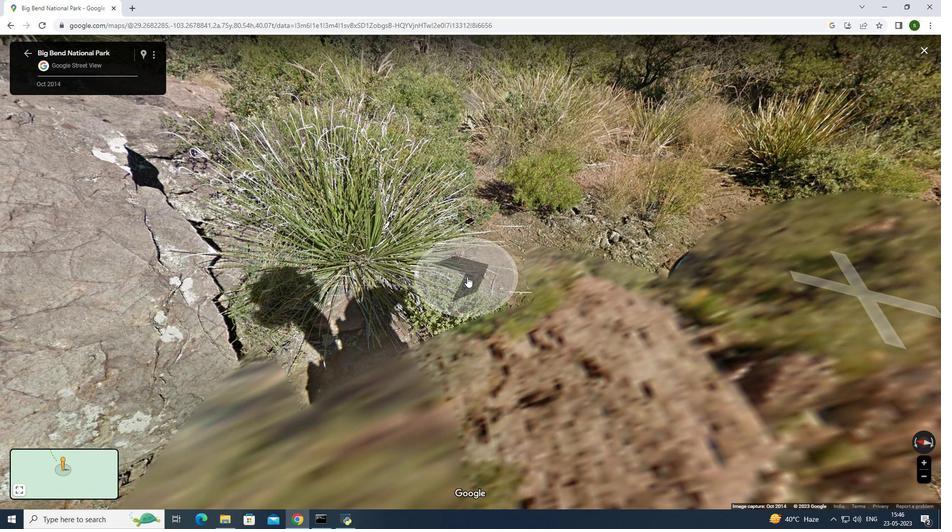 
Action: Mouse pressed left at (526, 302)
Screenshot: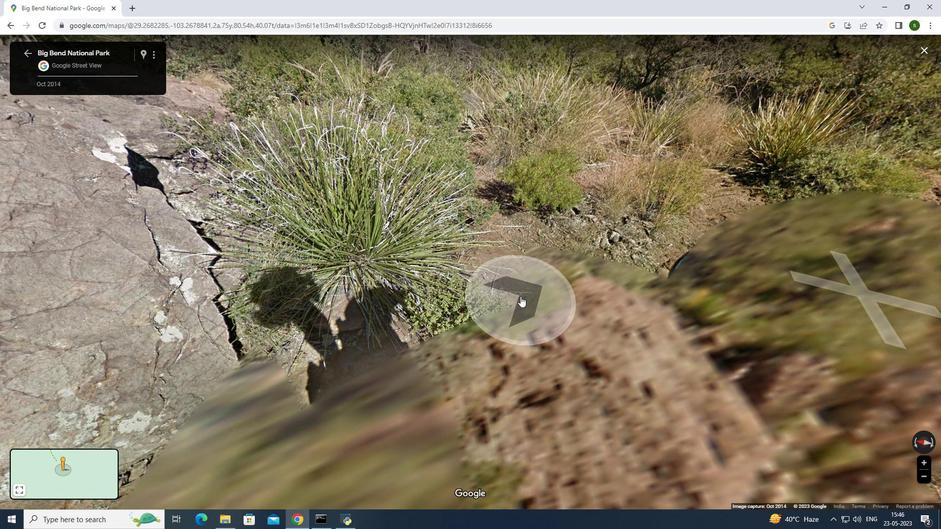 
Action: Mouse moved to (536, 393)
Screenshot: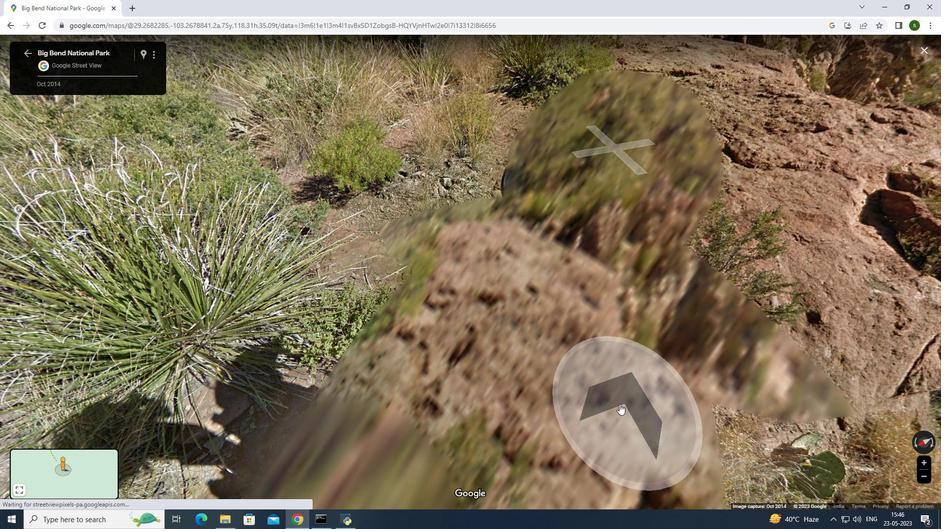 
Action: Mouse pressed left at (536, 393)
Screenshot: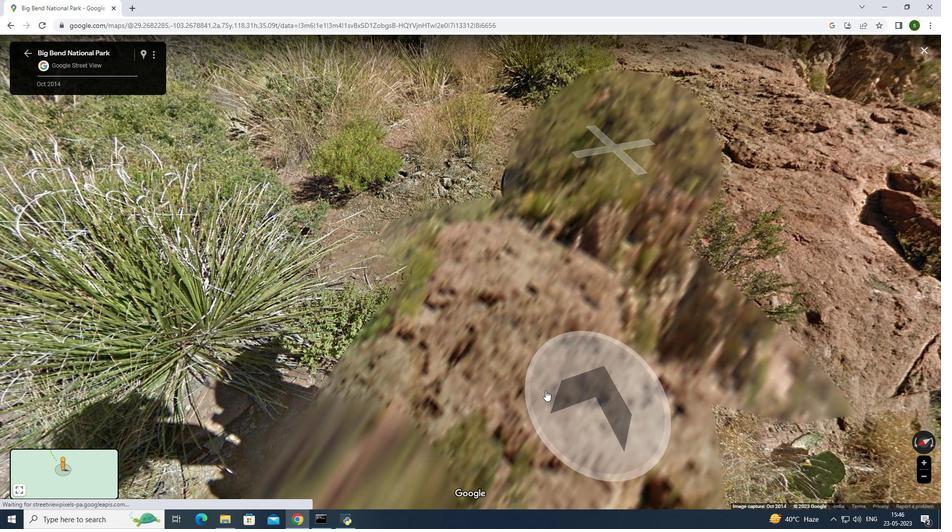 
Action: Mouse moved to (509, 155)
Screenshot: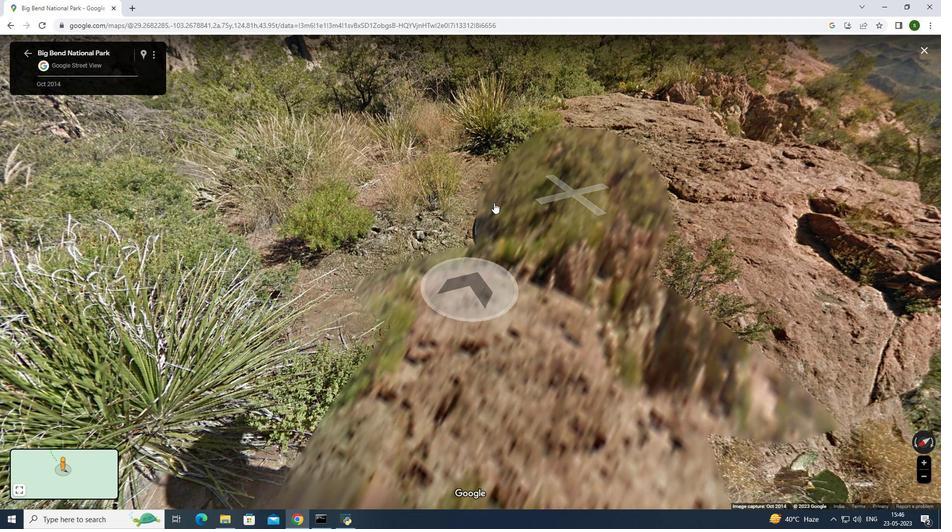 
Action: Mouse pressed left at (509, 155)
Screenshot: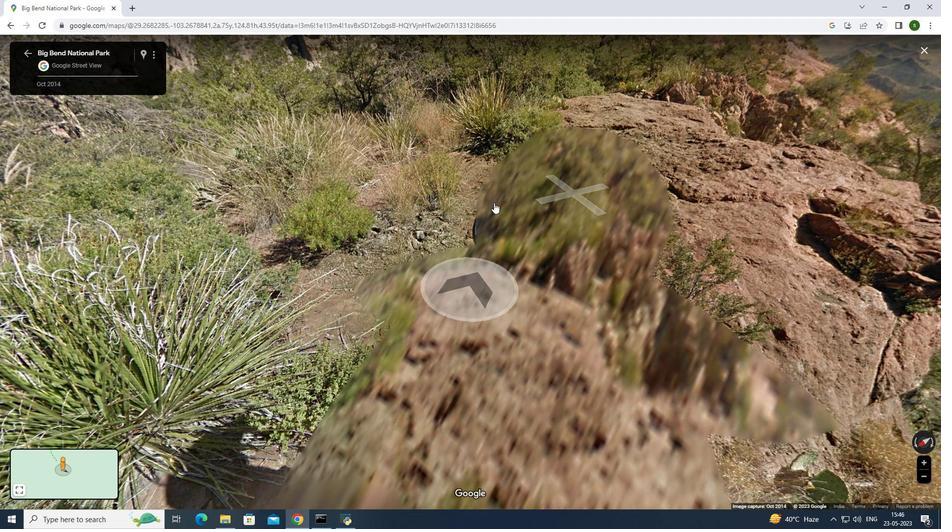 
Action: Mouse moved to (140, 368)
Screenshot: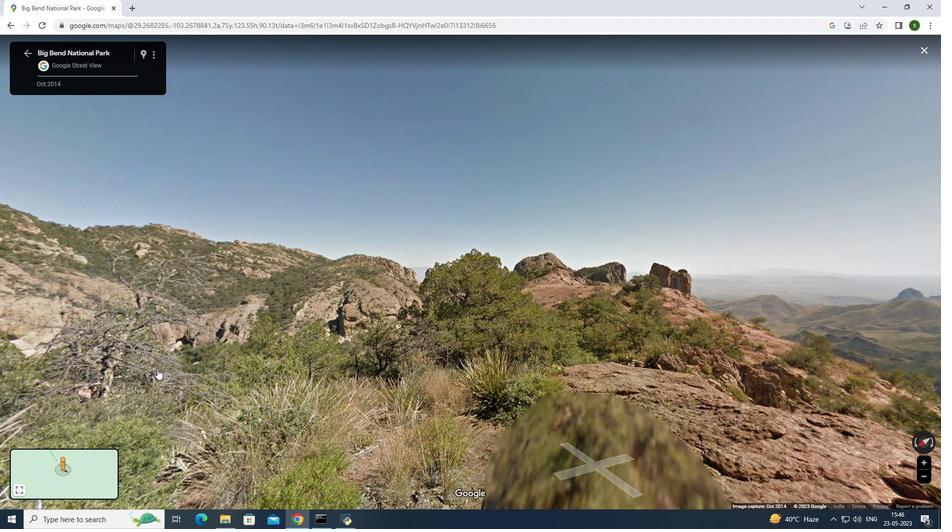 
Action: Mouse pressed left at (140, 368)
Screenshot: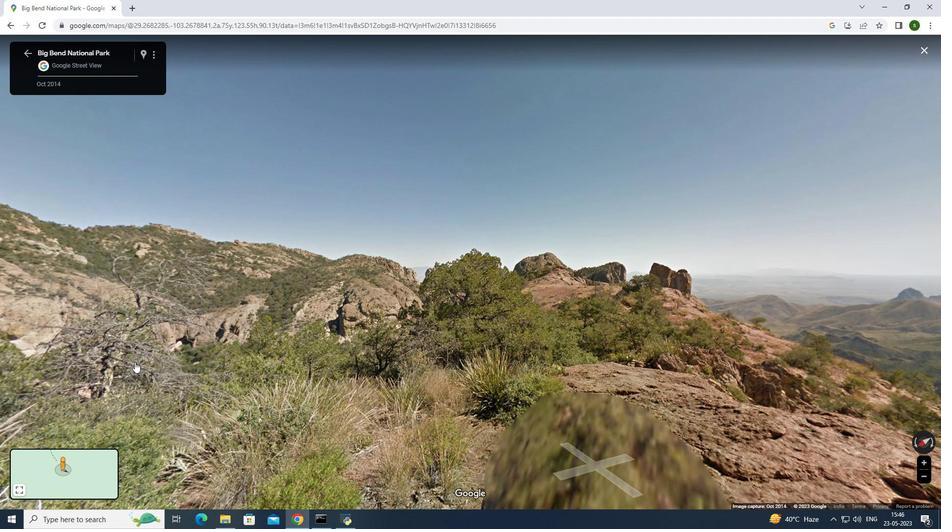 
Action: Mouse moved to (175, 397)
Screenshot: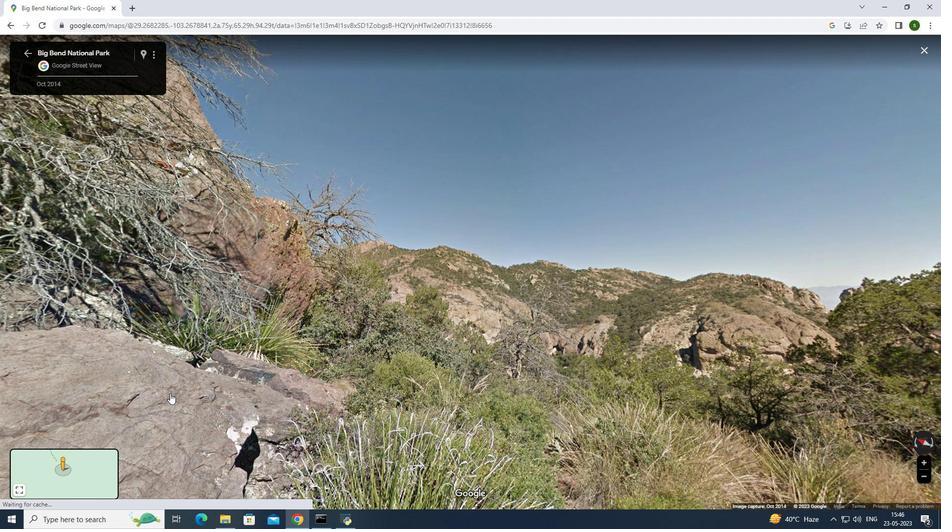 
Action: Mouse pressed left at (175, 397)
Screenshot: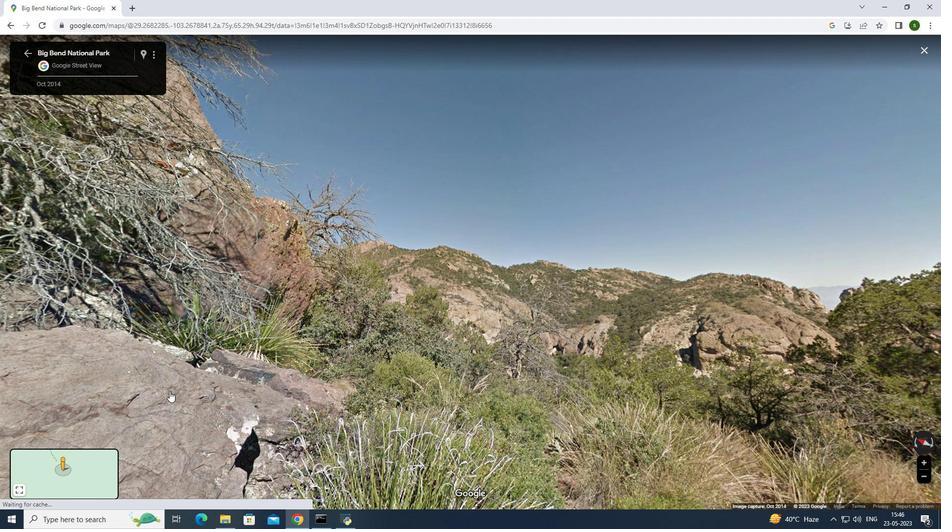 
Action: Mouse moved to (235, 345)
Screenshot: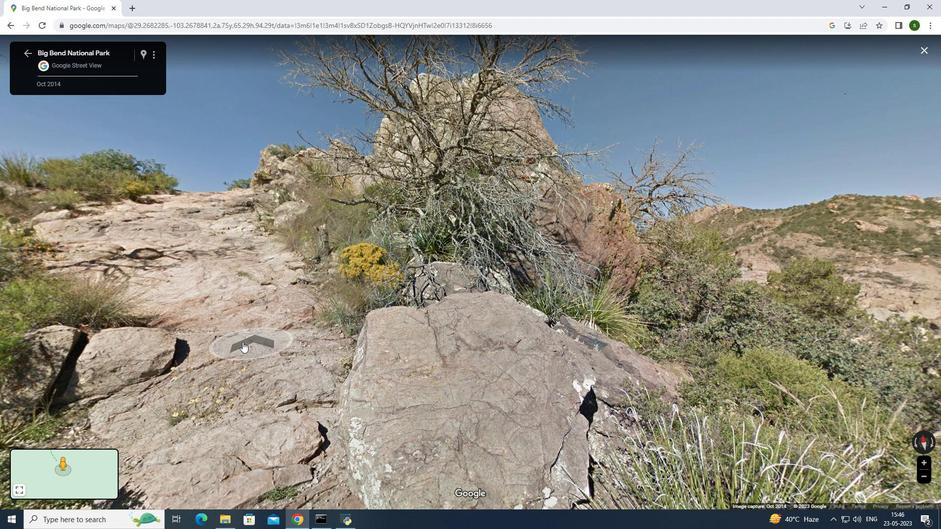
Action: Mouse pressed left at (235, 345)
Screenshot: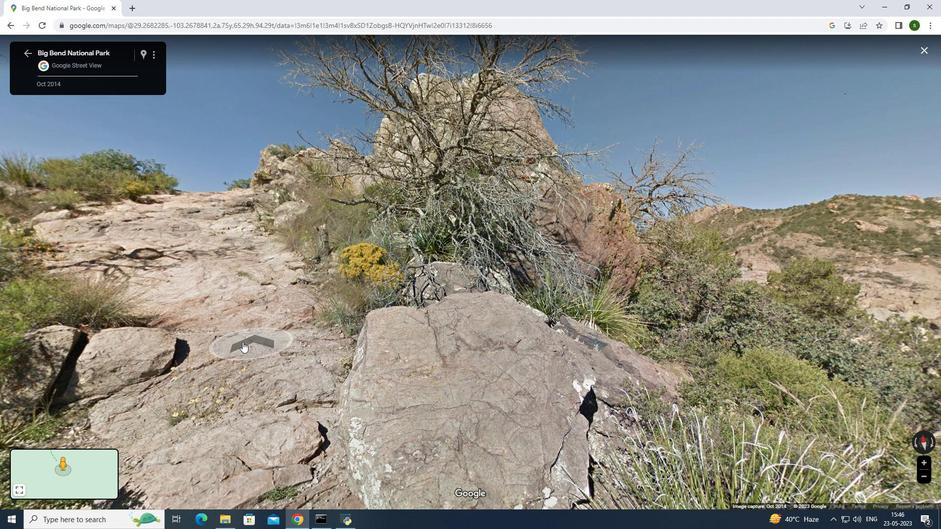 
Action: Mouse moved to (37, 61)
Screenshot: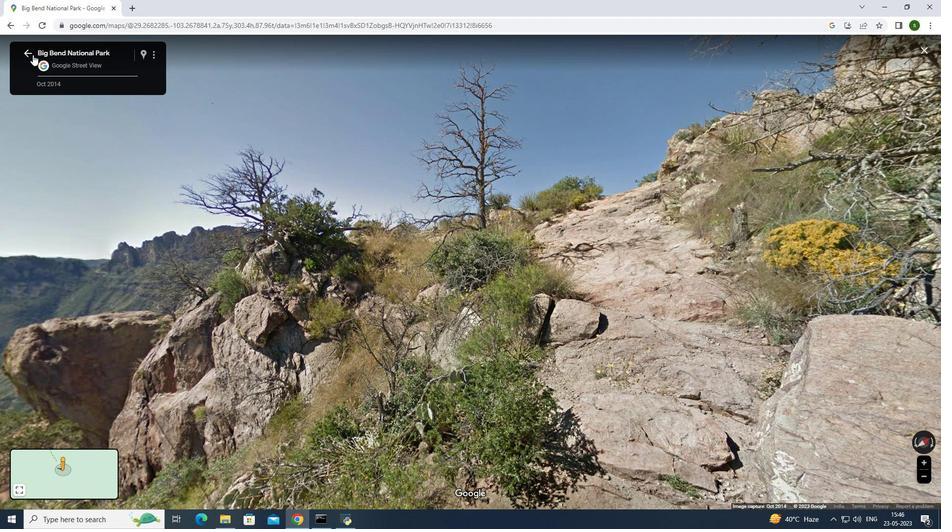 
Action: Mouse pressed left at (37, 61)
Screenshot: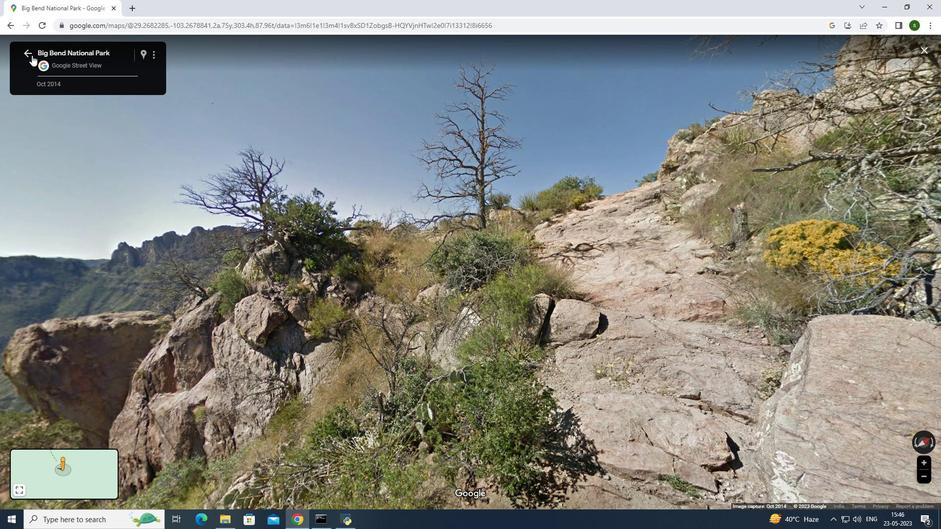 
Action: Mouse moved to (485, 271)
Screenshot: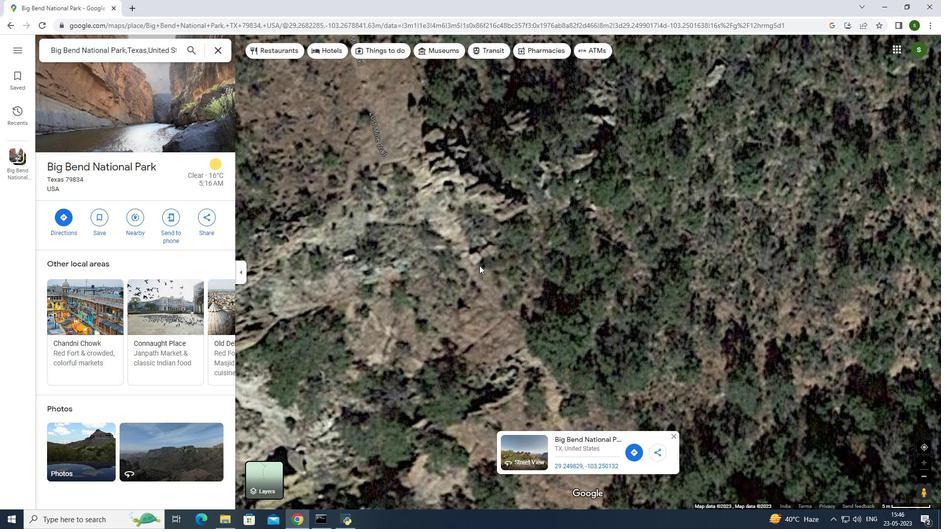 
